 Task: Buy 2 Ice Buckets & Tongs from Bar & Wine Tools section under best seller category for shipping address: Jared Hernandez, 2097 Pike Street, San Diego, California 92126, Cell Number 8585770212. Pay from credit card ending with 9757, CVV 798
Action: Mouse moved to (30, 74)
Screenshot: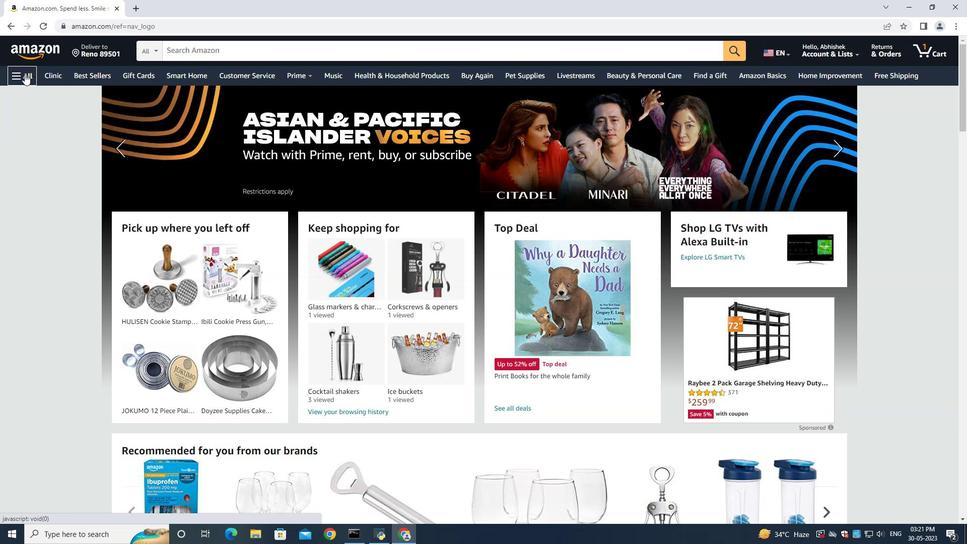 
Action: Mouse pressed left at (30, 74)
Screenshot: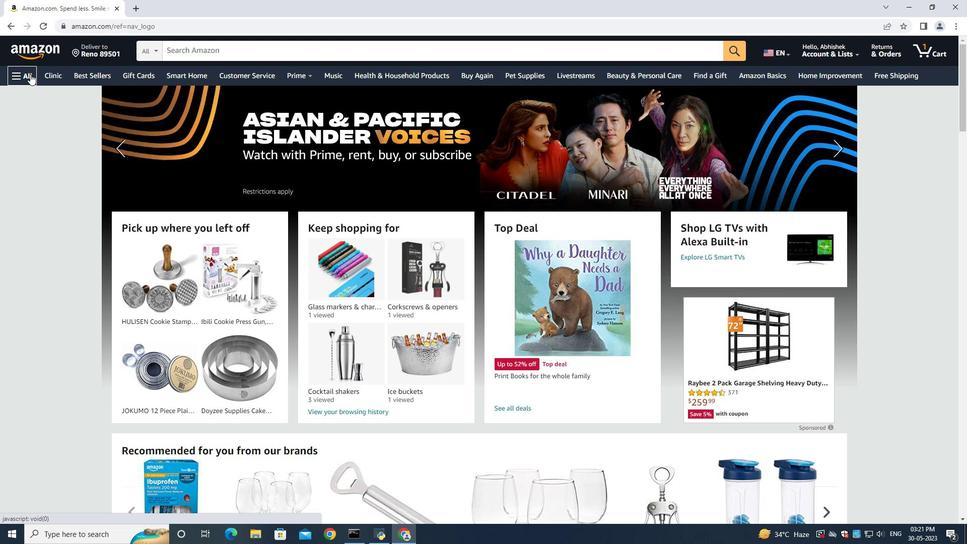
Action: Mouse moved to (48, 103)
Screenshot: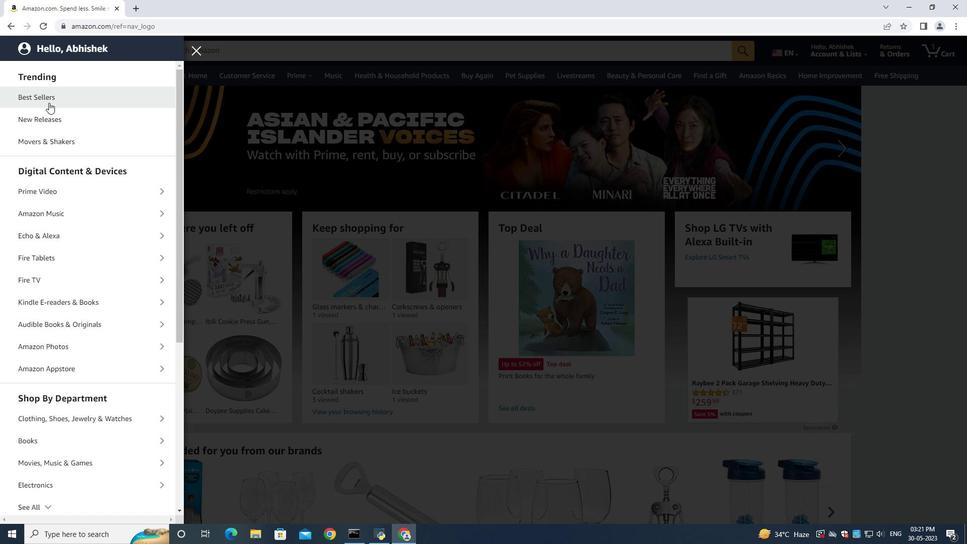 
Action: Mouse pressed left at (48, 103)
Screenshot: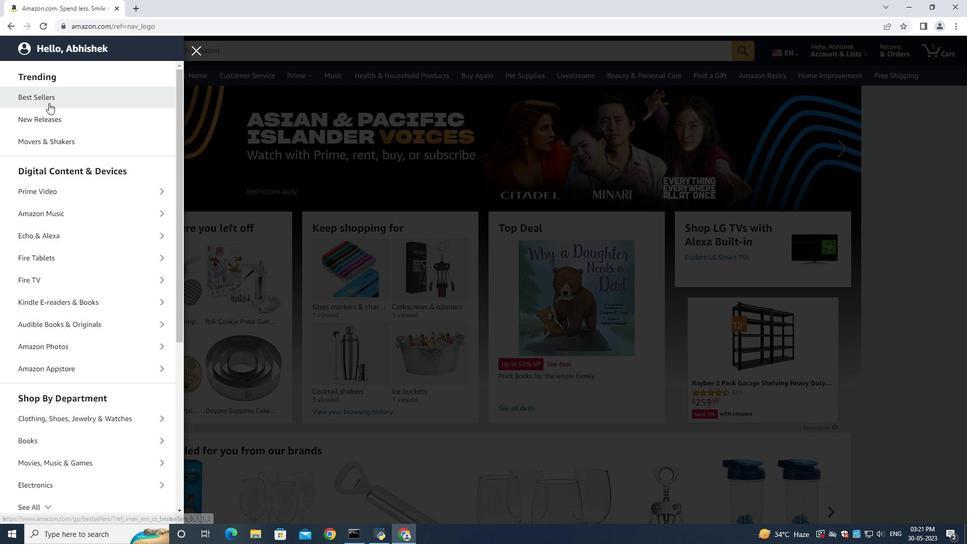 
Action: Mouse moved to (175, 49)
Screenshot: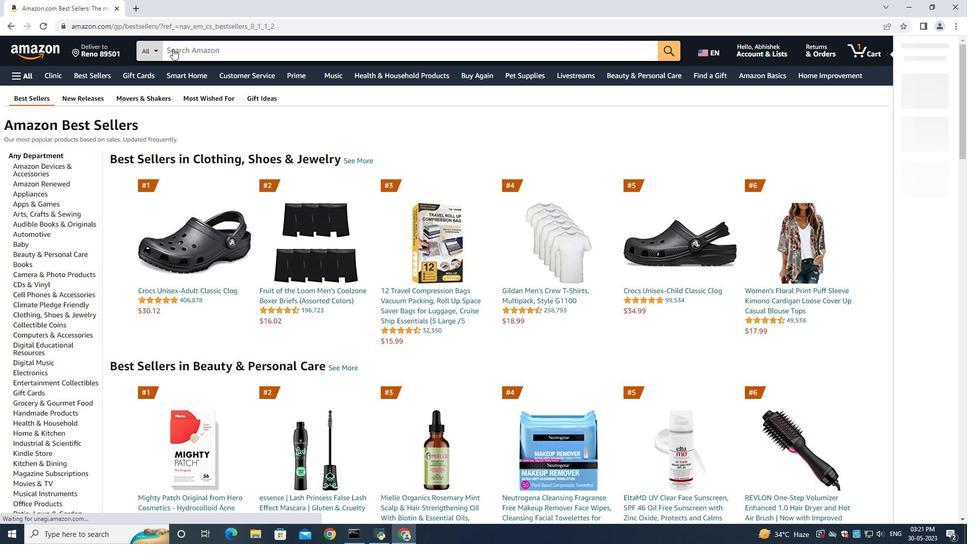 
Action: Mouse pressed left at (175, 49)
Screenshot: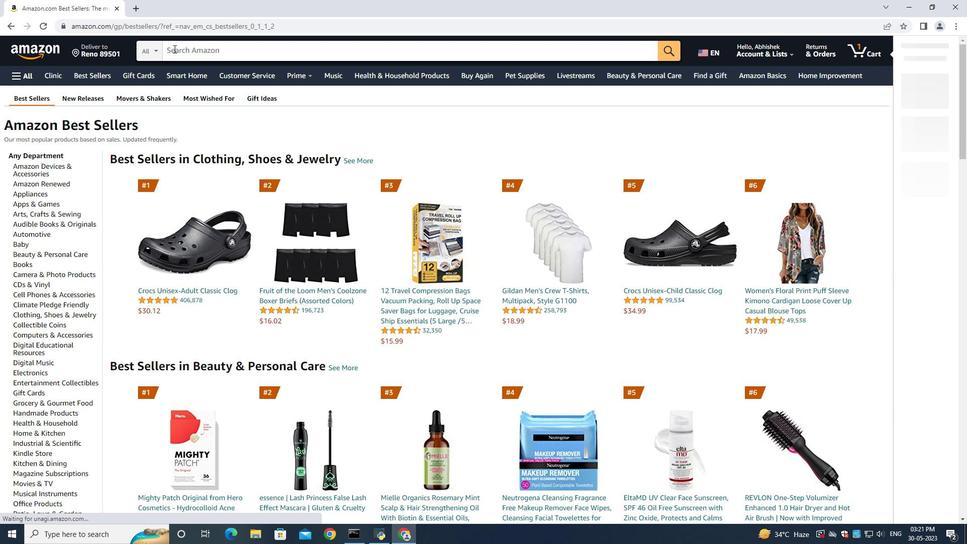 
Action: Key pressed <Key.shift>Ice<Key.space><Key.shift><Key.shift>Buckets<Key.space><Key.shift><Key.shift><Key.shift><Key.shift><Key.shift><Key.shift><Key.shift><Key.shift><Key.shift><Key.shift><Key.shift><Key.shift><Key.shift><Key.shift><Key.shift><Key.shift><Key.shift><Key.shift><Key.shift><Key.shift><Key.shift><Key.shift><Key.shift><Key.shift><Key.shift><Key.shift><Key.shift><Key.shift><Key.shift><Key.shift><Key.shift><Key.shift><Key.shift><Key.shift><Key.shift><Key.shift><Key.shift><Key.shift><Key.shift>&<Key.space><Key.shift><Key.shift><Key.shift><Key.shift><Key.shift><Key.shift><Key.shift><Key.shift><Key.shift><Key.shift><Key.shift><Key.shift><Key.shift><Key.shift><Key.shift><Key.shift><Key.shift><Key.shift><Key.shift><Key.shift><Key.shift><Key.shift><Key.shift><Key.shift><Key.shift><Key.shift><Key.shift><Key.shift><Key.shift><Key.shift><Key.shift><Key.shift><Key.shift><Key.shift><Key.shift><Key.shift><Key.shift><Key.shift><Key.shift><Key.shift><Key.shift><Key.shift><Key.shift><Key.shift><Key.shift><Key.shift><Key.shift><Key.shift><Key.shift><Key.shift><Key.shift><Key.shift><Key.shift><Key.shift><Key.shift><Key.shift><Key.shift><Key.shift><Key.shift><Key.shift><Key.shift><Key.shift><Key.shift><Key.shift><Key.shift><Key.shift><Key.shift><Key.shift><Key.shift><Key.shift><Key.shift><Key.shift><Key.shift><Key.shift><Key.shift><Key.shift><Key.shift><Key.shift><Key.shift><Key.shift><Key.shift><Key.shift><Key.shift><Key.shift><Key.shift><Key.shift><Key.shift><Key.shift><Key.shift><Key.shift><Key.shift><Key.shift><Key.shift><Key.shift><Key.shift><Key.shift><Key.shift><Key.shift>Tongs<Key.space><Key.enter>
Screenshot: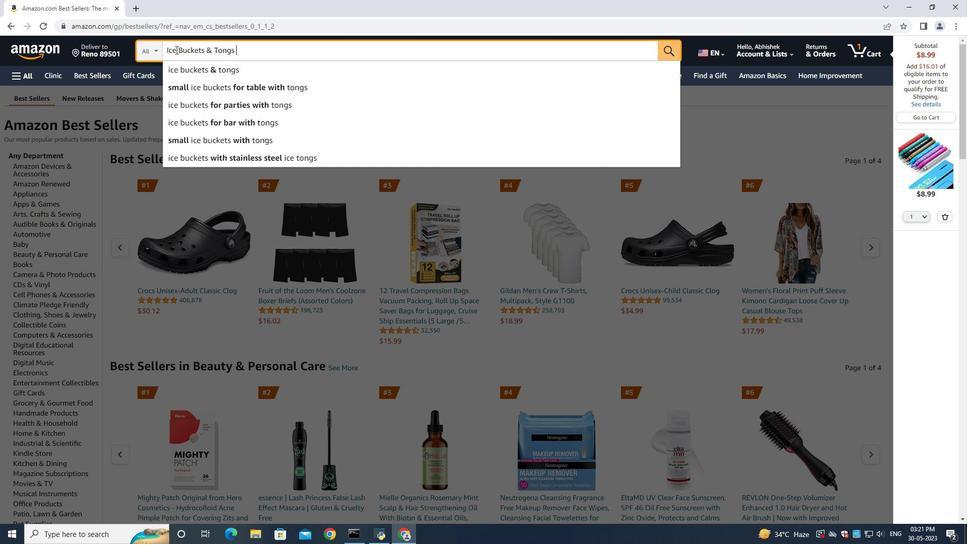
Action: Mouse moved to (515, 293)
Screenshot: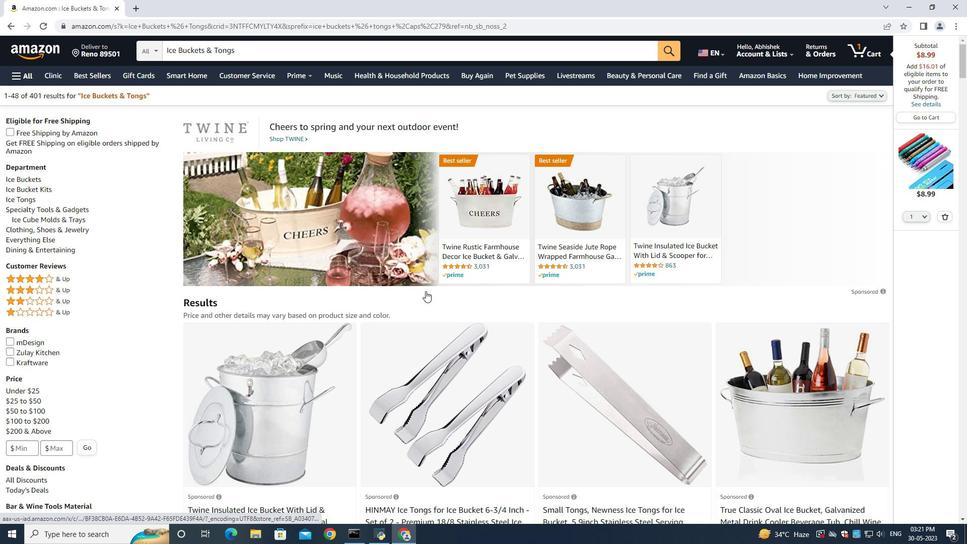 
Action: Mouse scrolled (515, 293) with delta (0, 0)
Screenshot: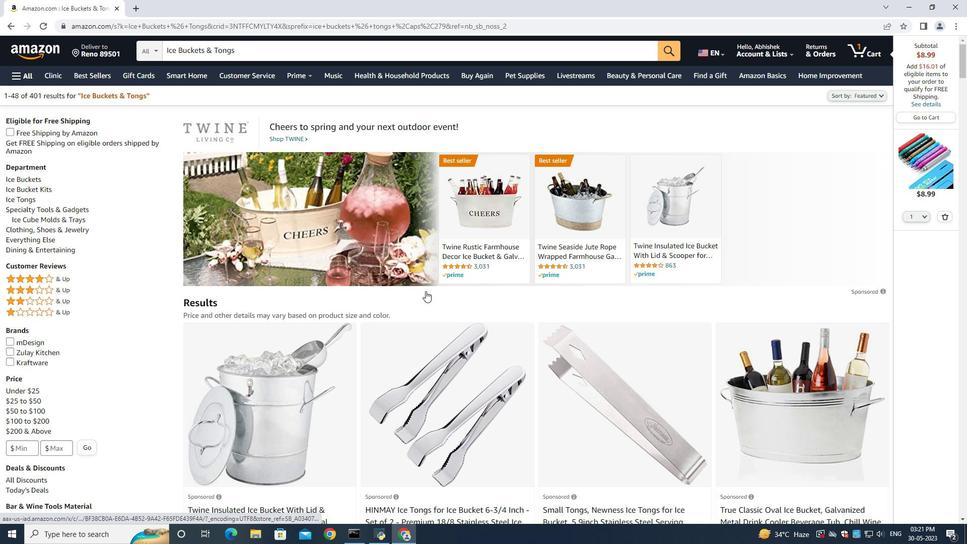 
Action: Mouse moved to (516, 294)
Screenshot: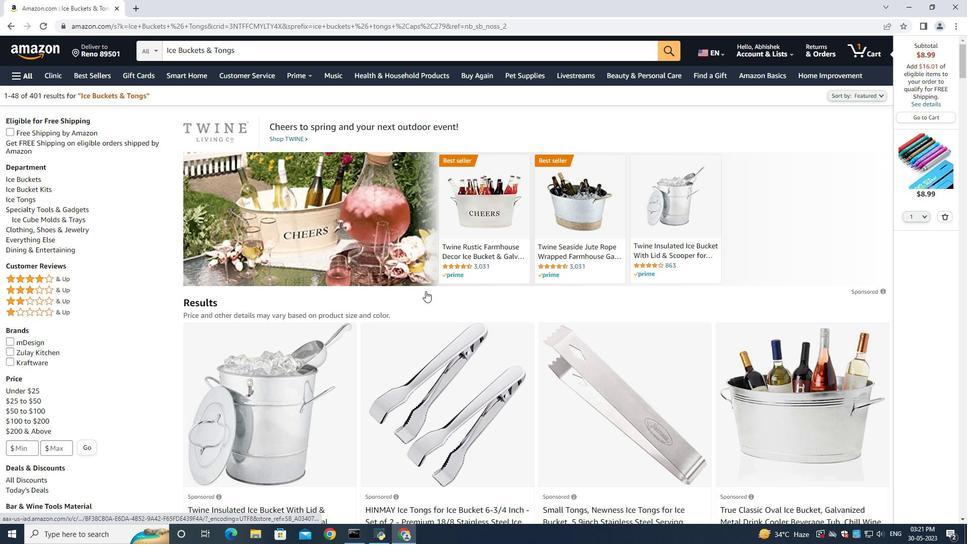 
Action: Mouse scrolled (516, 293) with delta (0, 0)
Screenshot: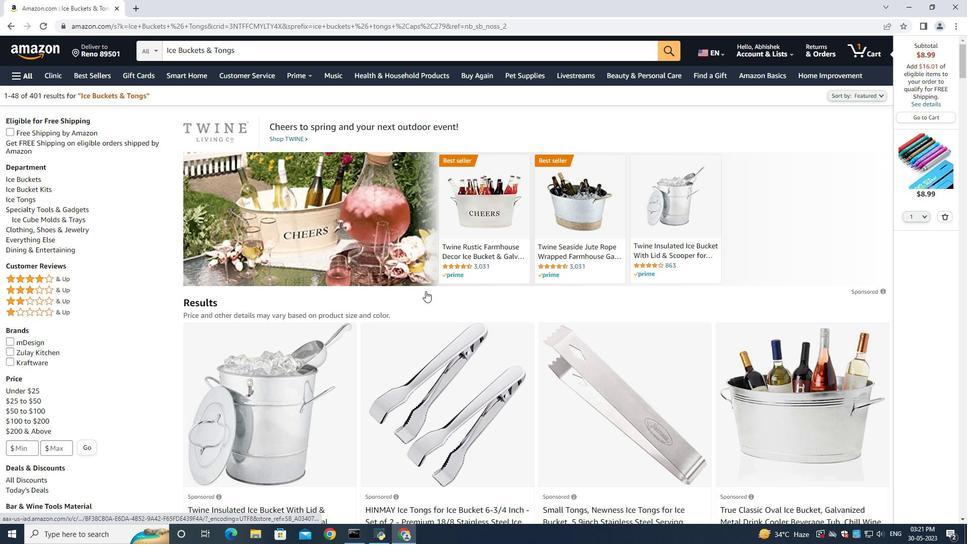 
Action: Mouse scrolled (516, 293) with delta (0, 0)
Screenshot: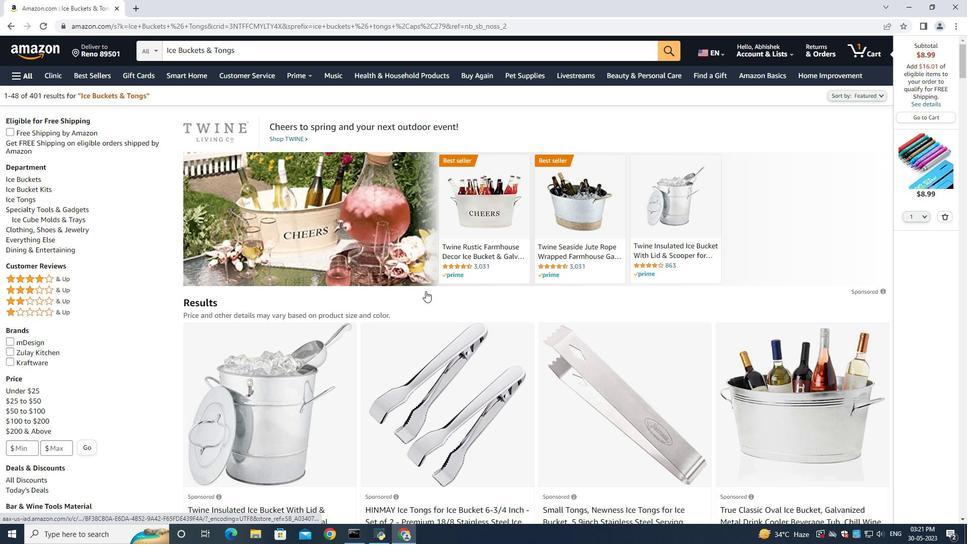 
Action: Mouse scrolled (516, 293) with delta (0, 0)
Screenshot: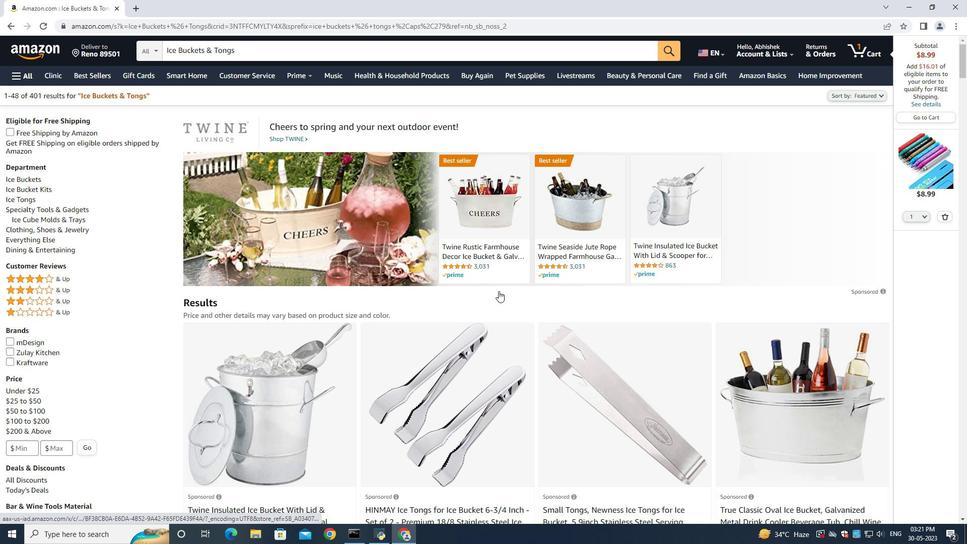 
Action: Mouse moved to (516, 294)
Screenshot: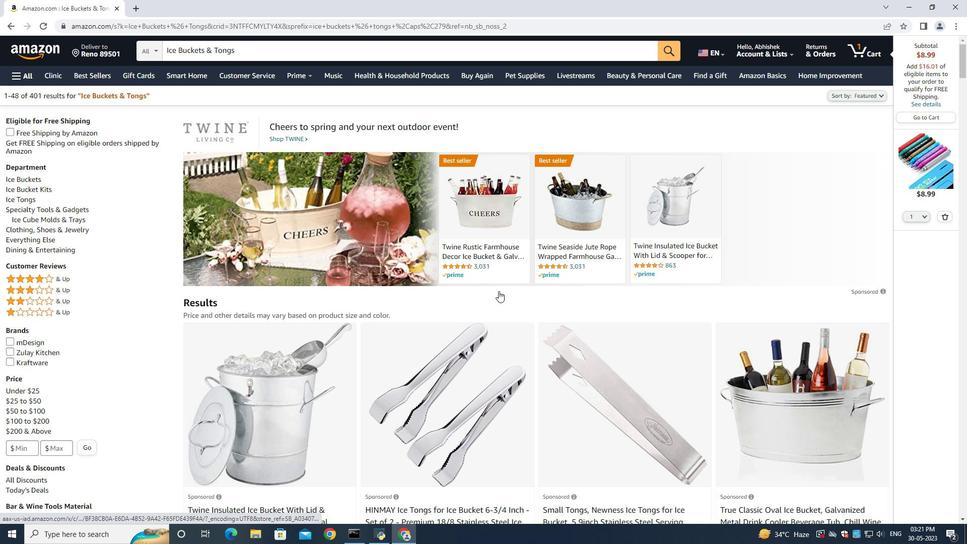 
Action: Mouse scrolled (516, 293) with delta (0, 0)
Screenshot: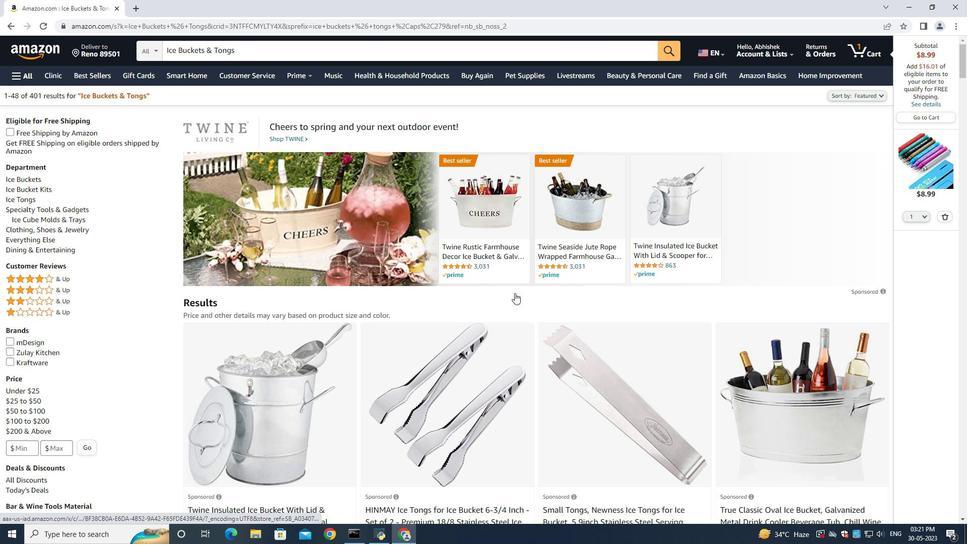 
Action: Mouse moved to (275, 266)
Screenshot: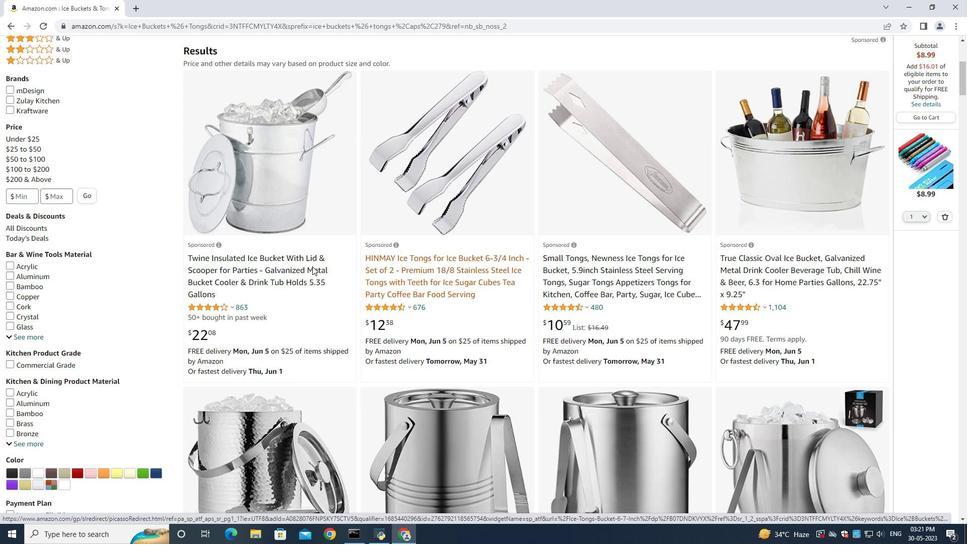 
Action: Mouse pressed left at (275, 266)
Screenshot: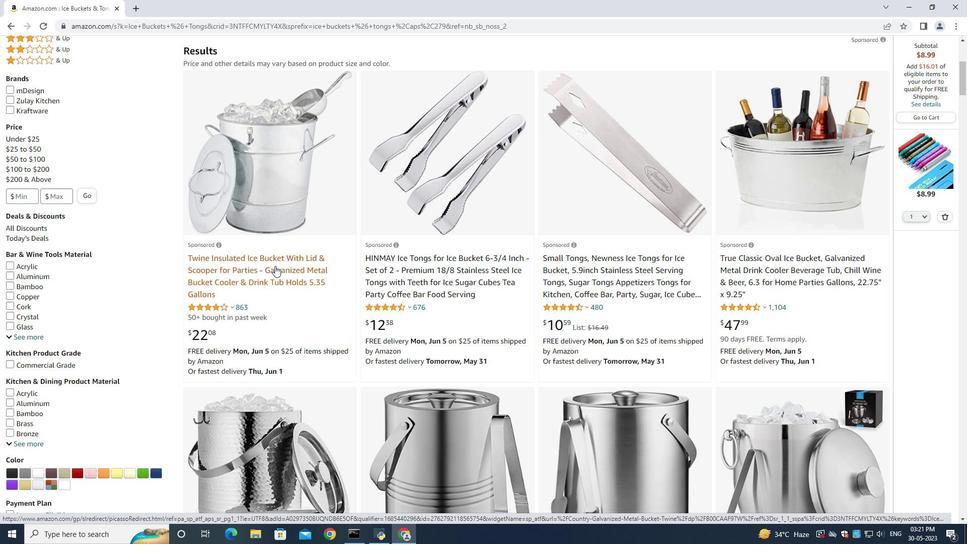 
Action: Mouse moved to (719, 379)
Screenshot: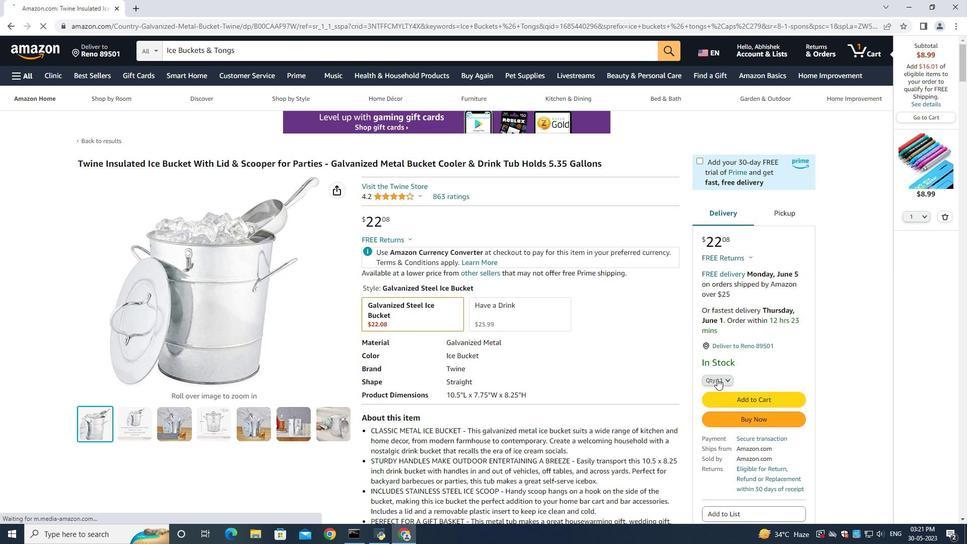 
Action: Mouse pressed left at (719, 379)
Screenshot: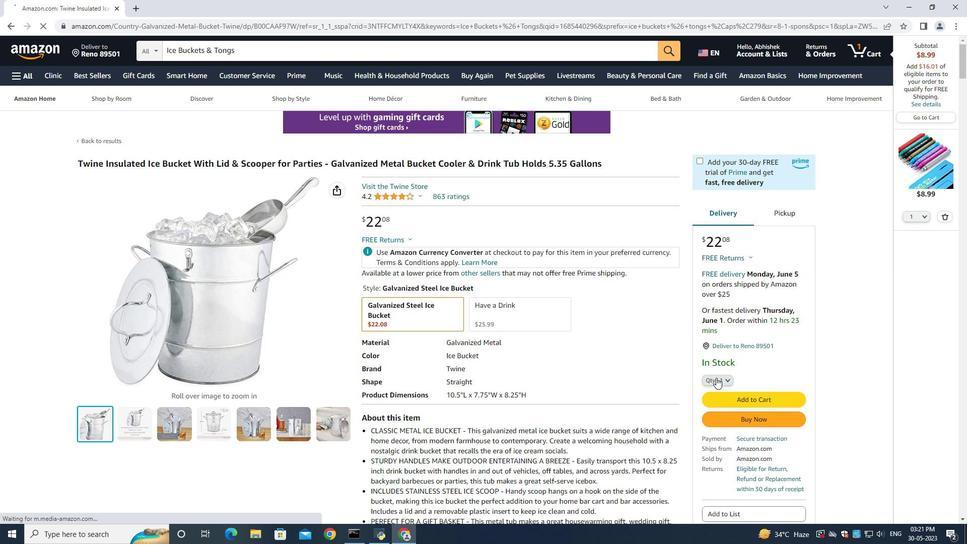 
Action: Mouse moved to (709, 73)
Screenshot: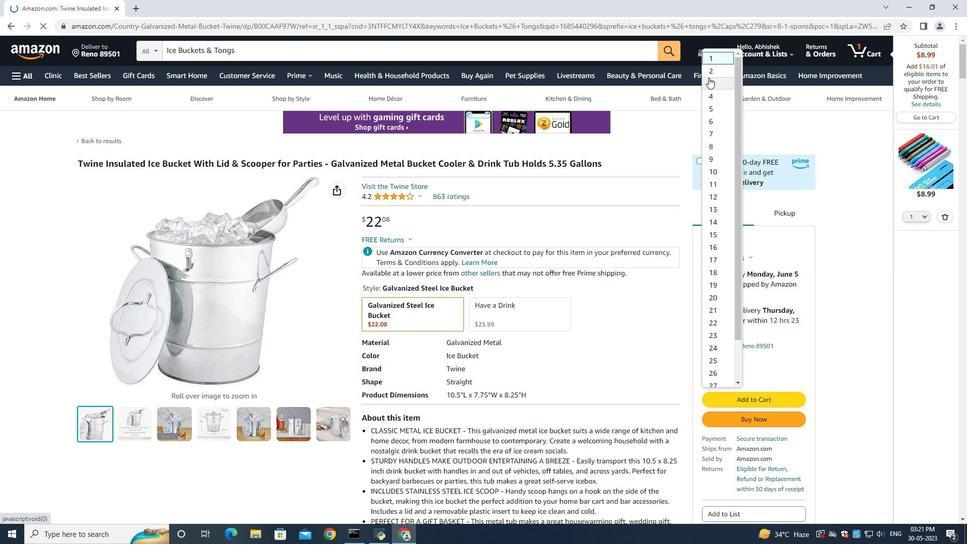 
Action: Mouse pressed left at (709, 73)
Screenshot: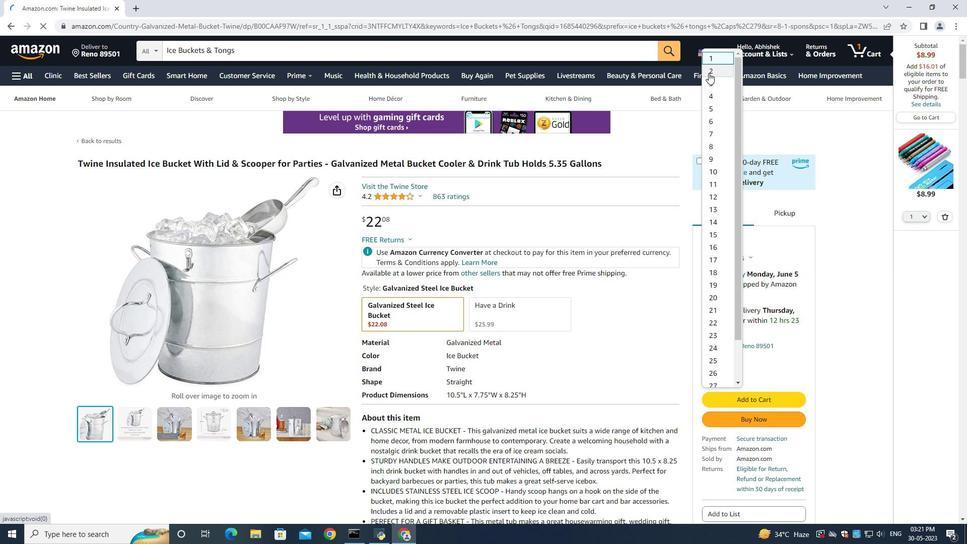 
Action: Mouse moved to (943, 215)
Screenshot: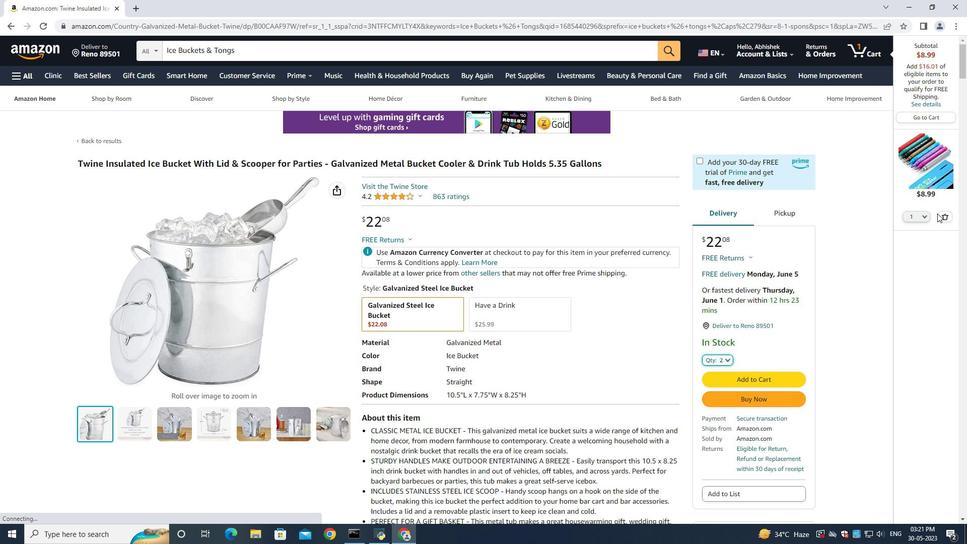 
Action: Mouse pressed left at (943, 215)
Screenshot: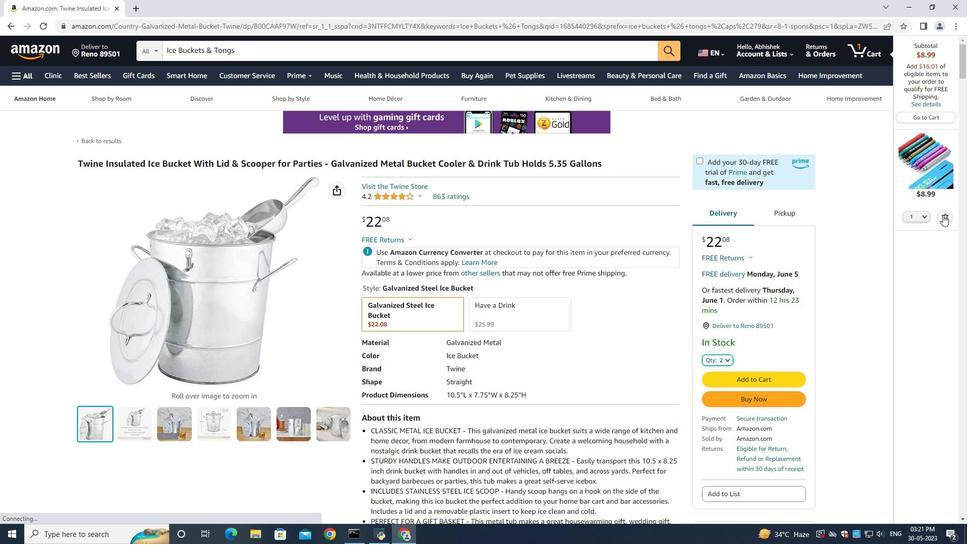 
Action: Mouse moved to (762, 398)
Screenshot: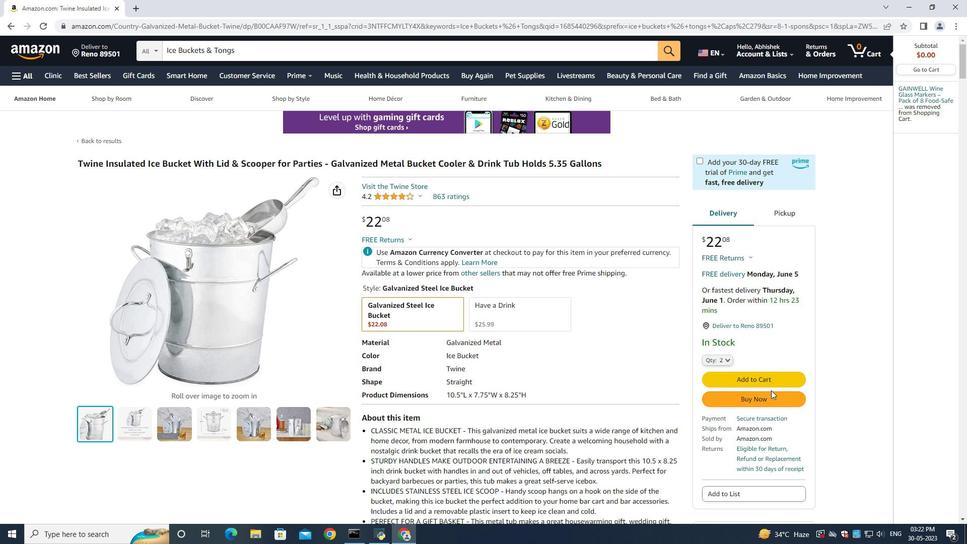 
Action: Mouse pressed left at (762, 398)
Screenshot: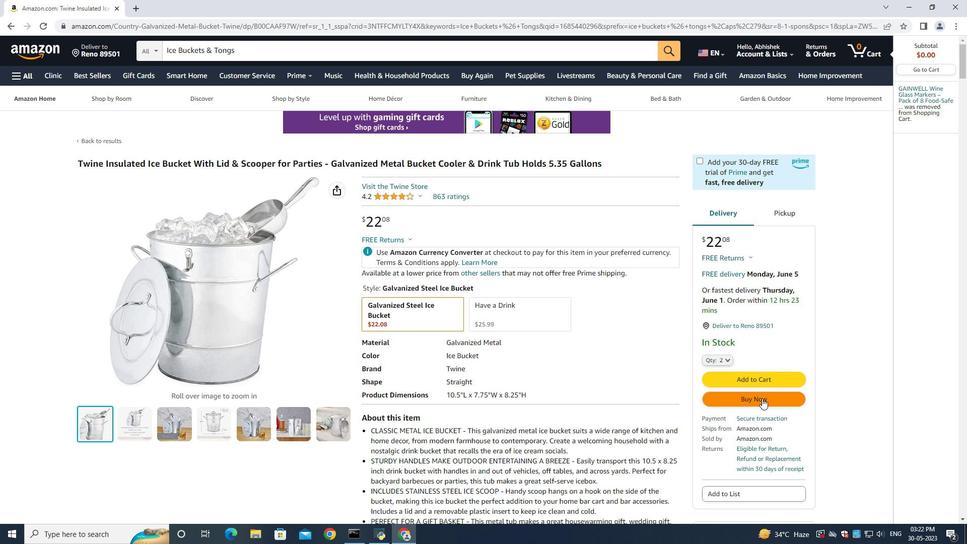
Action: Mouse moved to (406, 294)
Screenshot: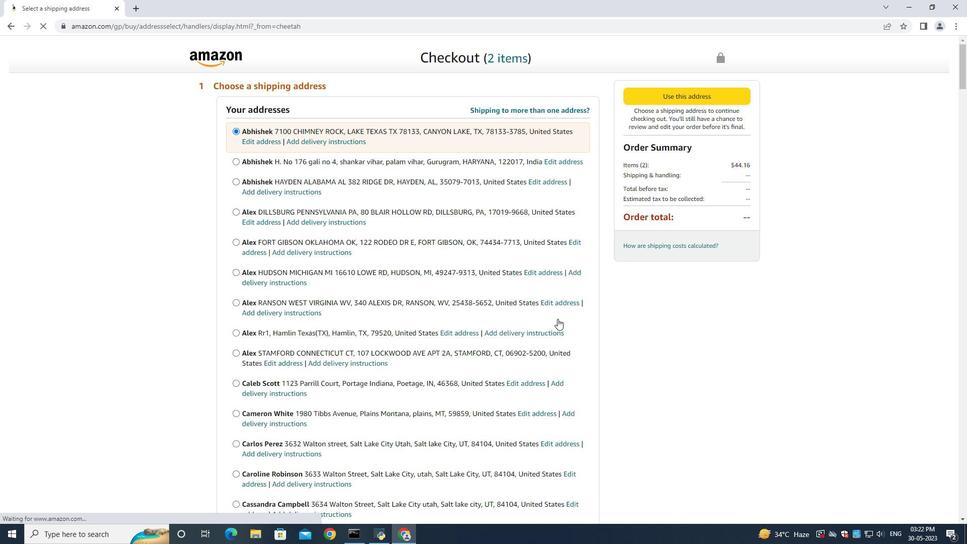 
Action: Mouse scrolled (406, 294) with delta (0, 0)
Screenshot: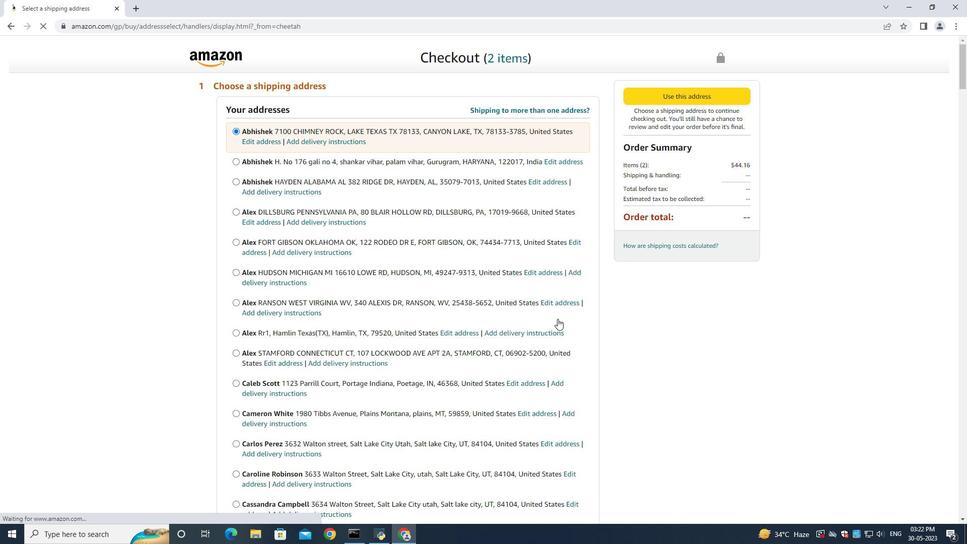 
Action: Mouse moved to (406, 295)
Screenshot: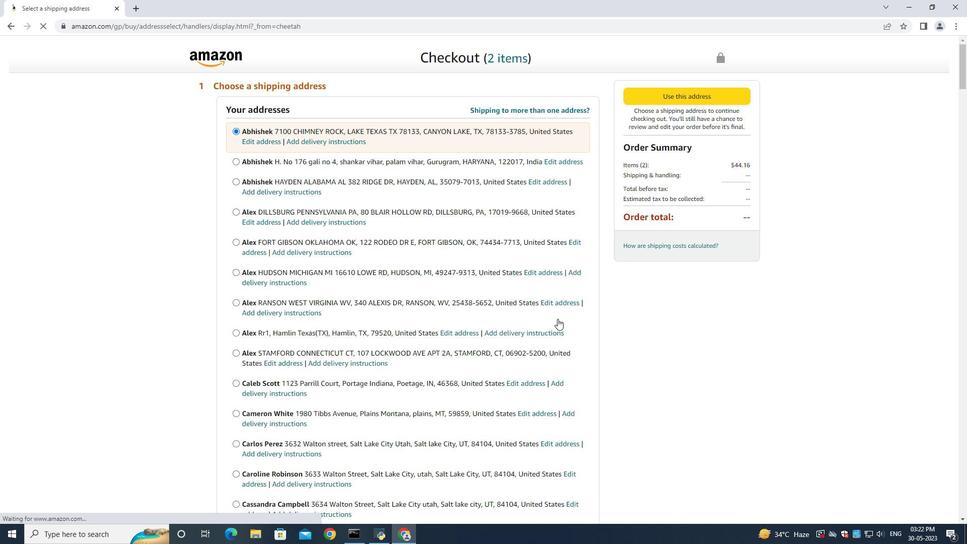 
Action: Mouse scrolled (406, 295) with delta (0, 0)
Screenshot: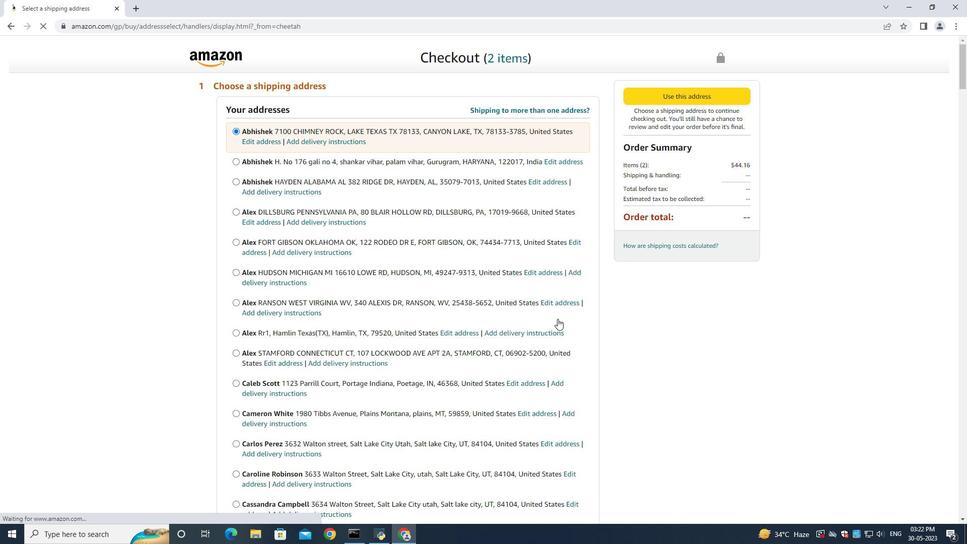 
Action: Mouse moved to (406, 295)
Screenshot: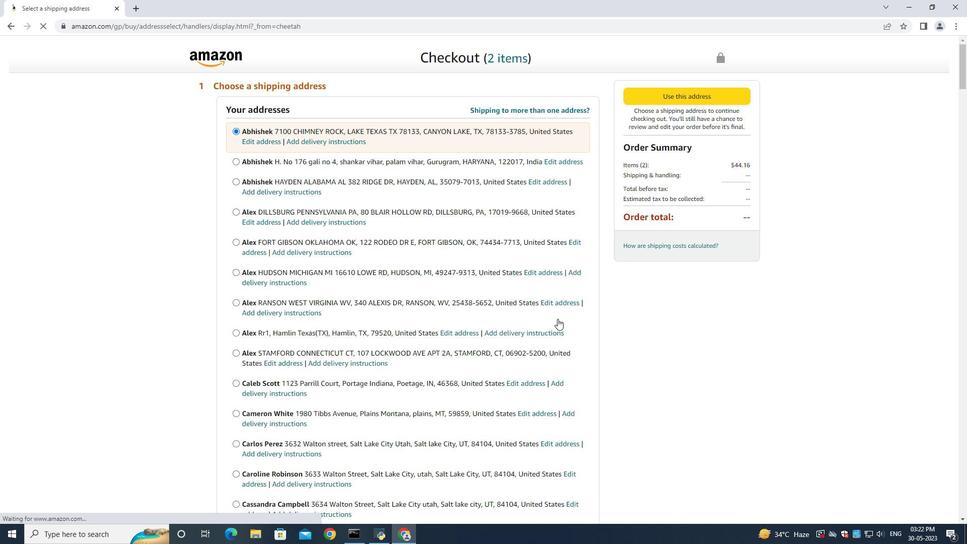
Action: Mouse scrolled (406, 295) with delta (0, 0)
Screenshot: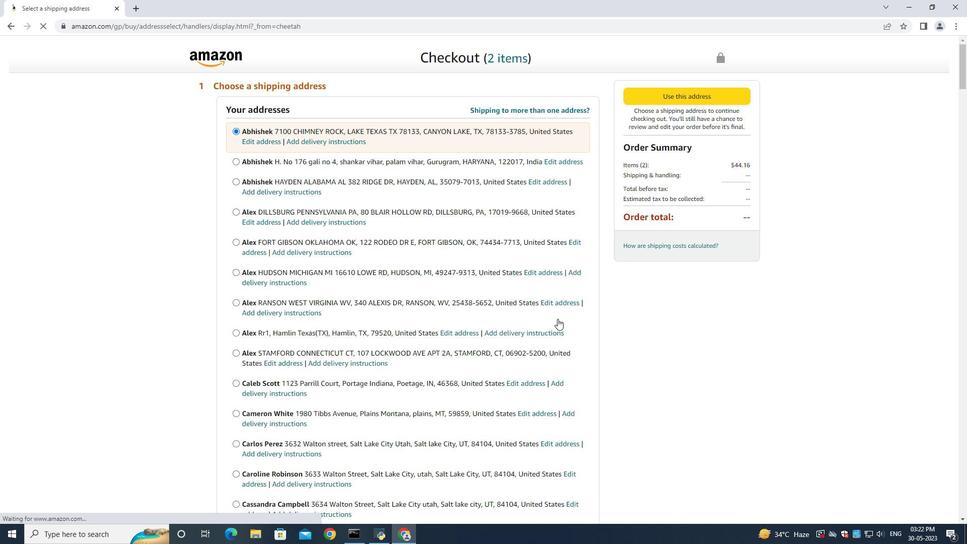 
Action: Mouse moved to (406, 296)
Screenshot: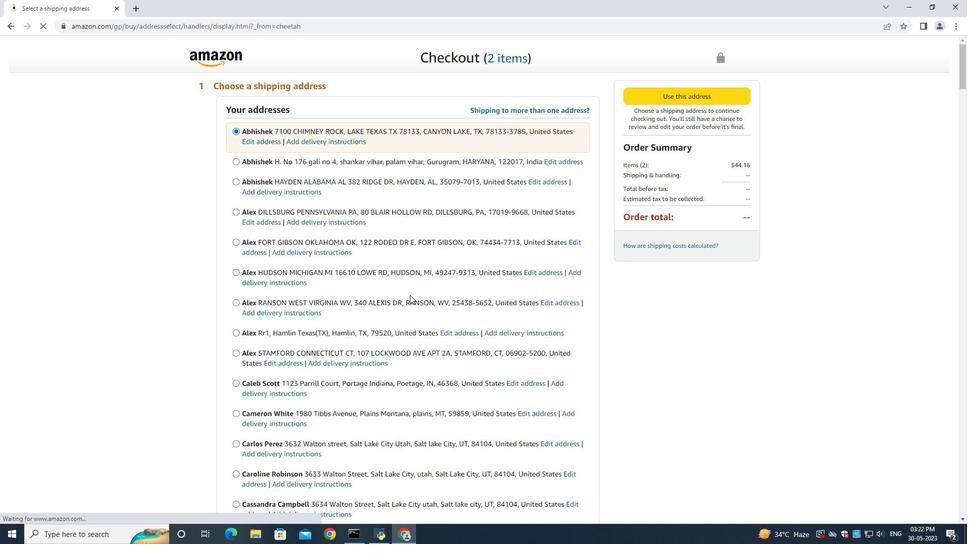 
Action: Mouse scrolled (406, 295) with delta (0, 0)
Screenshot: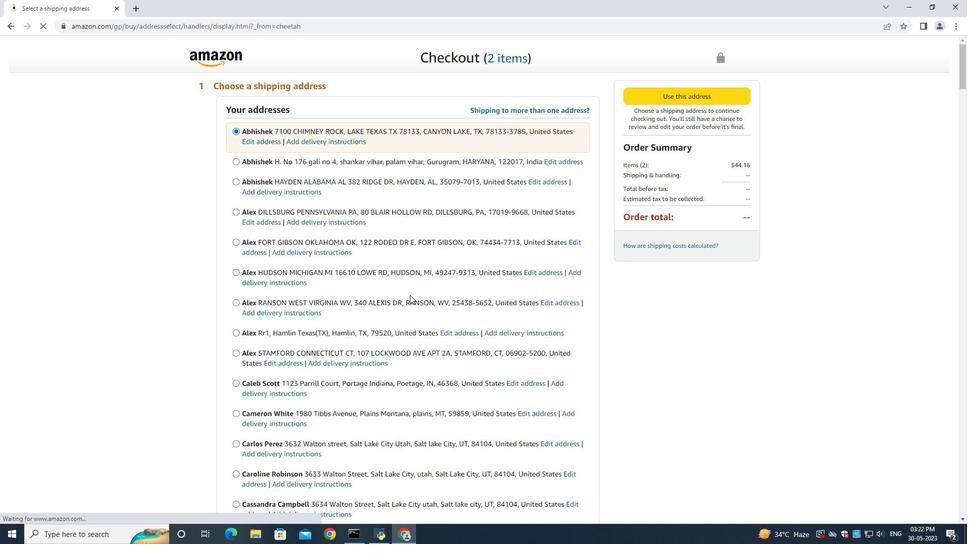 
Action: Mouse scrolled (406, 295) with delta (0, 0)
Screenshot: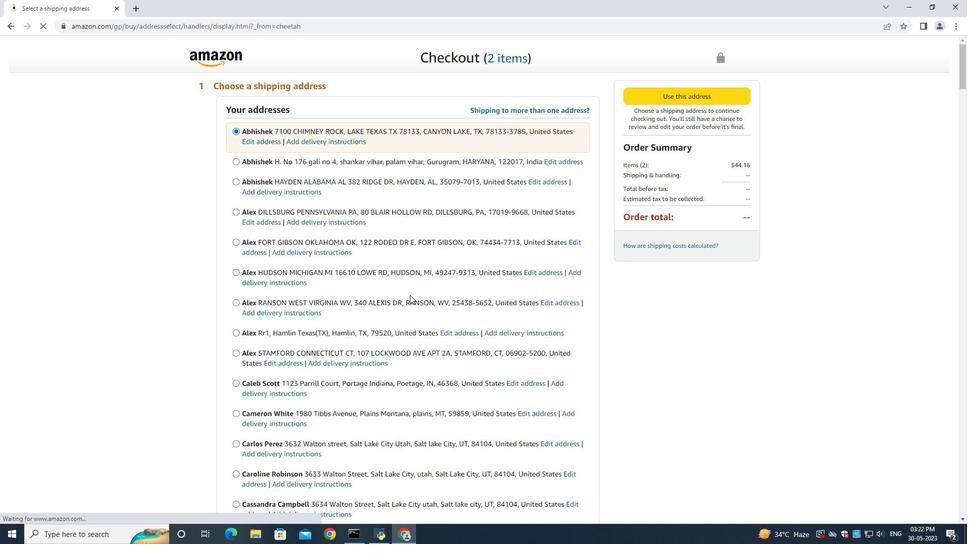 
Action: Mouse scrolled (406, 295) with delta (0, 0)
Screenshot: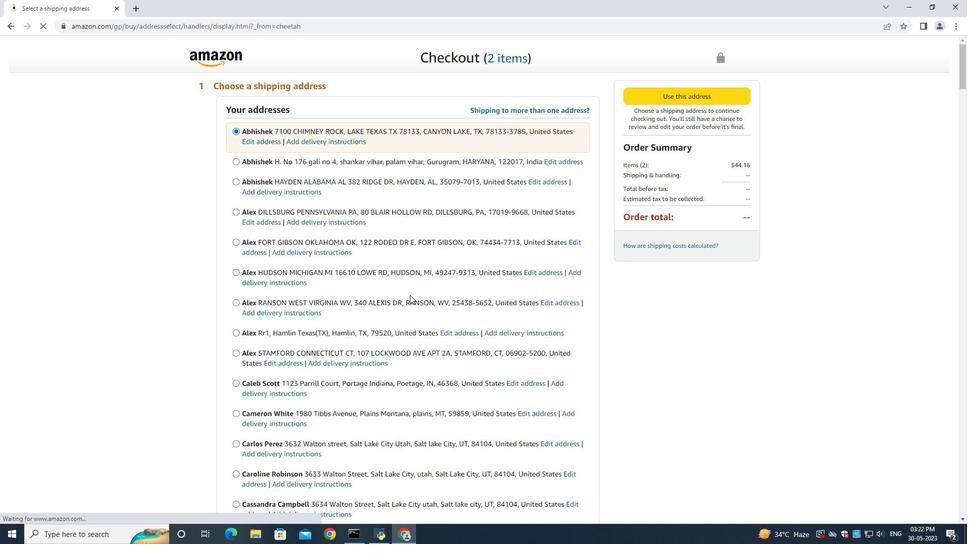 
Action: Mouse moved to (407, 296)
Screenshot: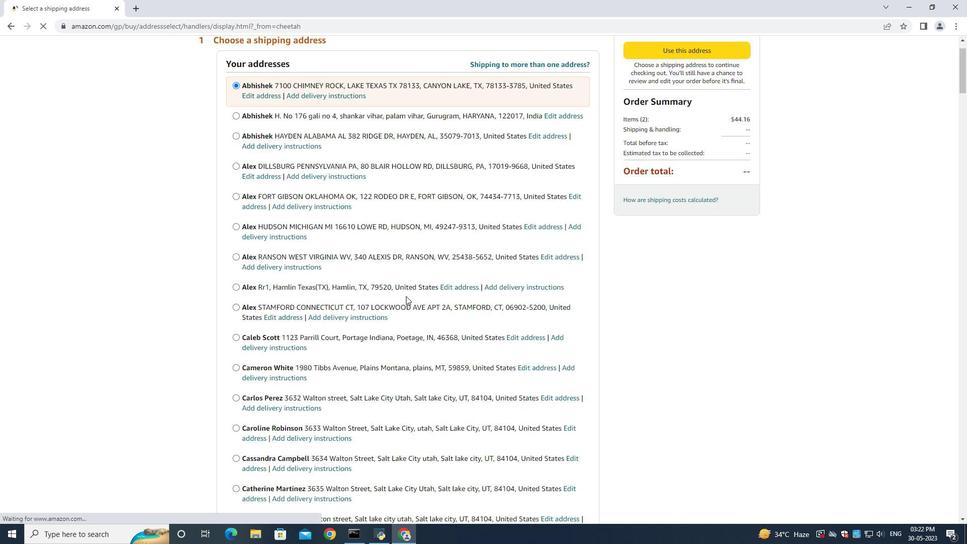 
Action: Mouse scrolled (407, 295) with delta (0, 0)
Screenshot: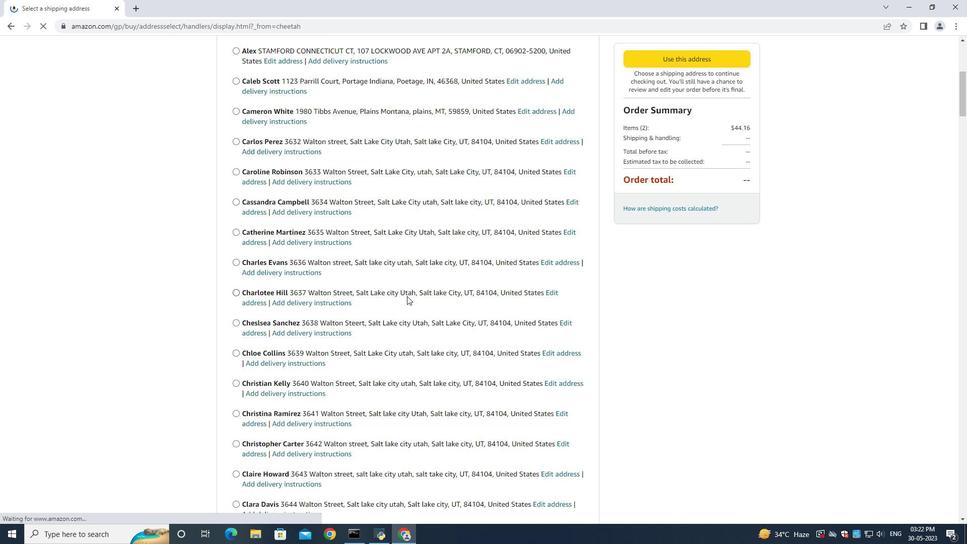 
Action: Mouse scrolled (407, 295) with delta (0, 0)
Screenshot: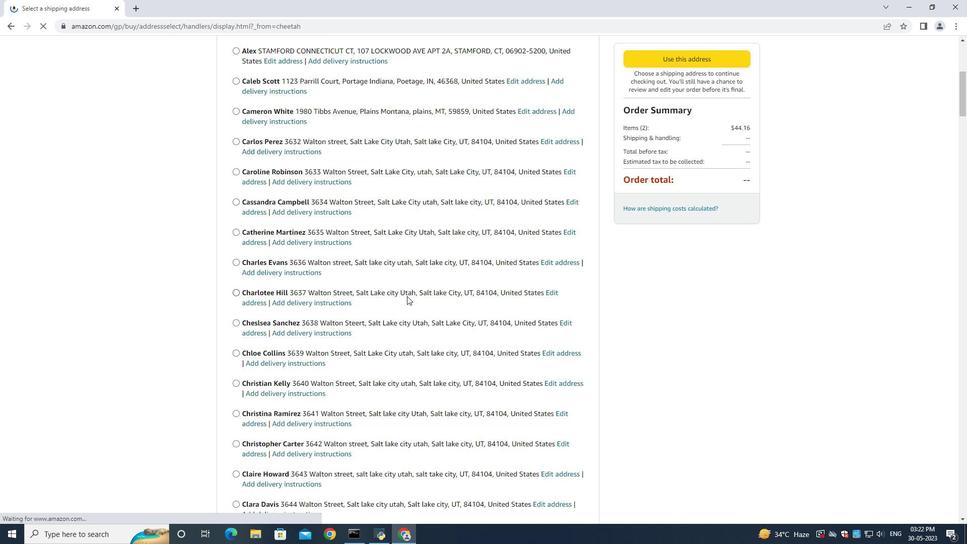 
Action: Mouse scrolled (407, 295) with delta (0, 0)
Screenshot: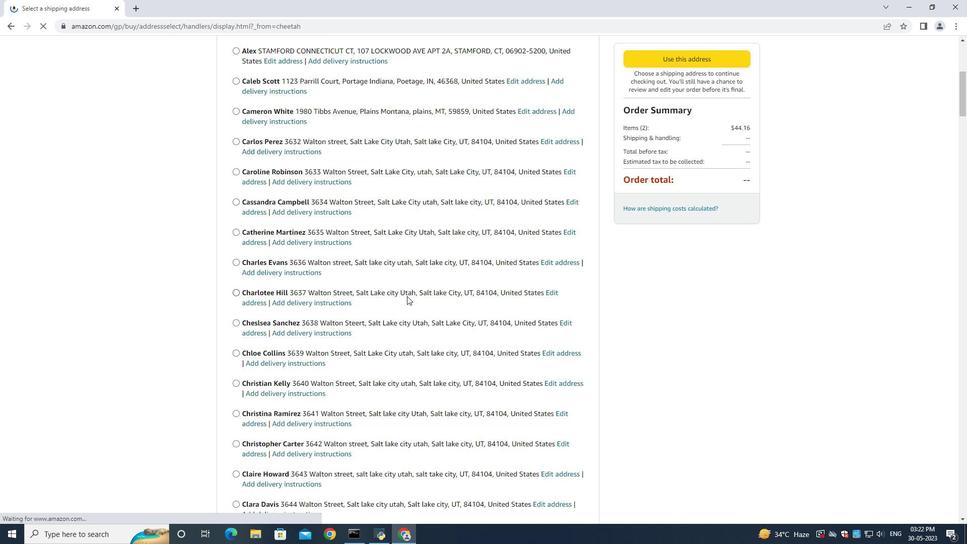 
Action: Mouse scrolled (407, 295) with delta (0, 0)
Screenshot: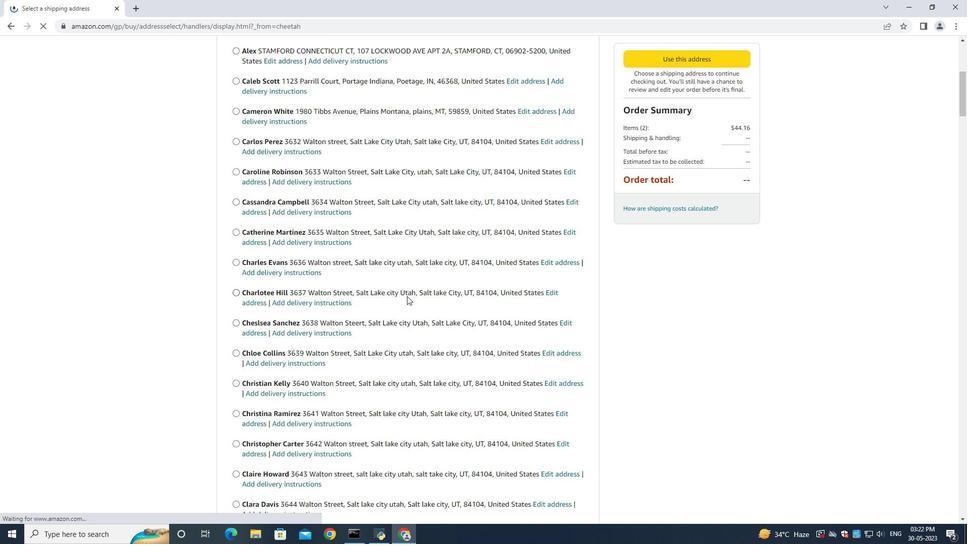
Action: Mouse scrolled (407, 295) with delta (0, 0)
Screenshot: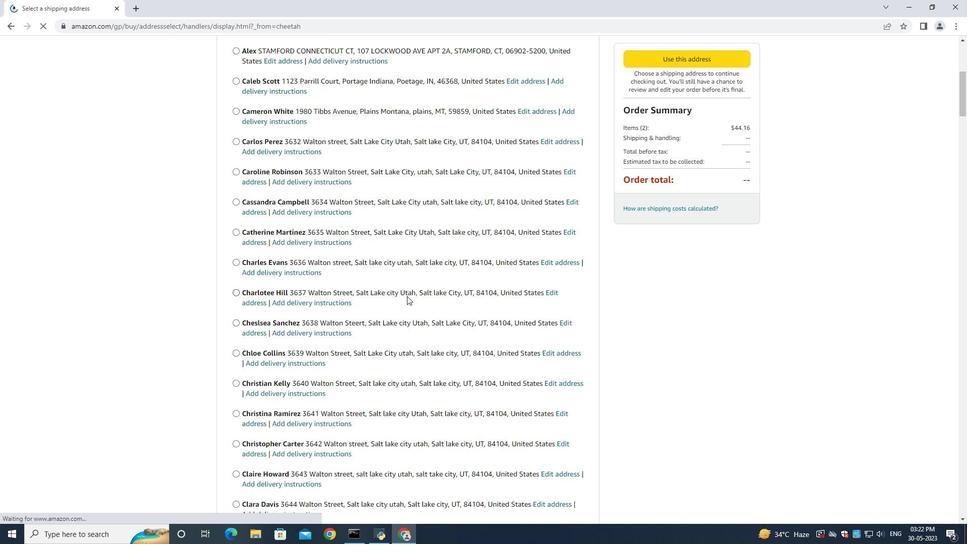 
Action: Mouse moved to (408, 298)
Screenshot: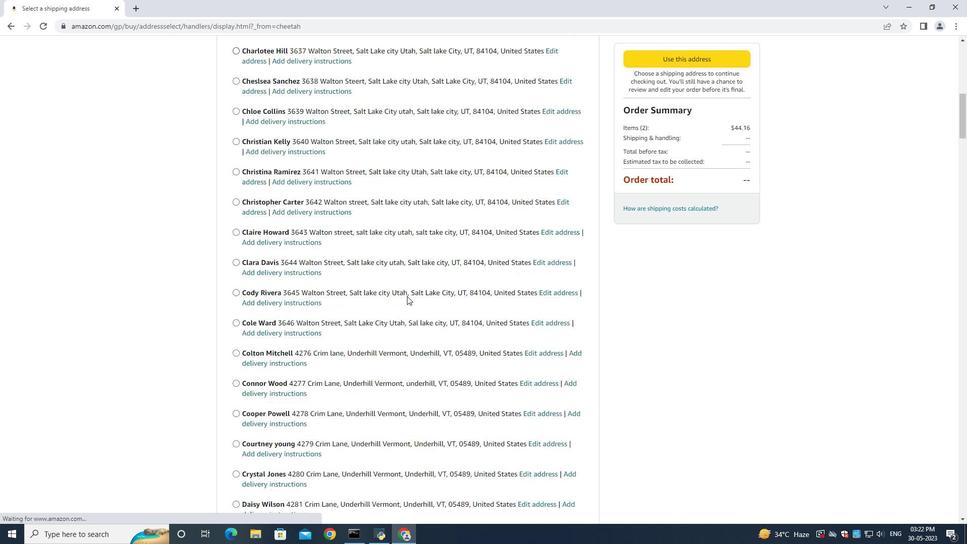 
Action: Mouse scrolled (408, 297) with delta (0, 0)
Screenshot: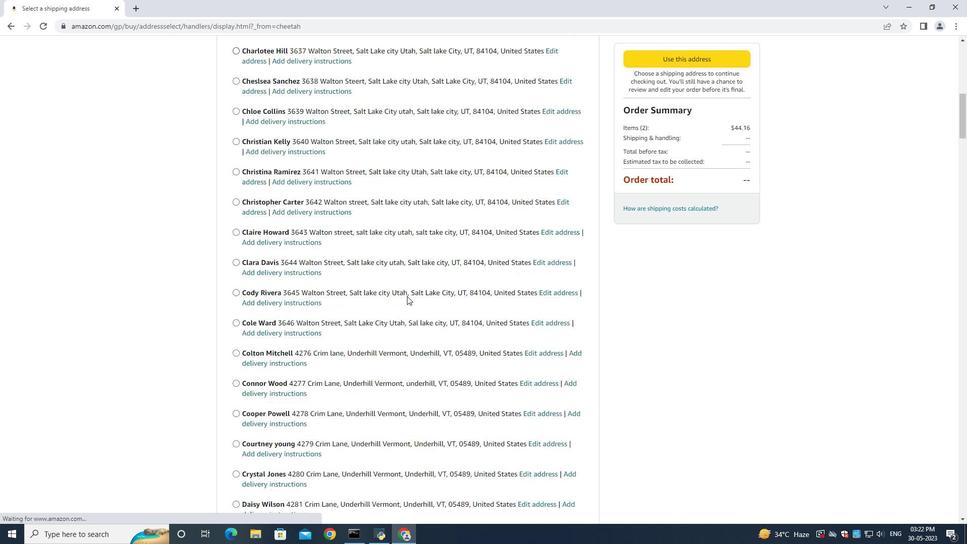 
Action: Mouse moved to (408, 299)
Screenshot: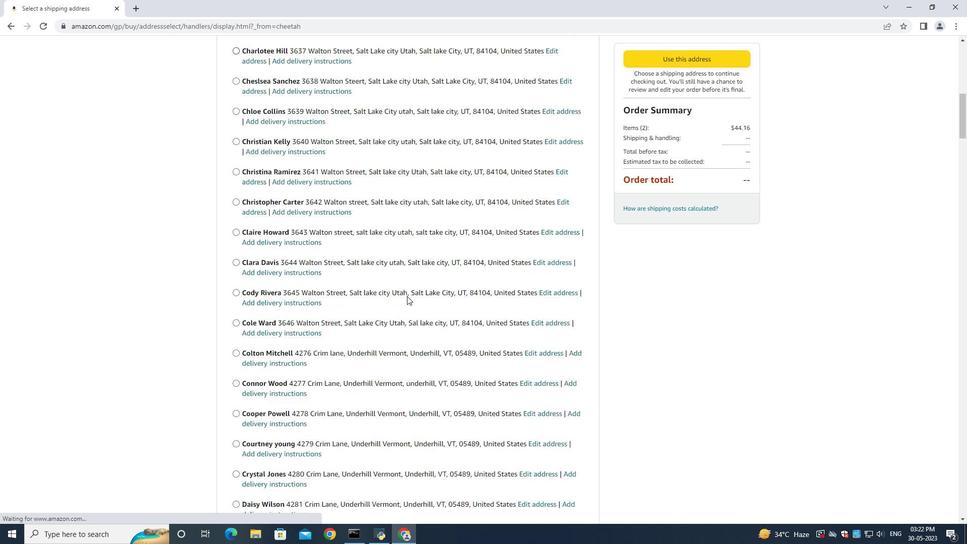 
Action: Mouse scrolled (408, 298) with delta (0, 0)
Screenshot: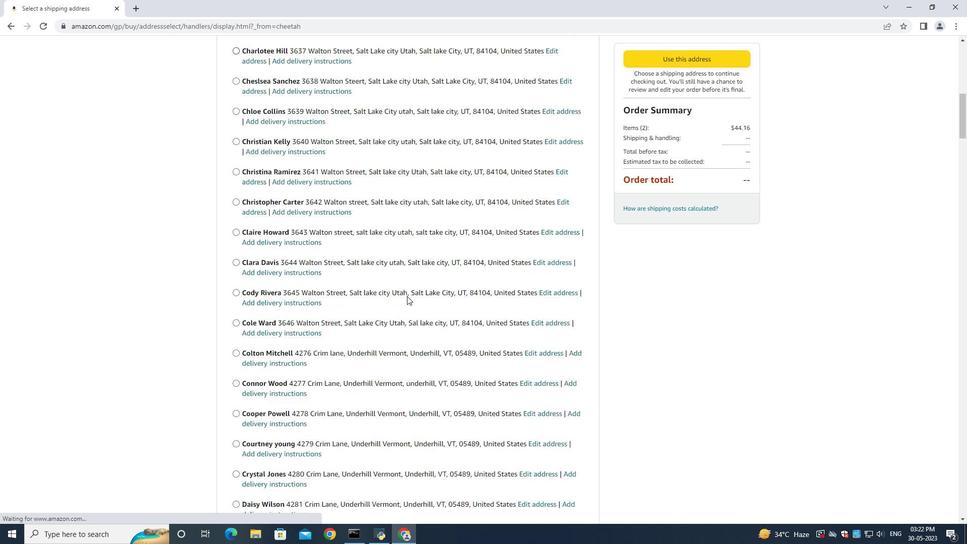 
Action: Mouse moved to (408, 299)
Screenshot: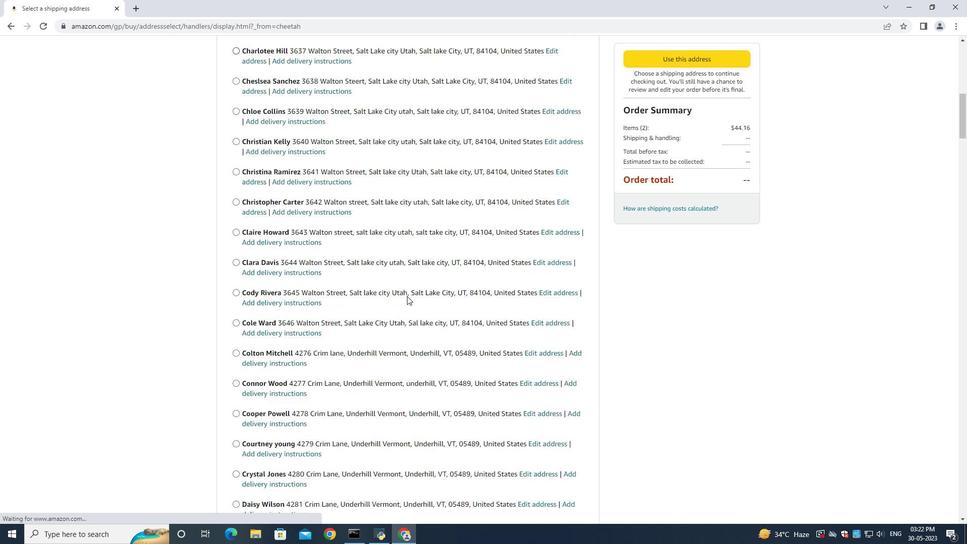 
Action: Mouse scrolled (408, 299) with delta (0, 0)
Screenshot: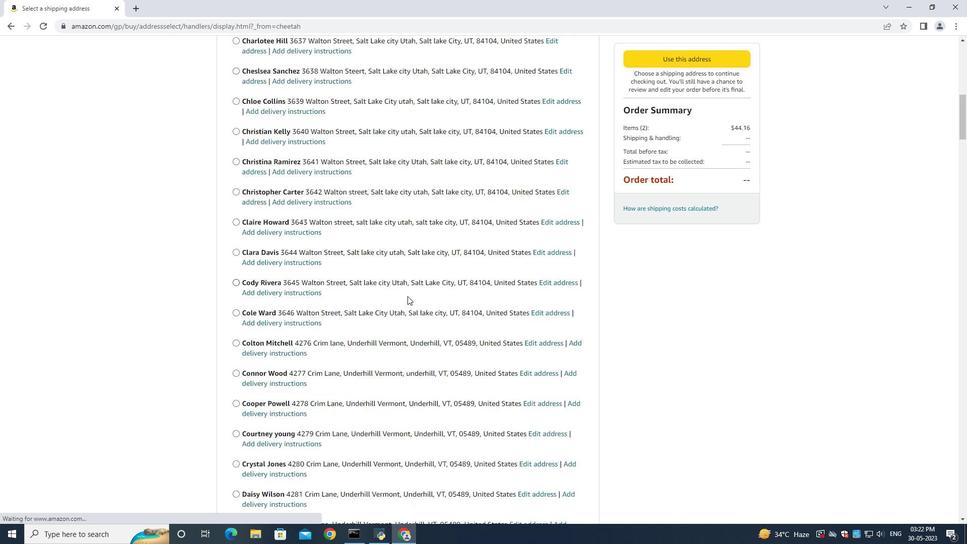 
Action: Mouse scrolled (408, 299) with delta (0, 0)
Screenshot: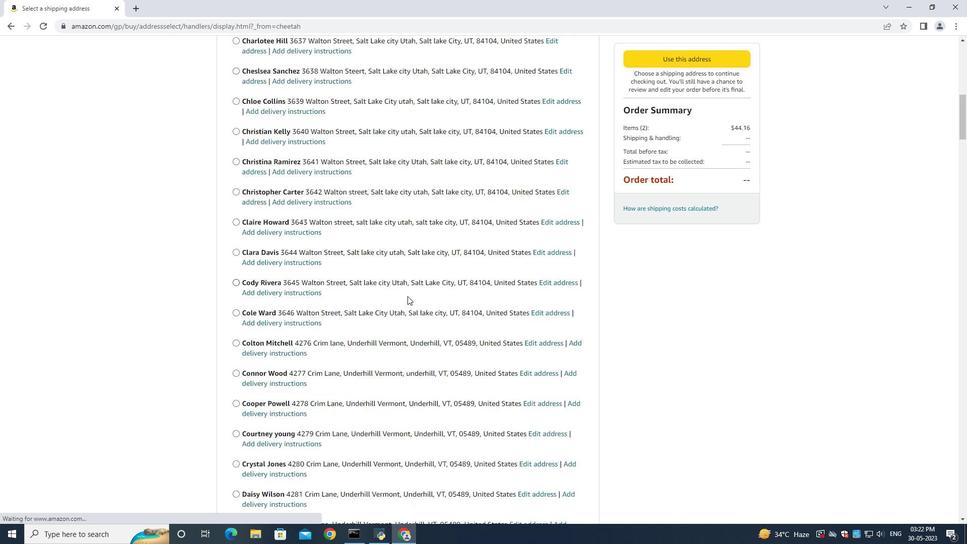 
Action: Mouse scrolled (408, 299) with delta (0, 0)
Screenshot: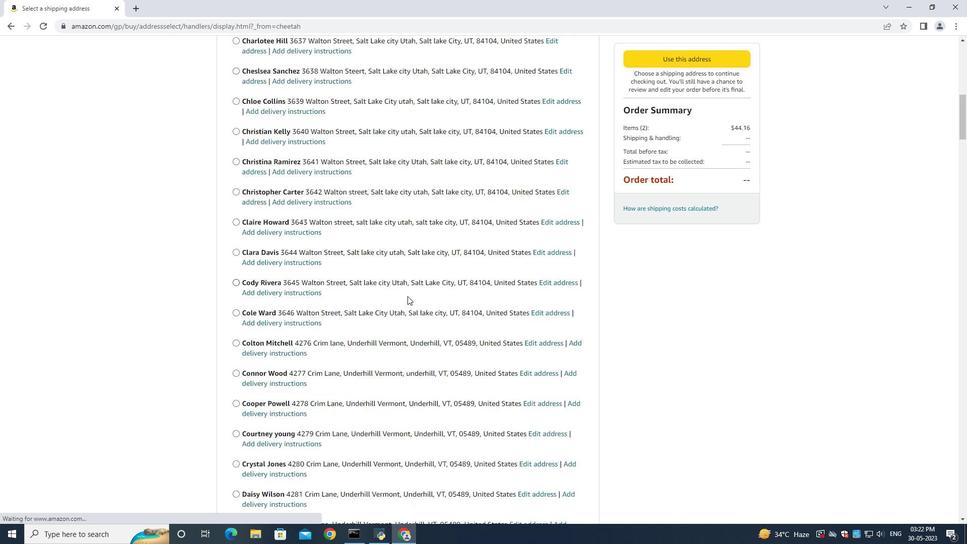 
Action: Mouse scrolled (408, 299) with delta (0, 0)
Screenshot: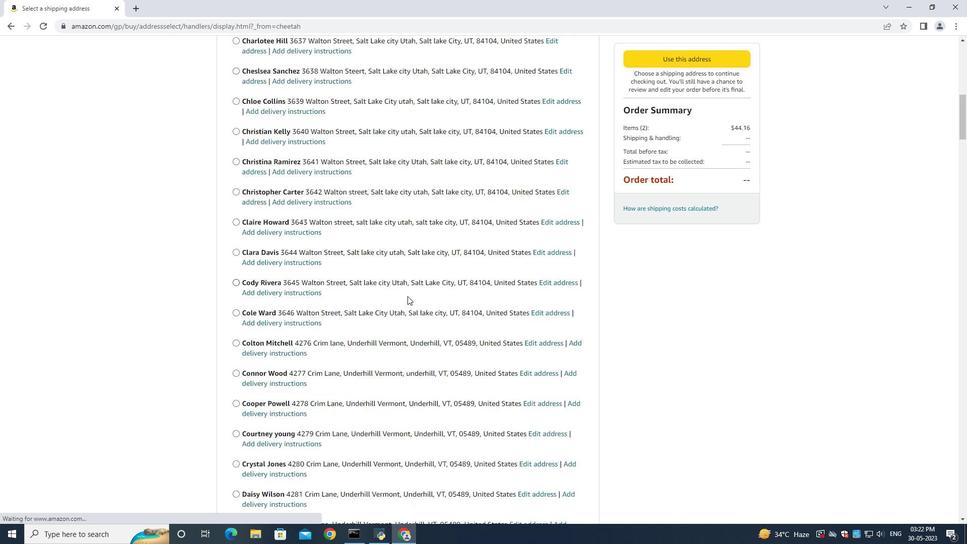 
Action: Mouse scrolled (408, 299) with delta (0, 0)
Screenshot: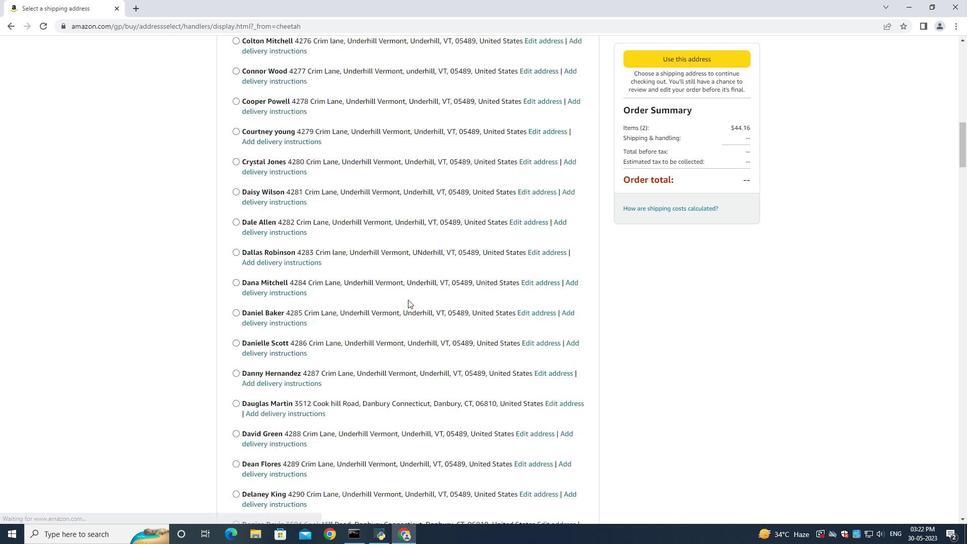 
Action: Mouse scrolled (408, 299) with delta (0, 0)
Screenshot: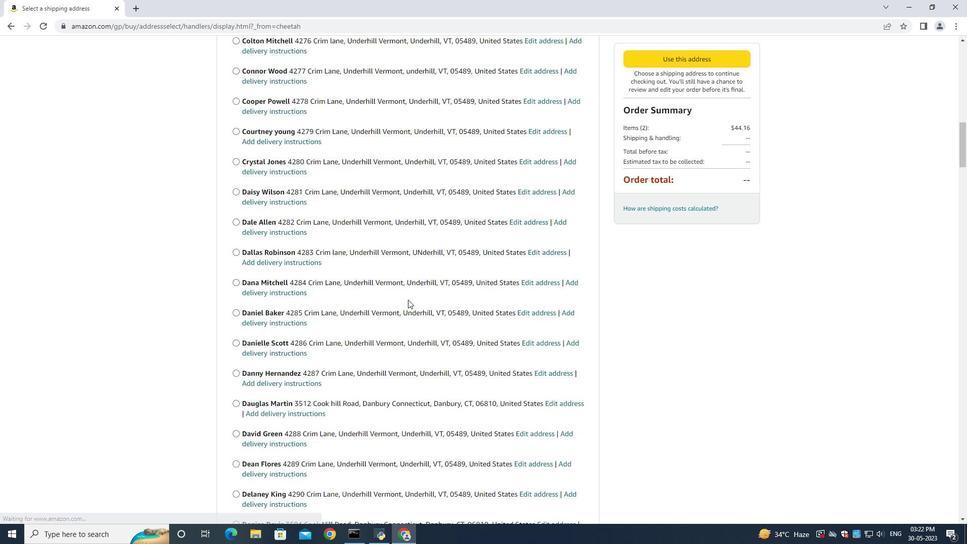 
Action: Mouse moved to (408, 300)
Screenshot: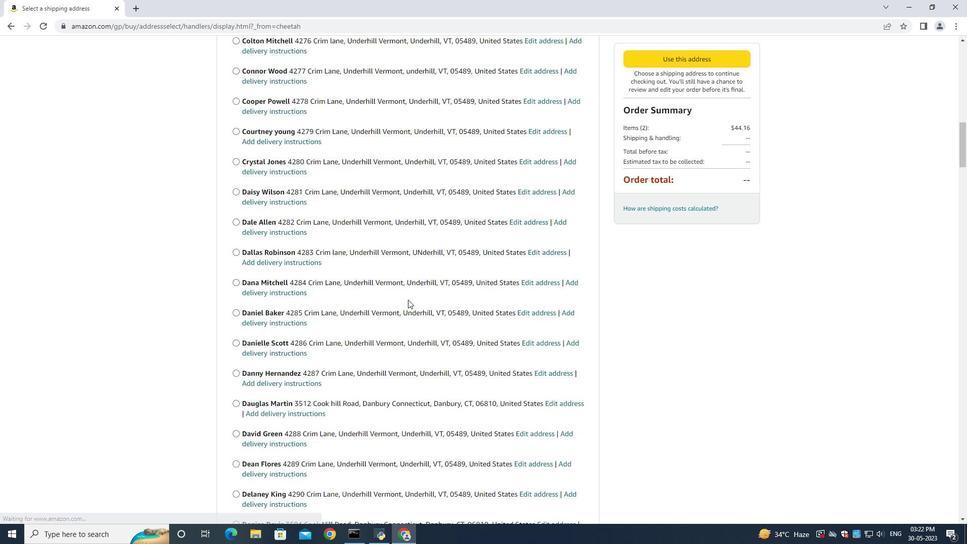 
Action: Mouse scrolled (408, 299) with delta (0, 0)
Screenshot: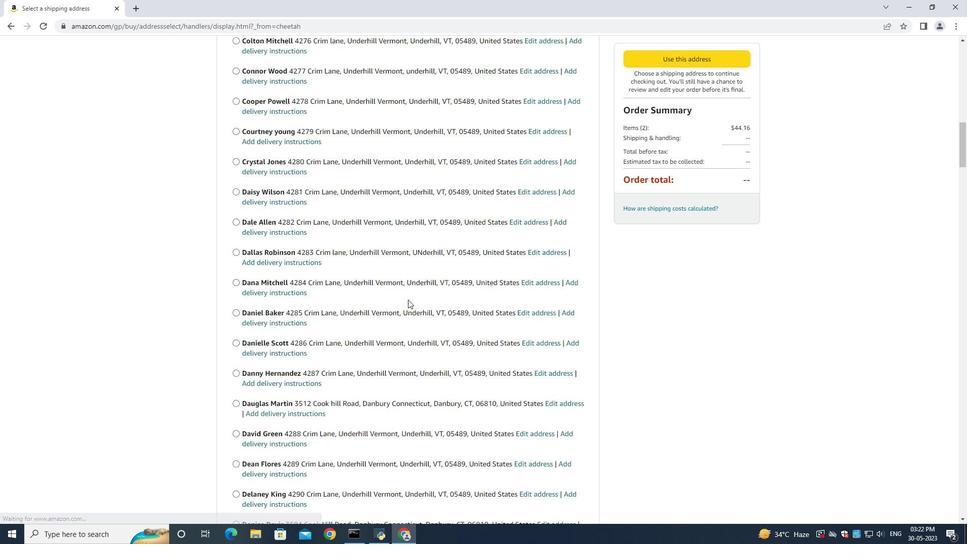 
Action: Mouse scrolled (408, 300) with delta (0, 0)
Screenshot: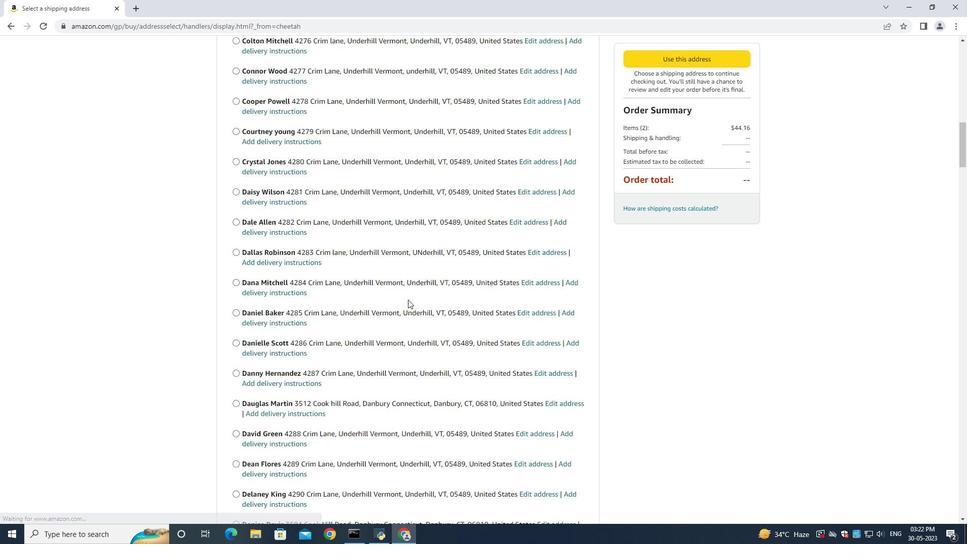 
Action: Mouse scrolled (408, 300) with delta (0, 0)
Screenshot: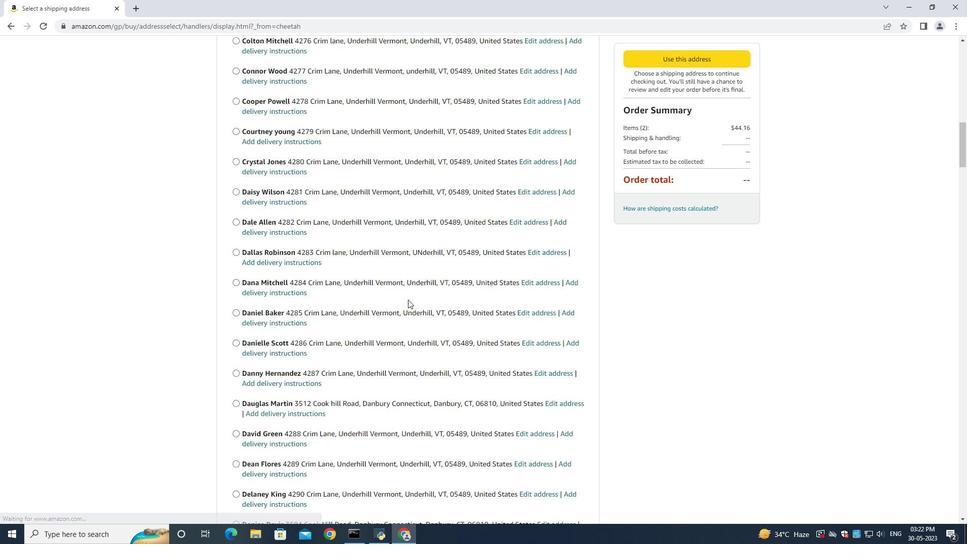 
Action: Mouse scrolled (408, 300) with delta (0, 0)
Screenshot: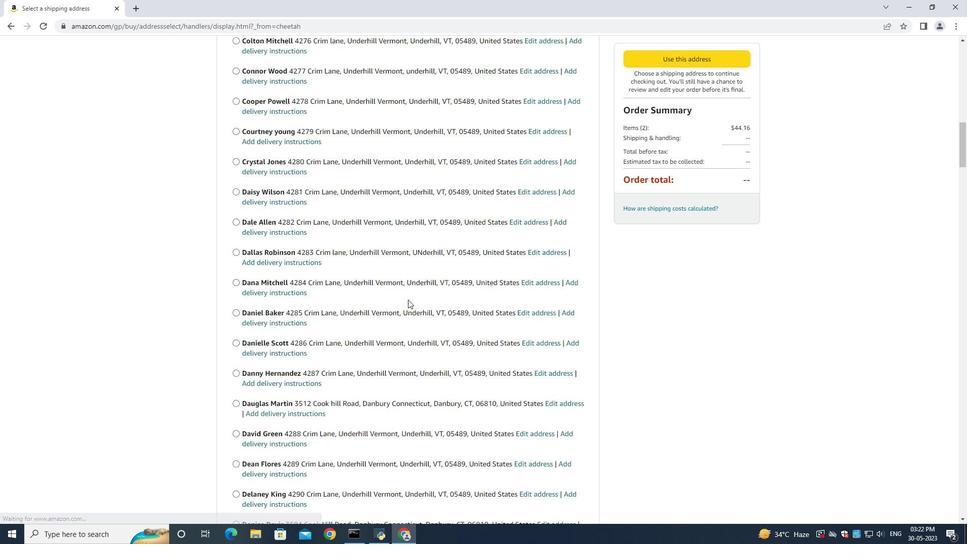 
Action: Mouse scrolled (408, 300) with delta (0, 0)
Screenshot: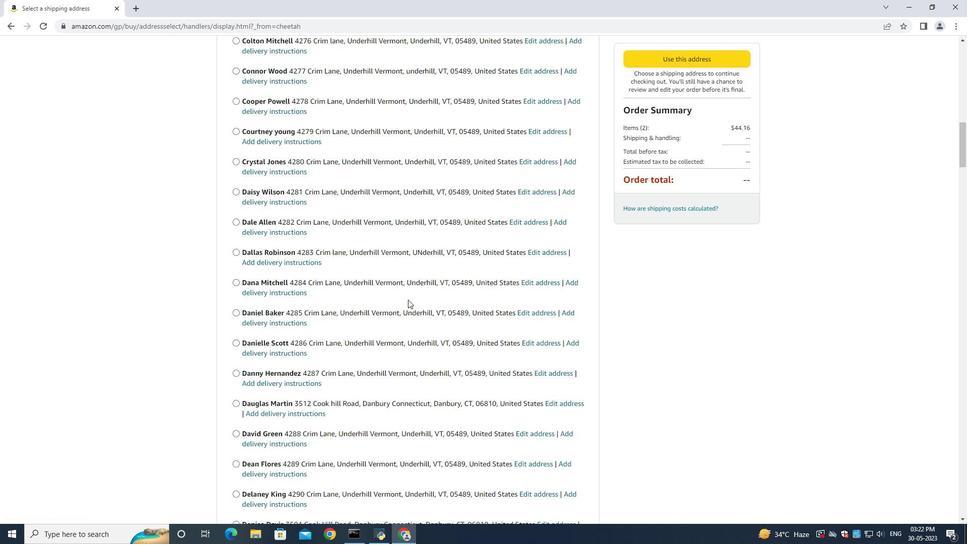 
Action: Mouse moved to (408, 301)
Screenshot: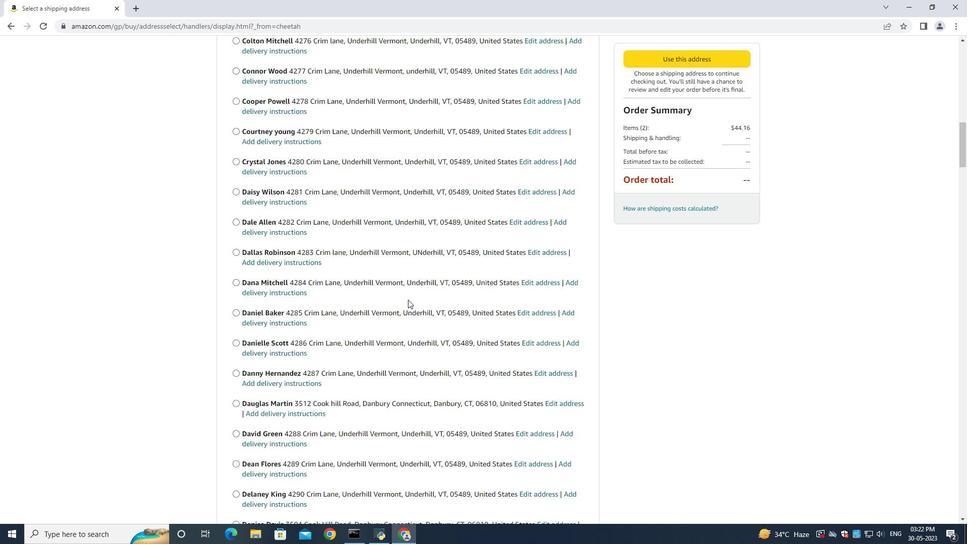 
Action: Mouse scrolled (408, 300) with delta (0, 0)
Screenshot: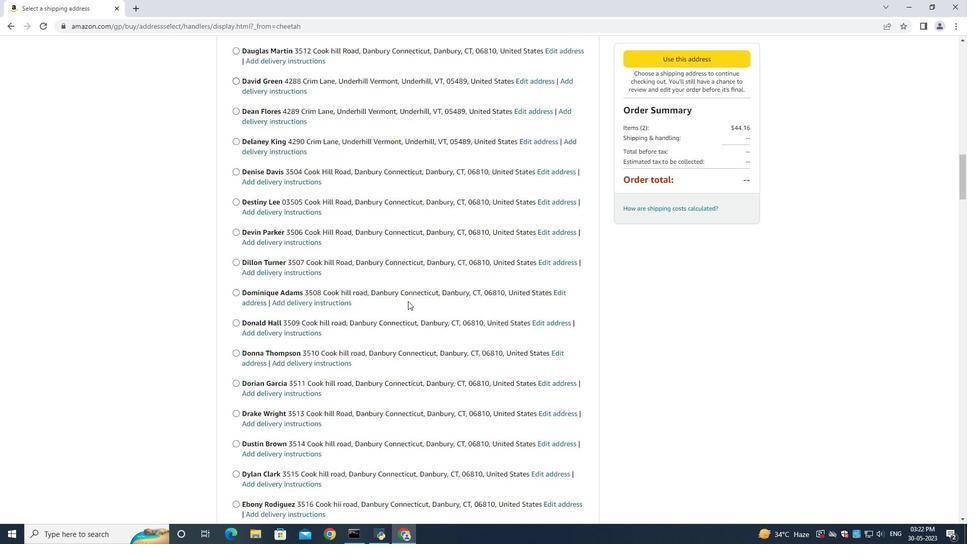 
Action: Mouse moved to (408, 301)
Screenshot: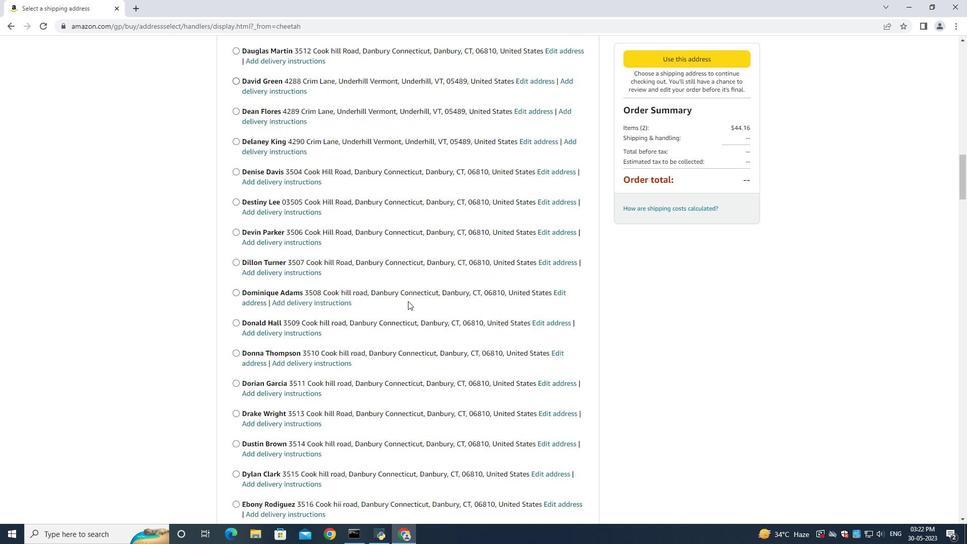 
Action: Mouse scrolled (408, 301) with delta (0, 0)
Screenshot: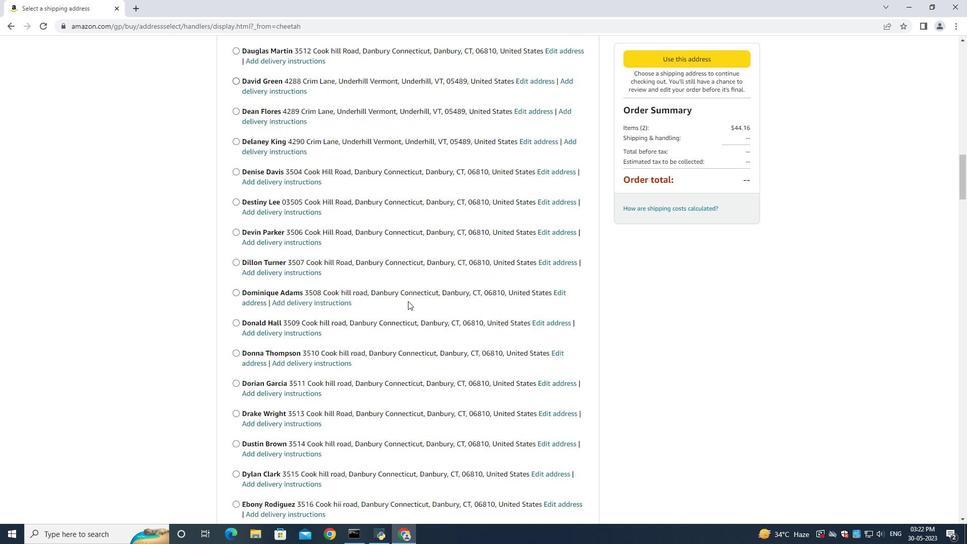 
Action: Mouse moved to (408, 302)
Screenshot: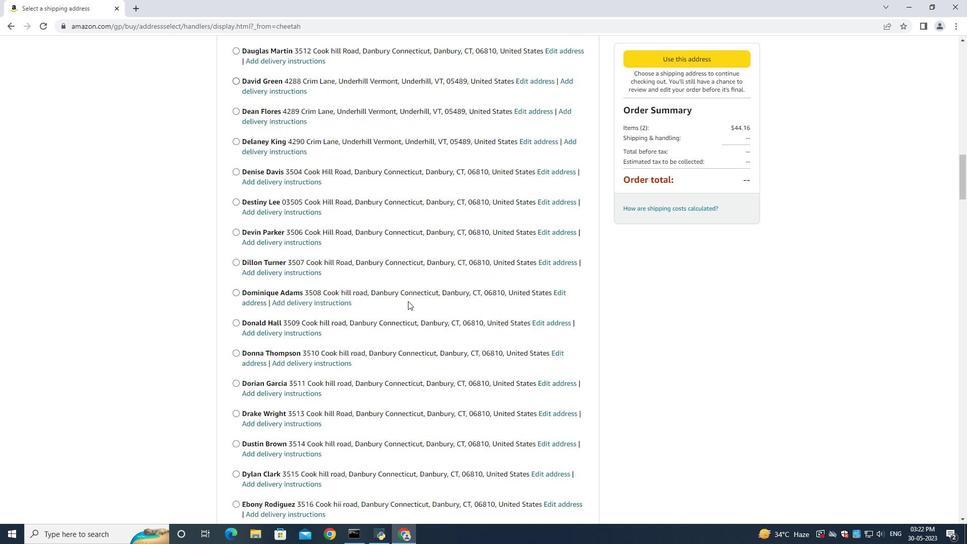 
Action: Mouse scrolled (408, 301) with delta (0, 0)
Screenshot: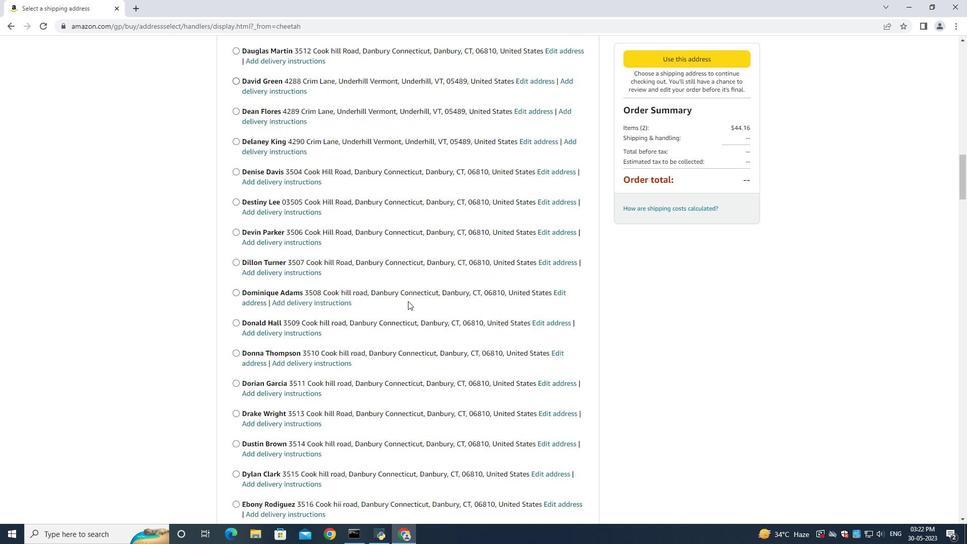 
Action: Mouse scrolled (408, 301) with delta (0, 0)
Screenshot: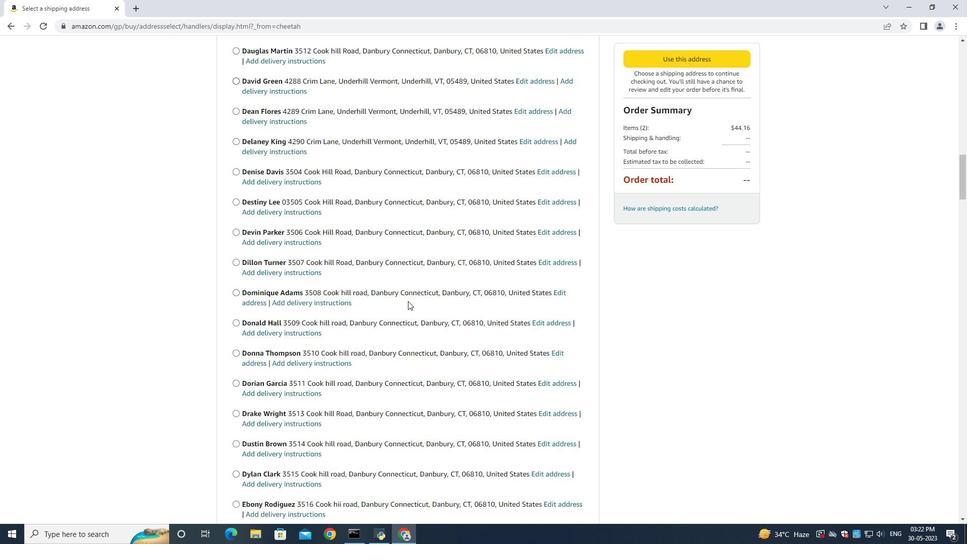 
Action: Mouse scrolled (408, 301) with delta (0, 0)
Screenshot: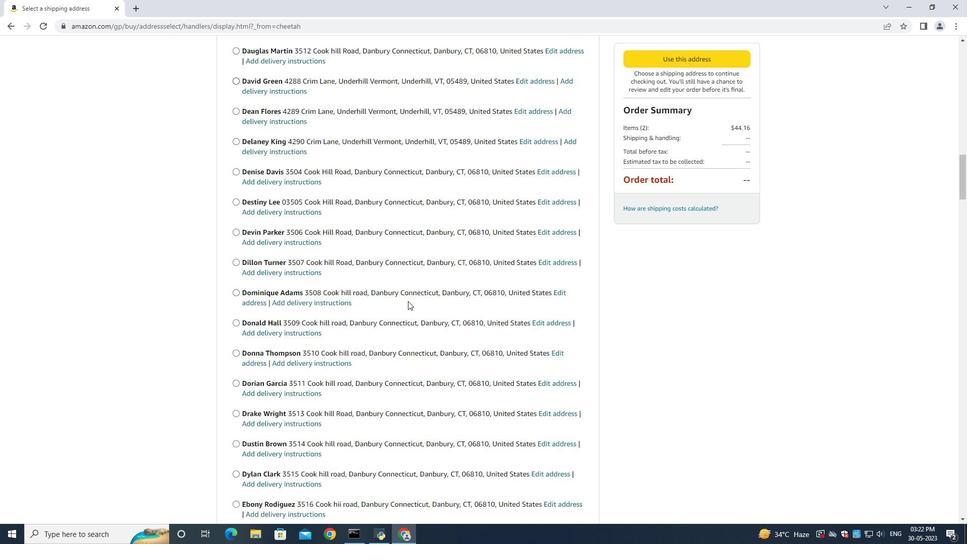 
Action: Mouse scrolled (408, 301) with delta (0, 0)
Screenshot: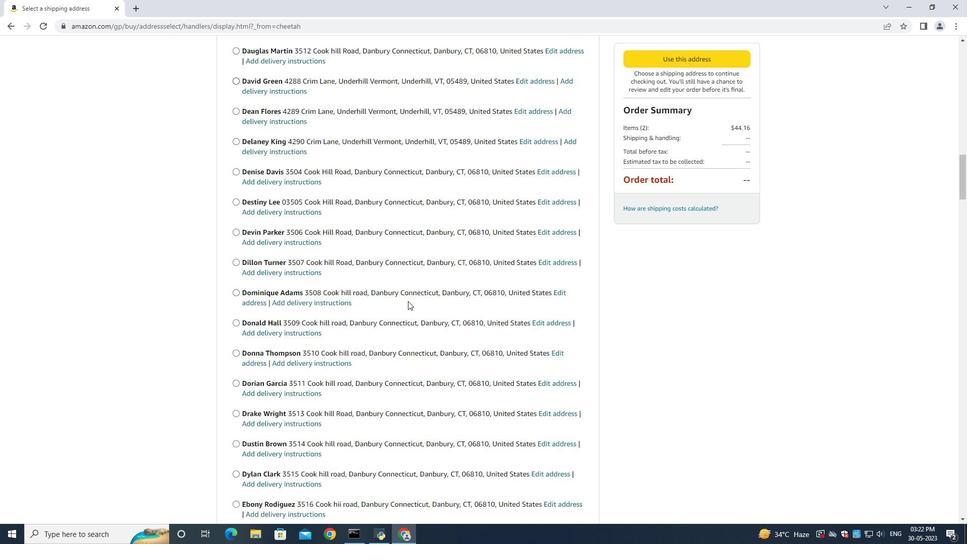 
Action: Mouse scrolled (408, 301) with delta (0, 0)
Screenshot: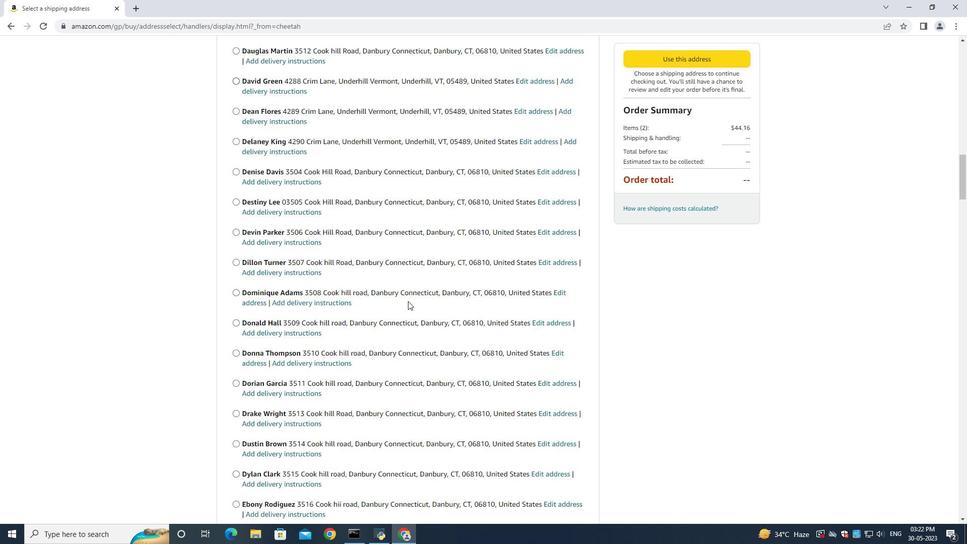 
Action: Mouse moved to (407, 308)
Screenshot: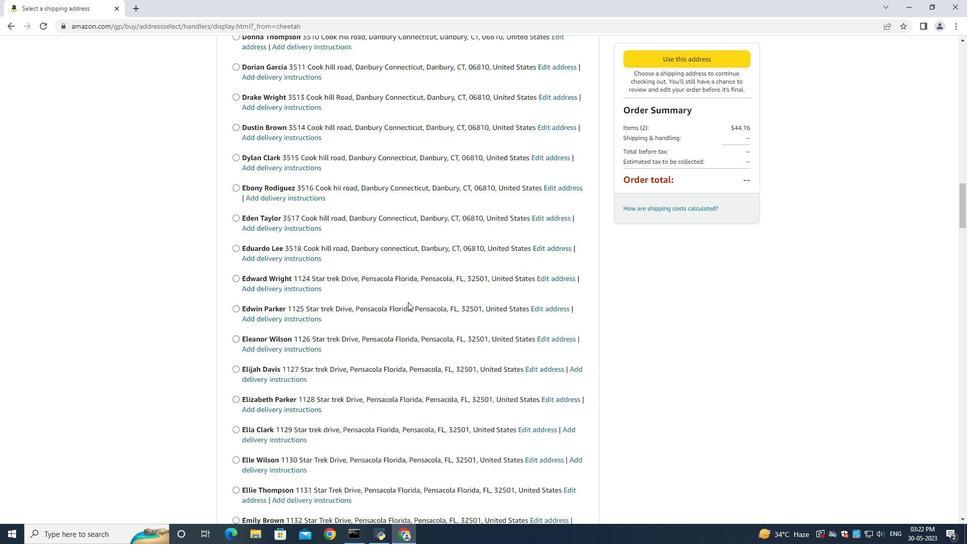 
Action: Mouse scrolled (407, 307) with delta (0, 0)
Screenshot: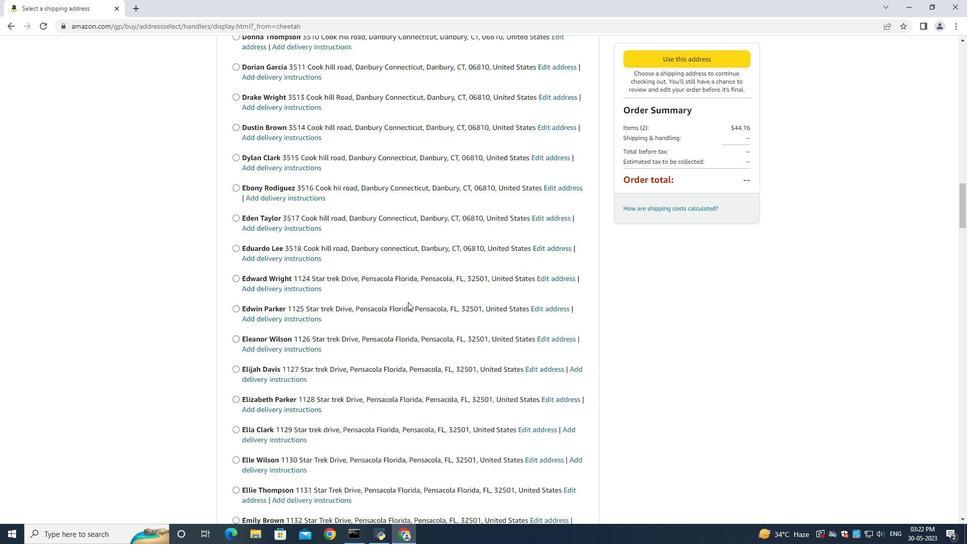 
Action: Mouse moved to (407, 309)
Screenshot: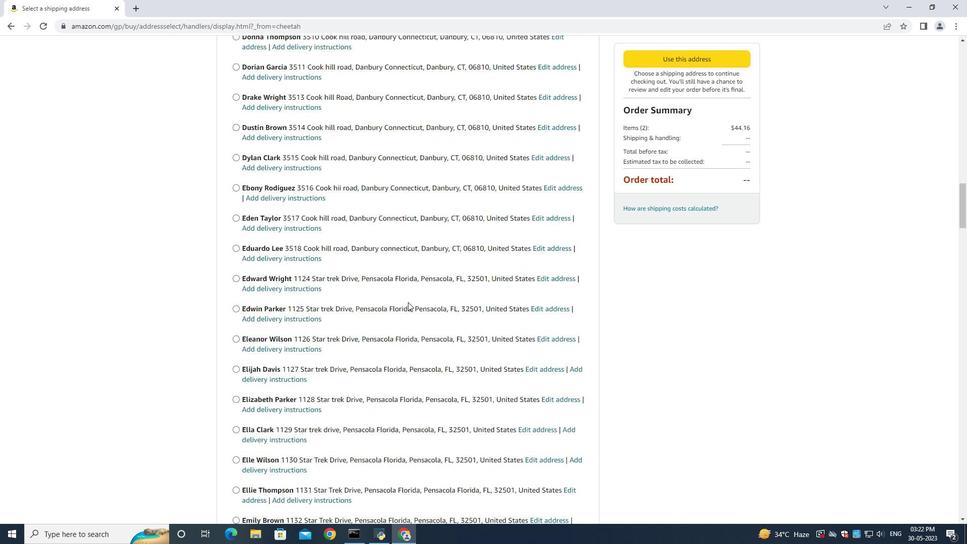 
Action: Mouse scrolled (407, 309) with delta (0, 0)
Screenshot: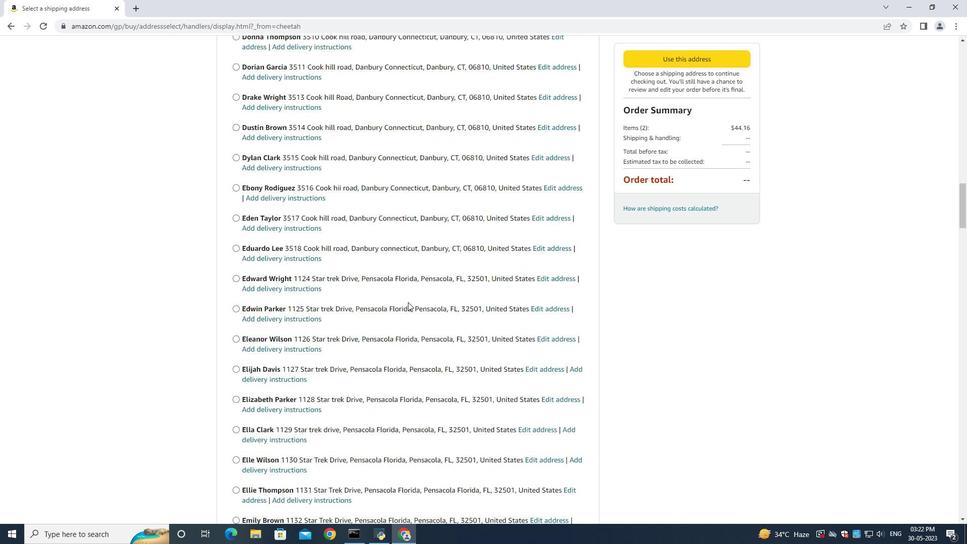 
Action: Mouse moved to (407, 310)
Screenshot: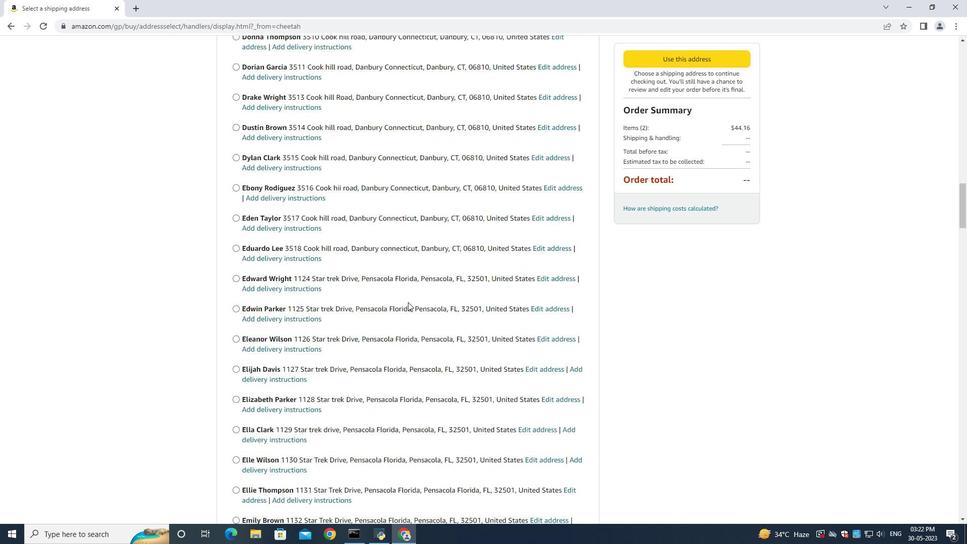 
Action: Mouse scrolled (407, 309) with delta (0, 0)
Screenshot: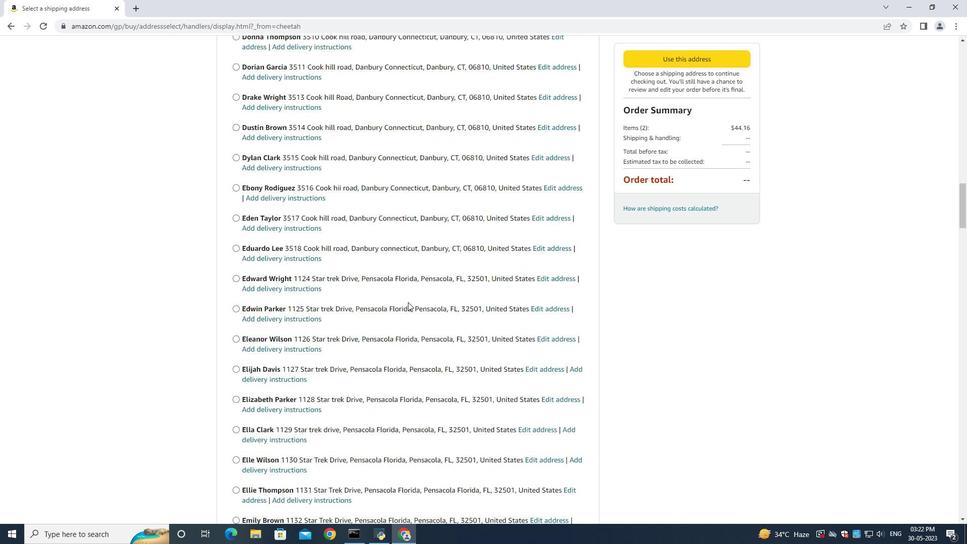 
Action: Mouse moved to (407, 310)
Screenshot: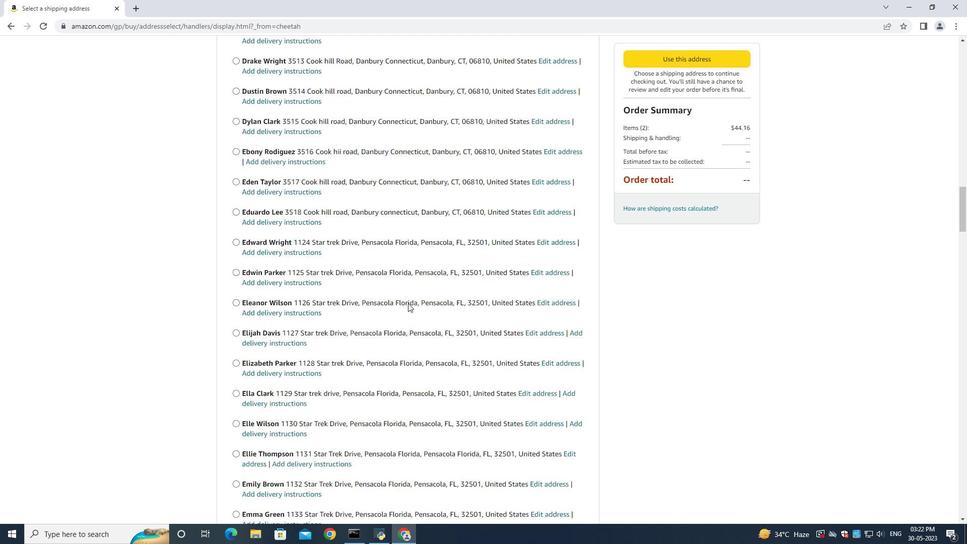 
Action: Mouse scrolled (407, 309) with delta (0, 0)
Screenshot: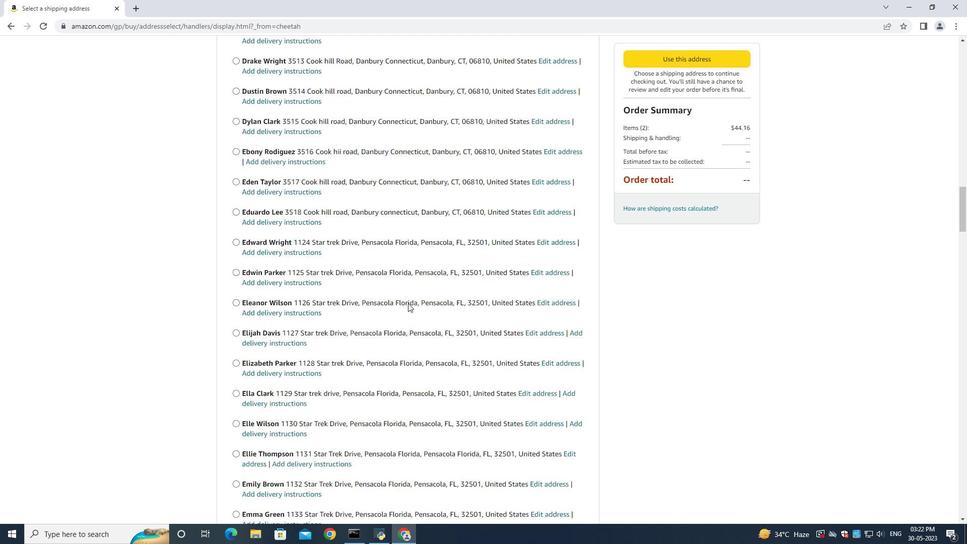 
Action: Mouse scrolled (407, 309) with delta (0, 0)
Screenshot: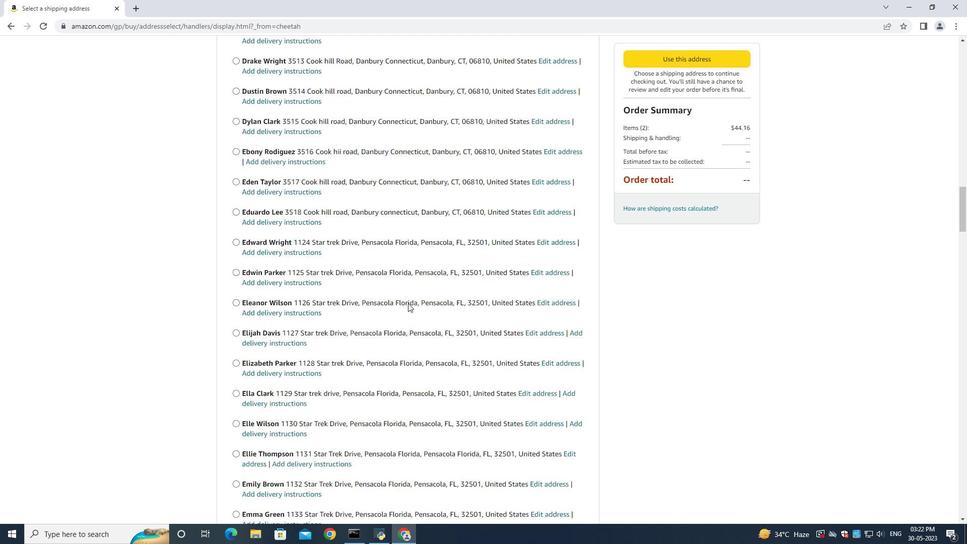 
Action: Mouse scrolled (407, 309) with delta (0, 0)
Screenshot: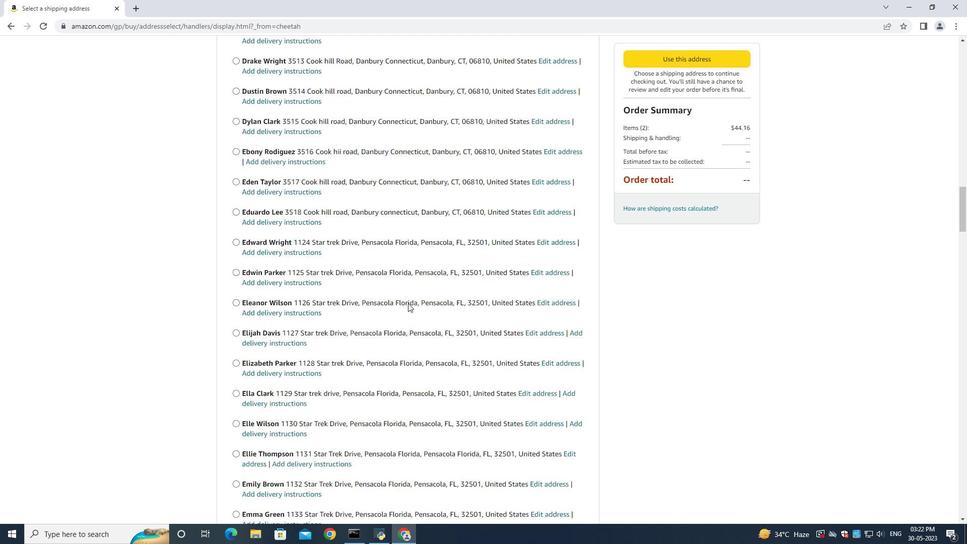 
Action: Mouse moved to (406, 310)
Screenshot: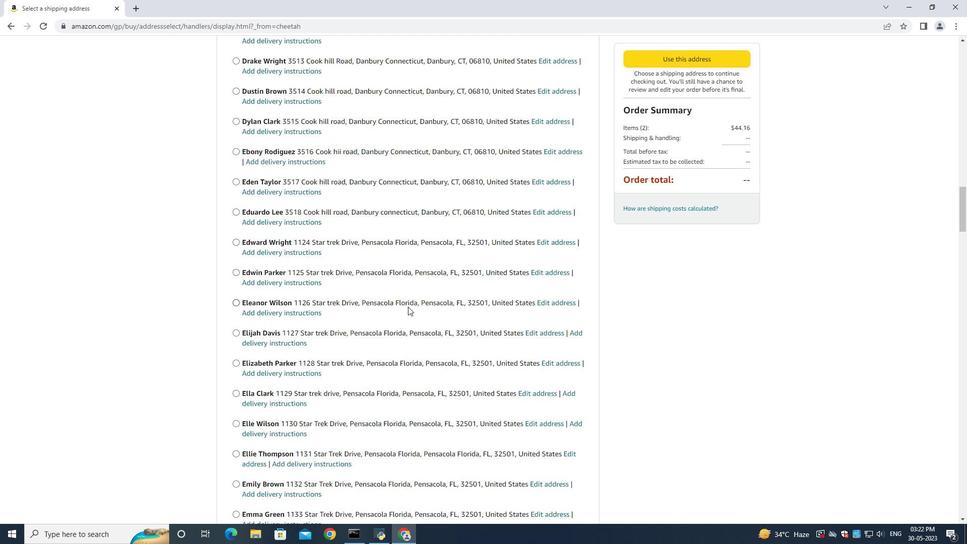 
Action: Mouse scrolled (406, 310) with delta (0, 0)
Screenshot: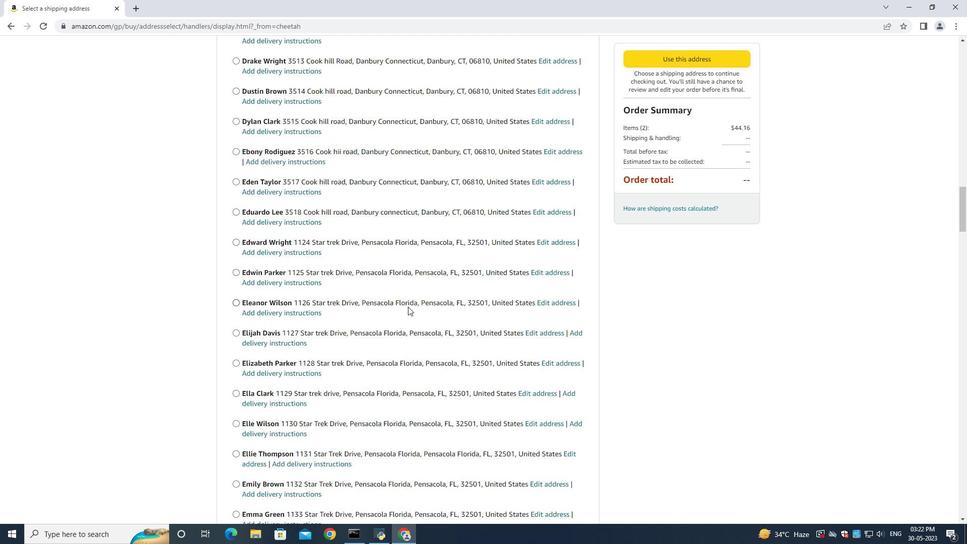 
Action: Mouse moved to (405, 310)
Screenshot: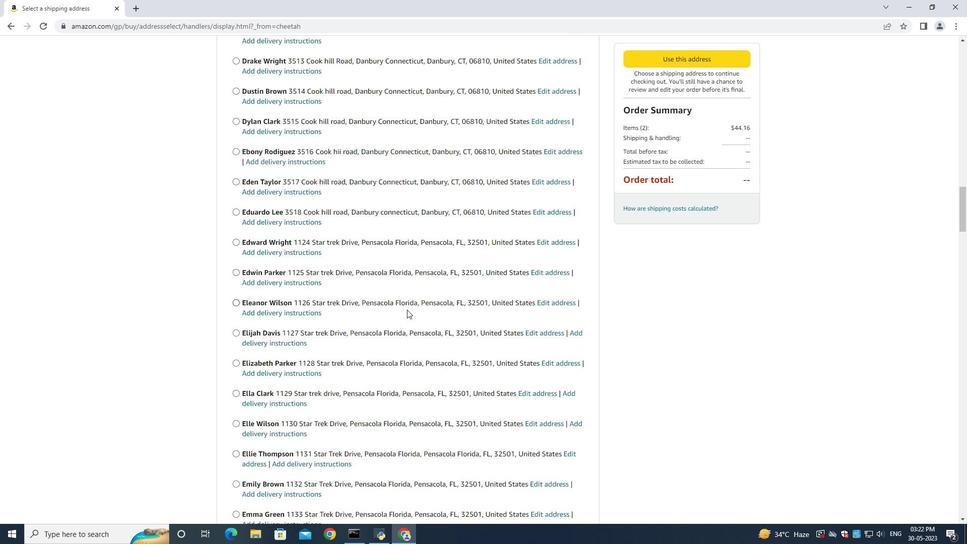 
Action: Mouse scrolled (405, 310) with delta (0, 0)
Screenshot: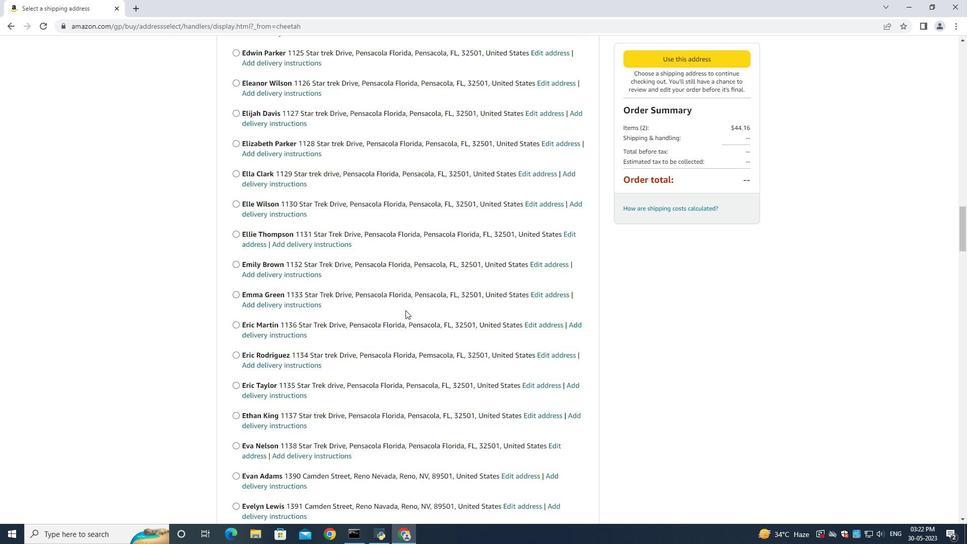 
Action: Mouse scrolled (405, 310) with delta (0, 0)
Screenshot: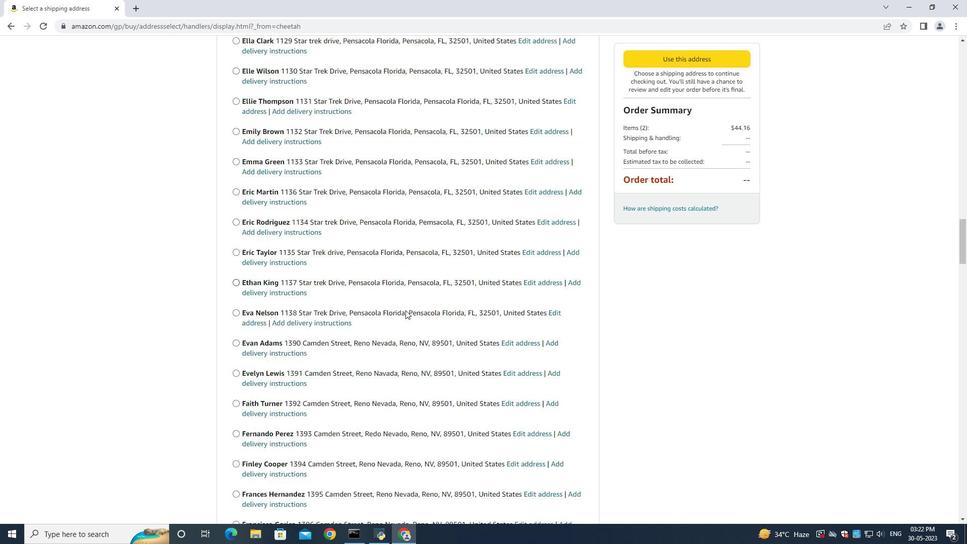 
Action: Mouse moved to (405, 310)
Screenshot: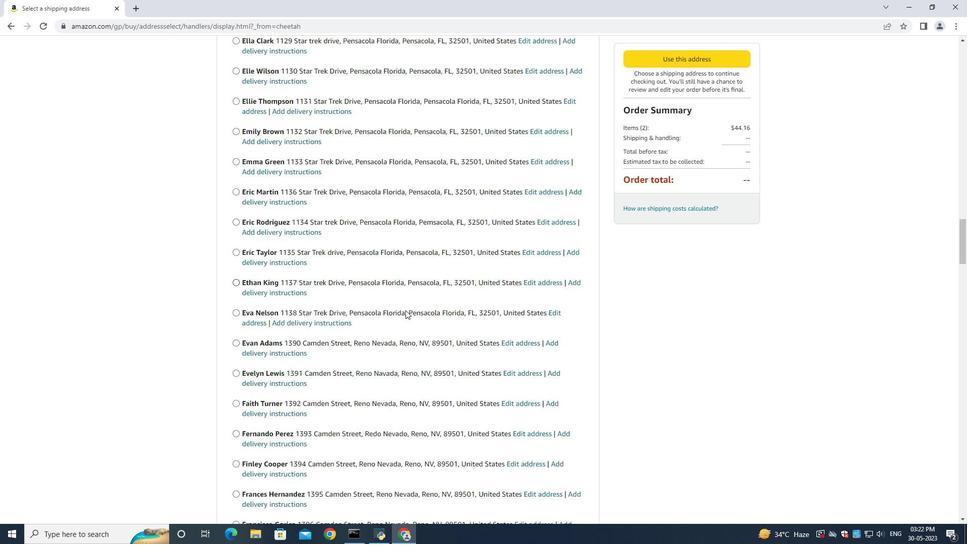 
Action: Mouse scrolled (405, 310) with delta (0, 0)
Screenshot: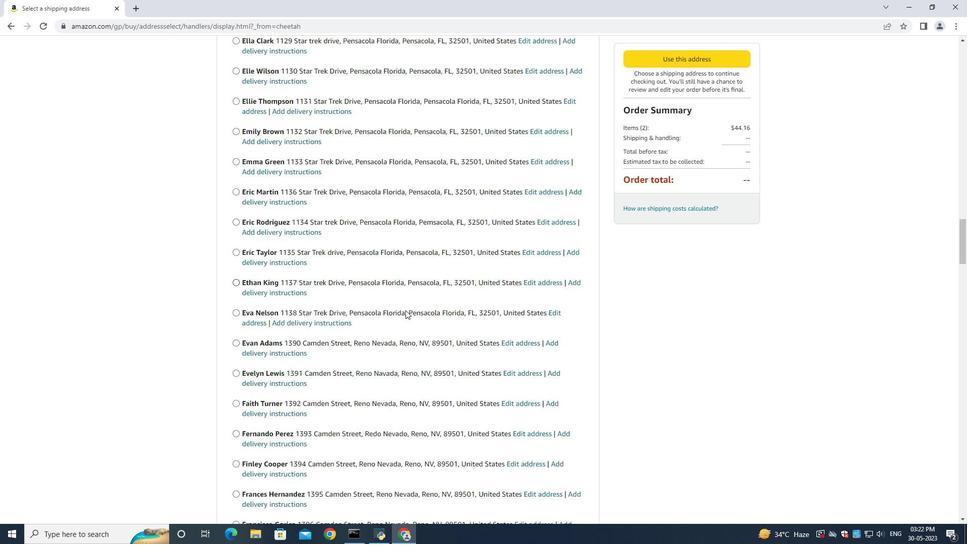 
Action: Mouse moved to (405, 310)
Screenshot: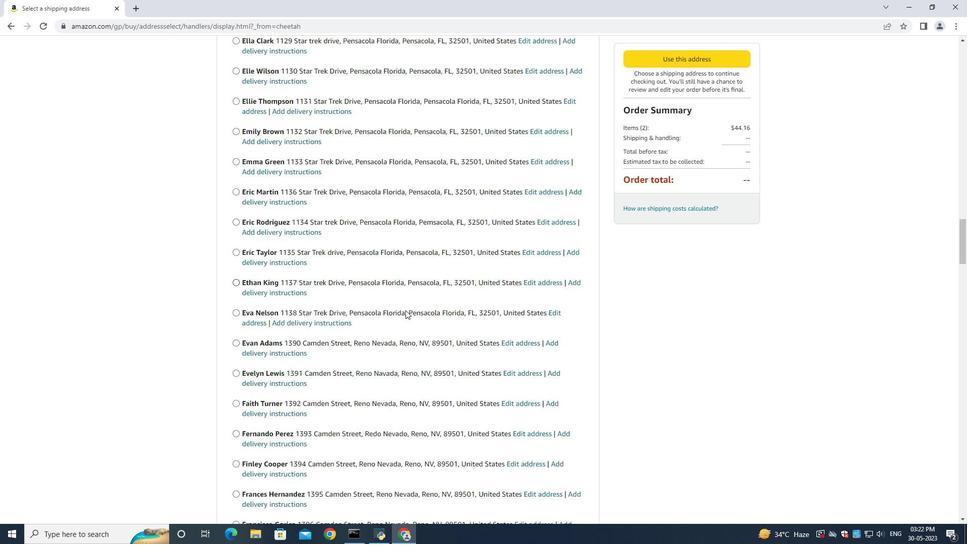
Action: Mouse scrolled (405, 310) with delta (0, 0)
Screenshot: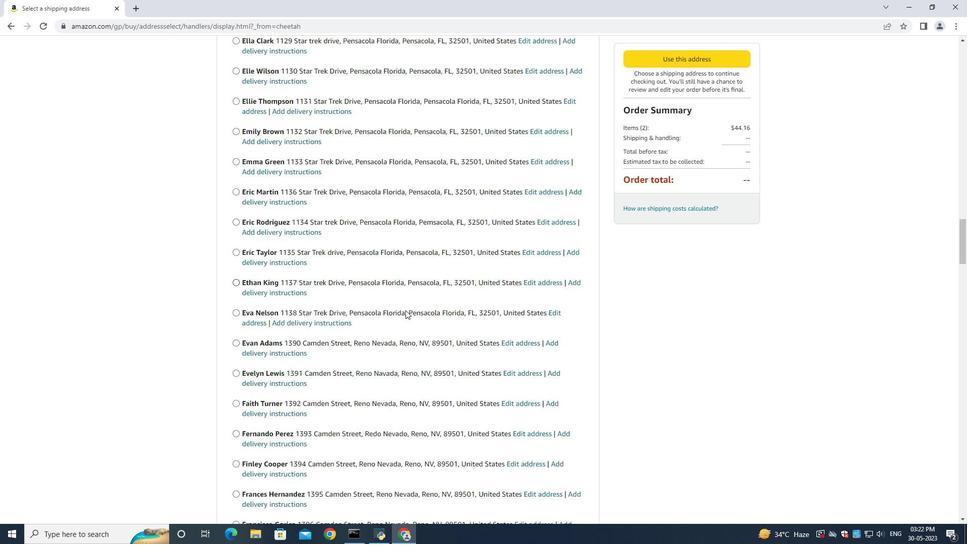 
Action: Mouse scrolled (405, 310) with delta (0, 0)
Screenshot: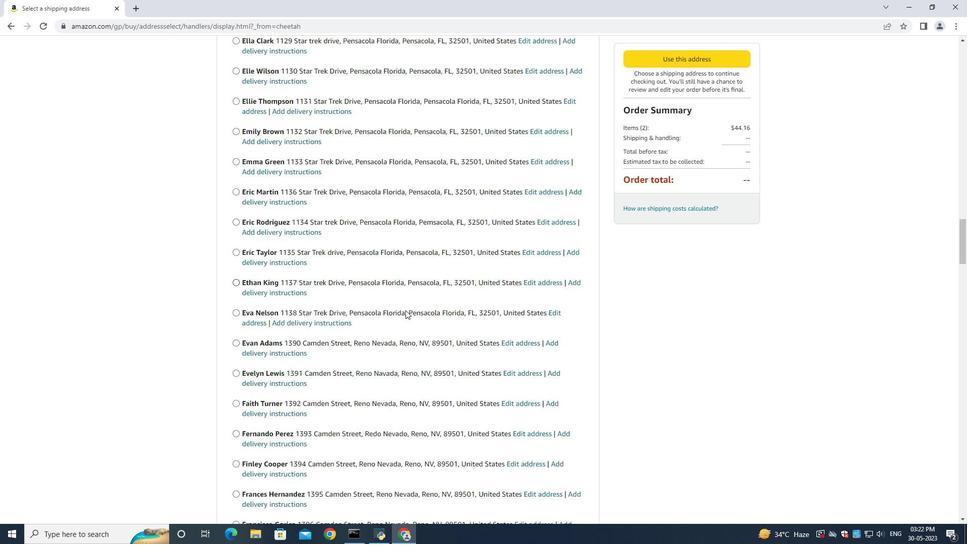 
Action: Mouse scrolled (405, 310) with delta (0, 0)
Screenshot: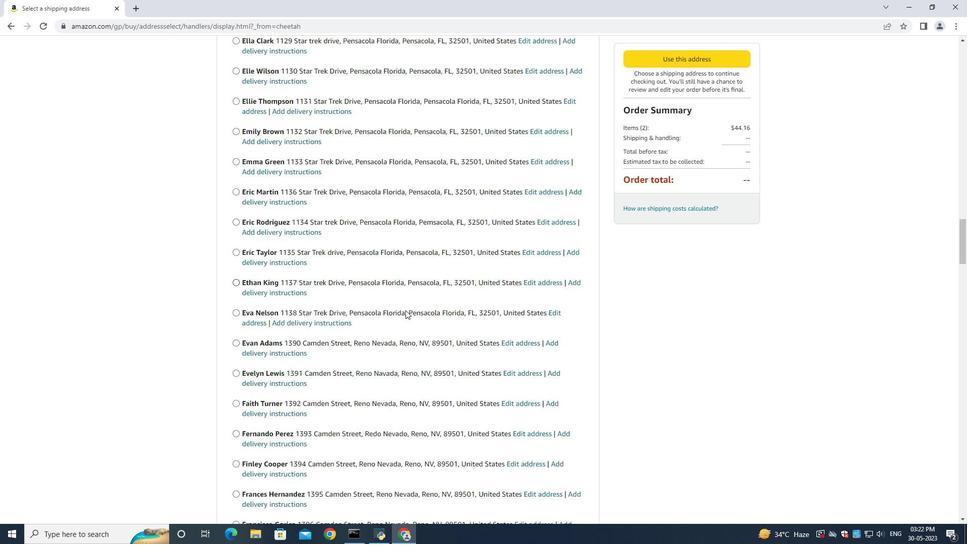 
Action: Mouse moved to (405, 310)
Screenshot: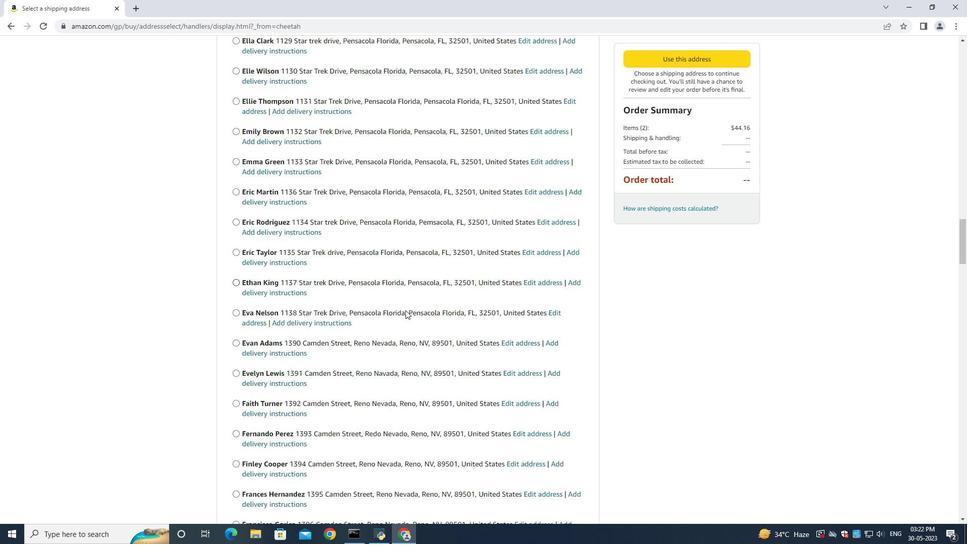 
Action: Mouse scrolled (405, 309) with delta (0, 0)
Screenshot: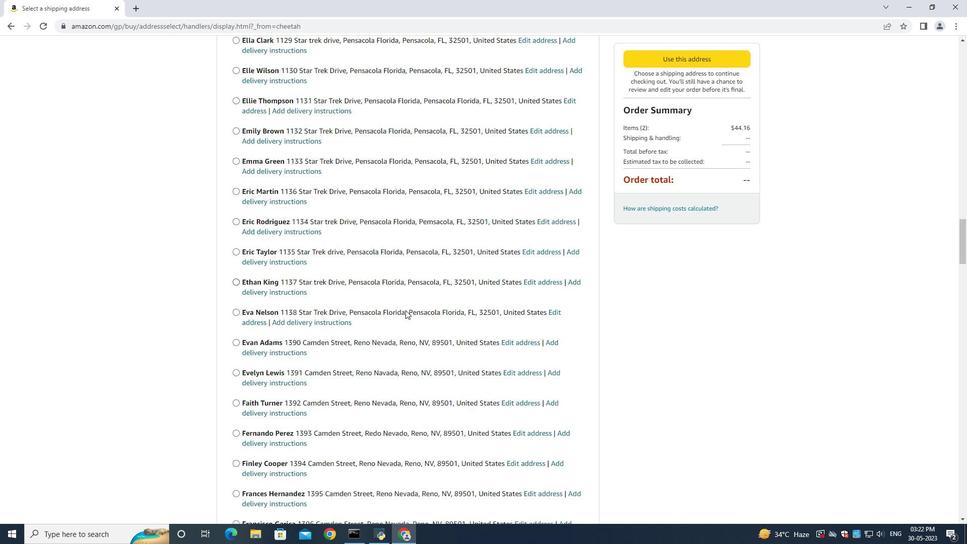 
Action: Mouse scrolled (405, 309) with delta (0, 0)
Screenshot: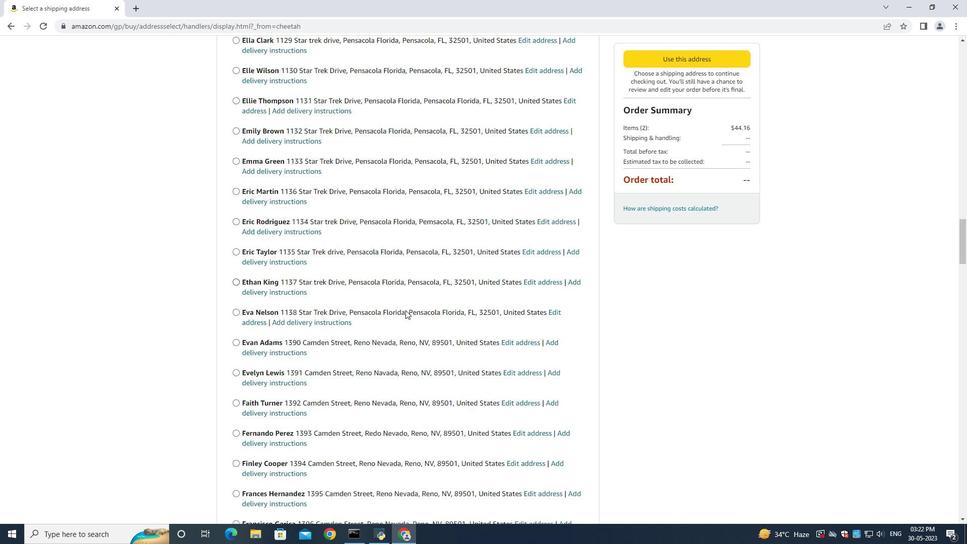 
Action: Mouse scrolled (405, 309) with delta (0, 0)
Screenshot: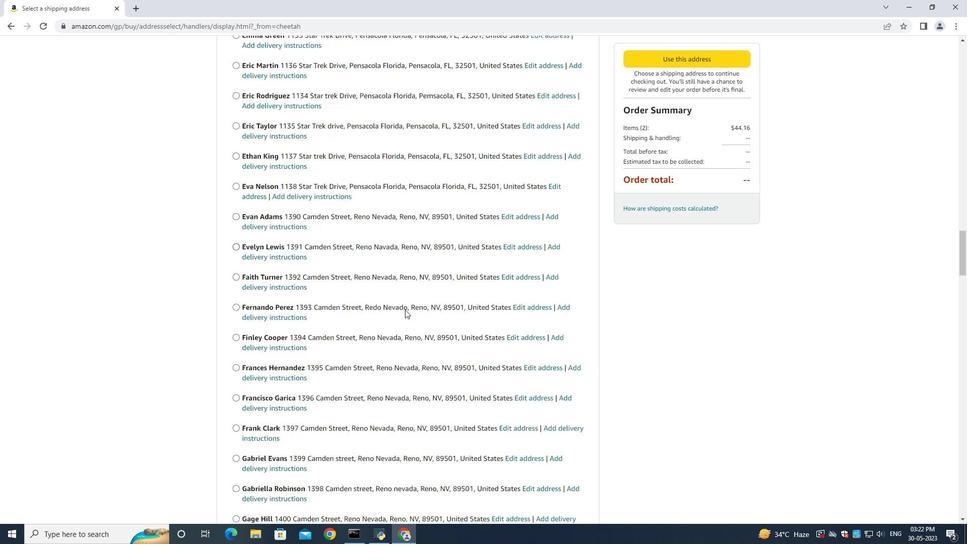 
Action: Mouse scrolled (405, 309) with delta (0, 0)
Screenshot: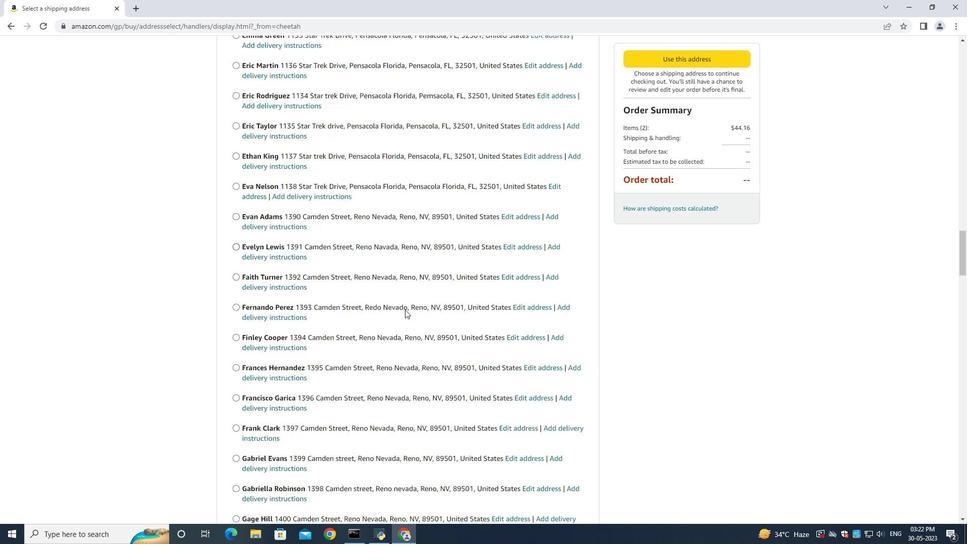
Action: Mouse scrolled (405, 309) with delta (0, 0)
Screenshot: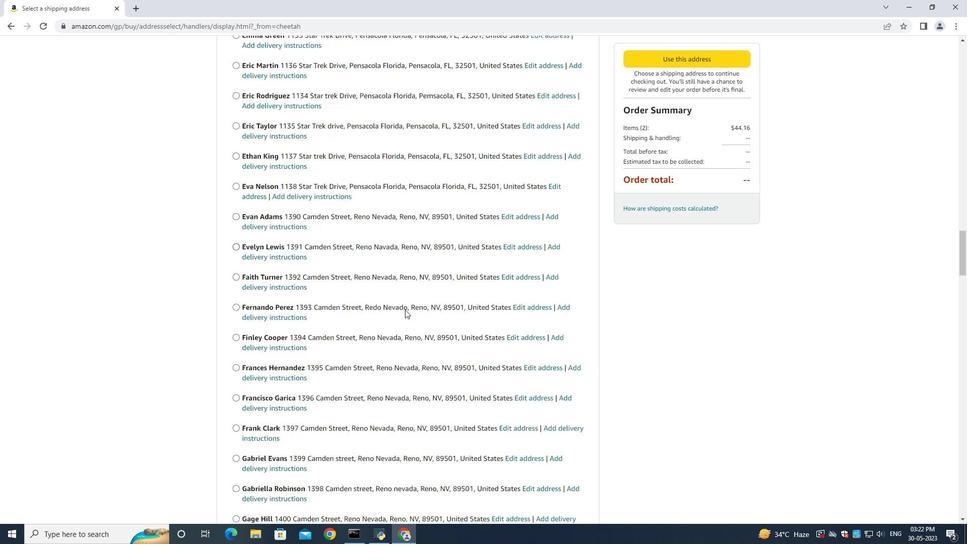 
Action: Mouse scrolled (405, 309) with delta (0, 0)
Screenshot: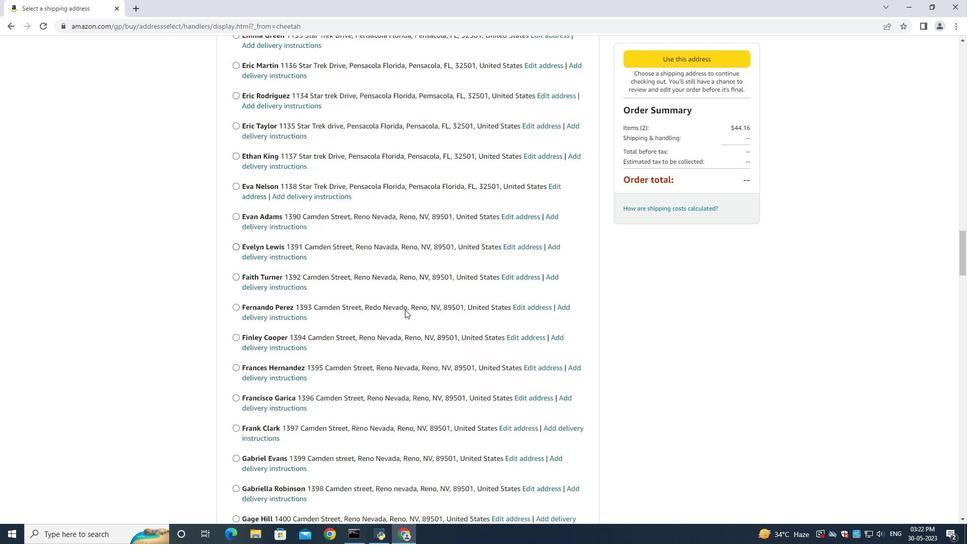 
Action: Mouse scrolled (405, 309) with delta (0, 0)
Screenshot: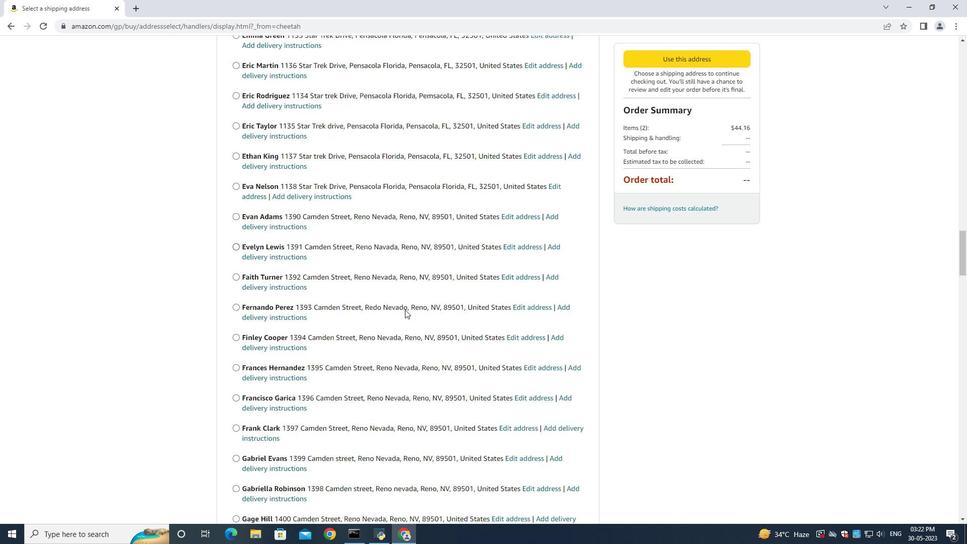 
Action: Mouse moved to (405, 309)
Screenshot: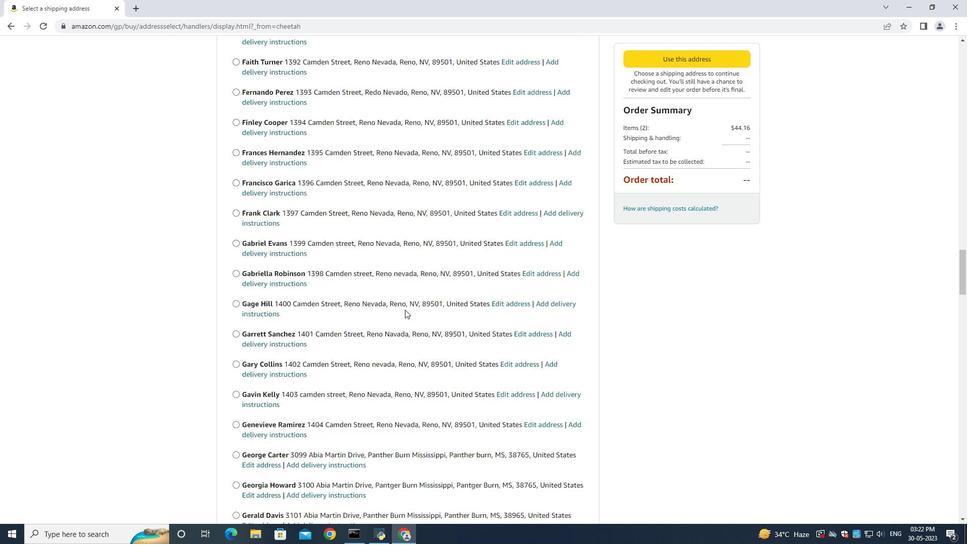 
Action: Mouse scrolled (405, 309) with delta (0, 0)
Screenshot: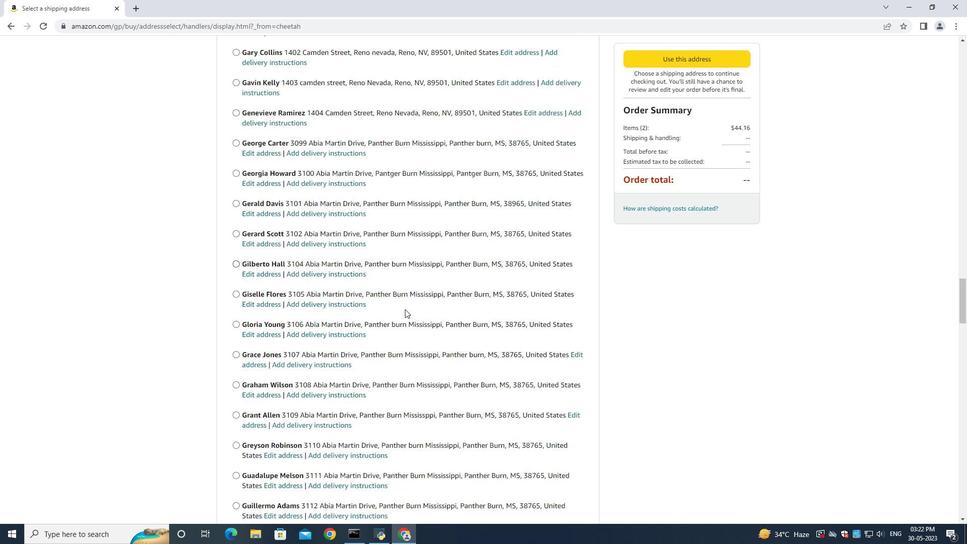 
Action: Mouse scrolled (405, 309) with delta (0, 0)
Screenshot: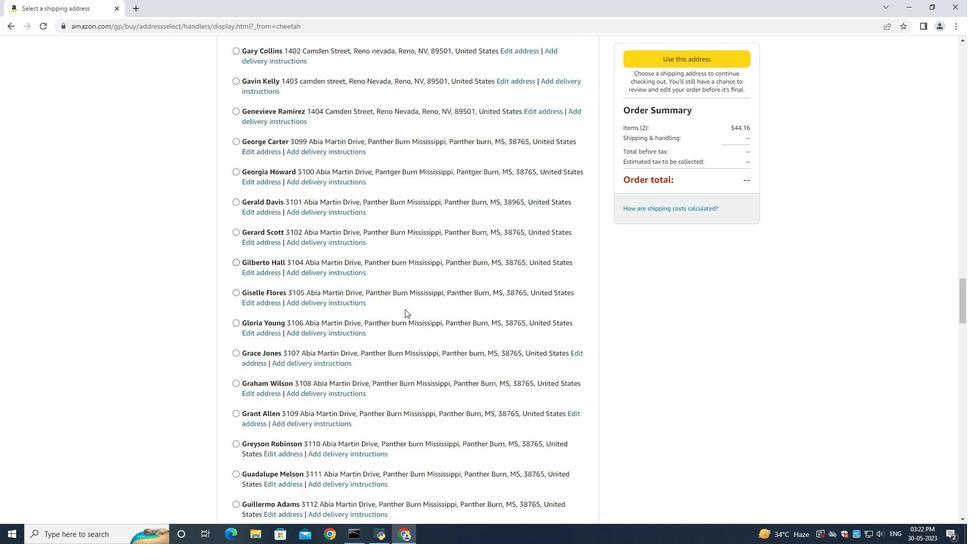 
Action: Mouse scrolled (405, 309) with delta (0, 0)
Screenshot: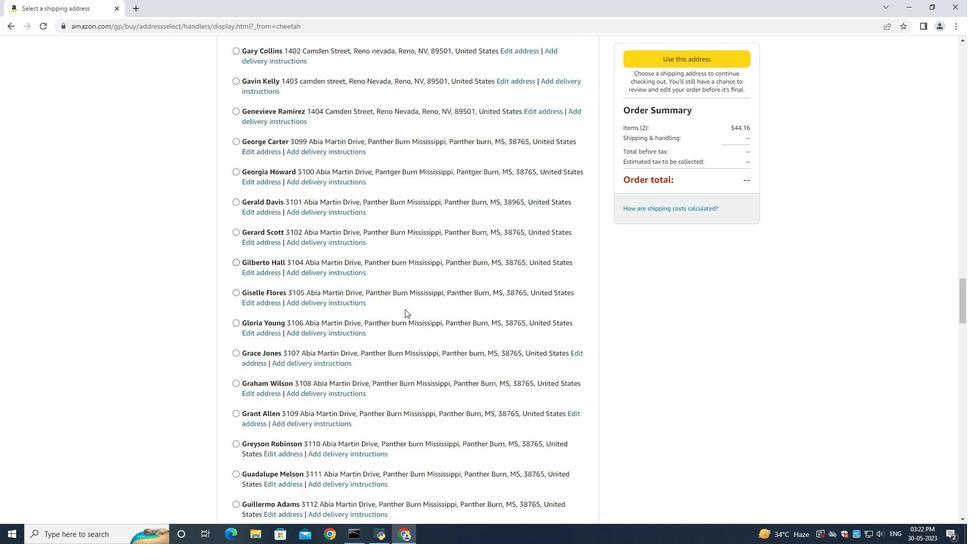 
Action: Mouse scrolled (405, 309) with delta (0, 0)
Screenshot: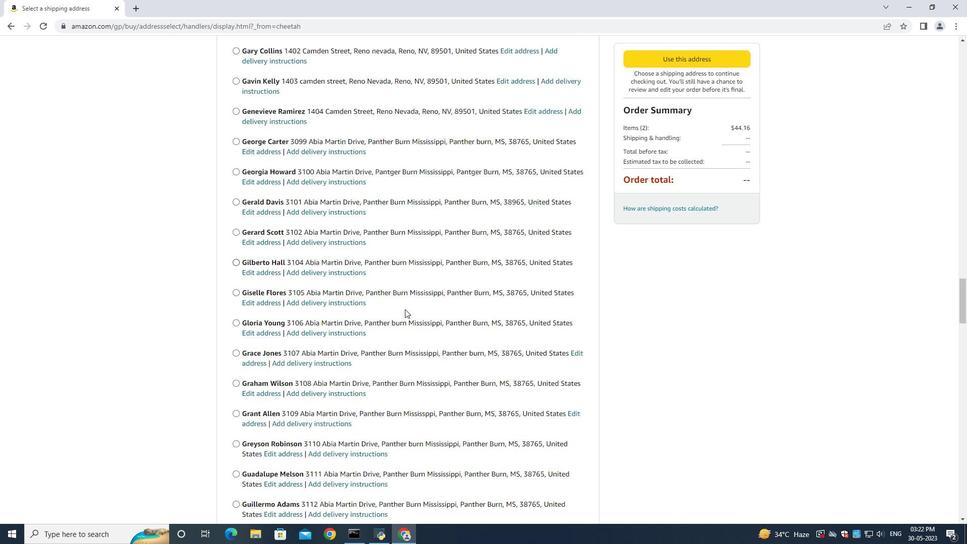 
Action: Mouse scrolled (405, 309) with delta (0, 0)
Screenshot: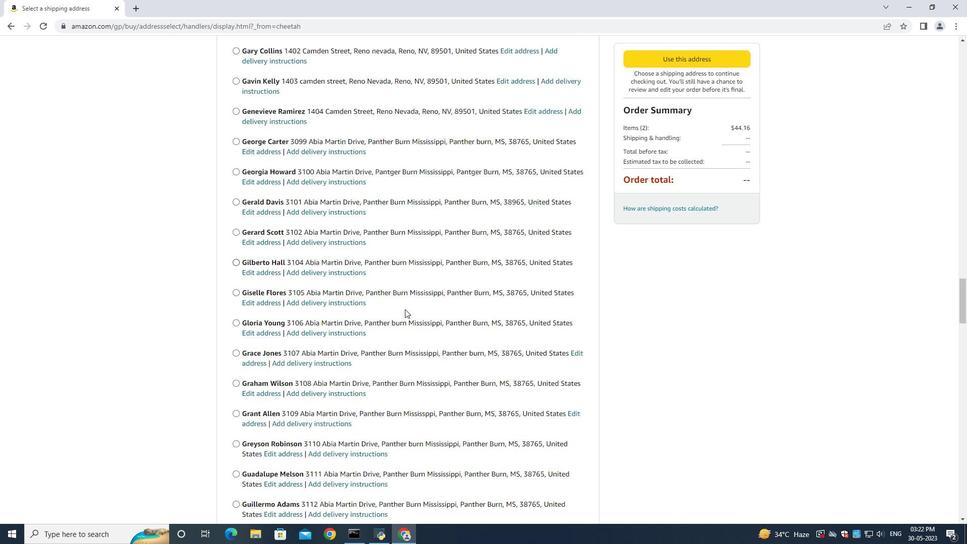 
Action: Mouse scrolled (405, 309) with delta (0, 0)
Screenshot: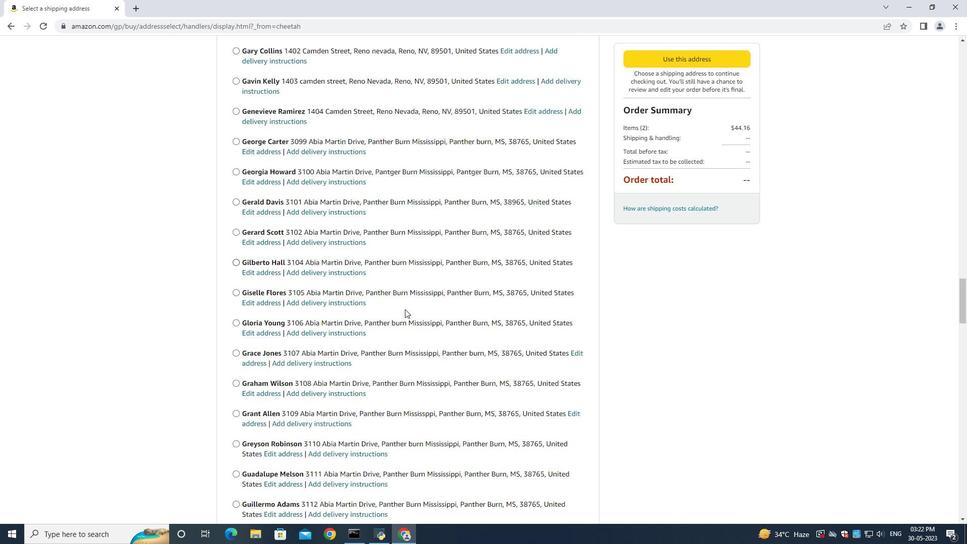
Action: Mouse moved to (405, 309)
Screenshot: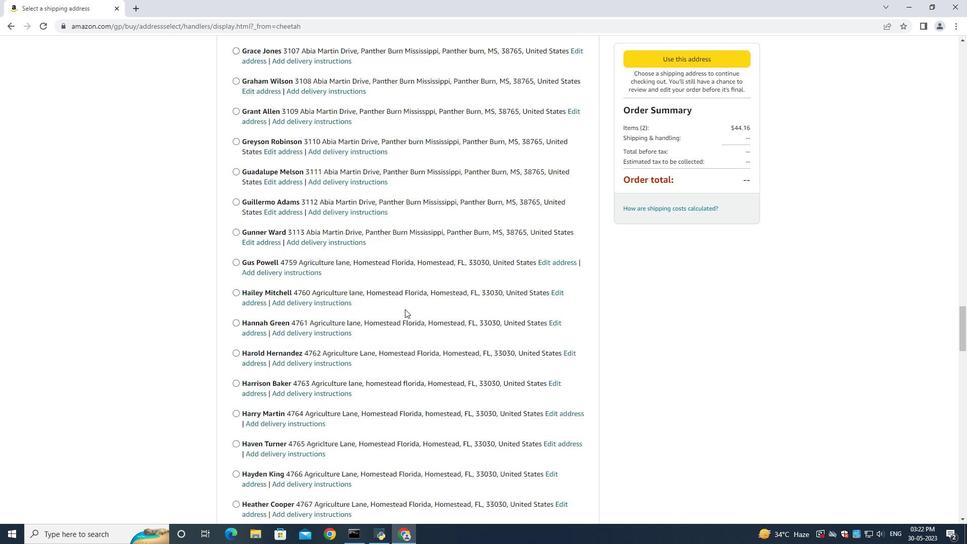 
Action: Mouse scrolled (405, 309) with delta (0, 0)
Screenshot: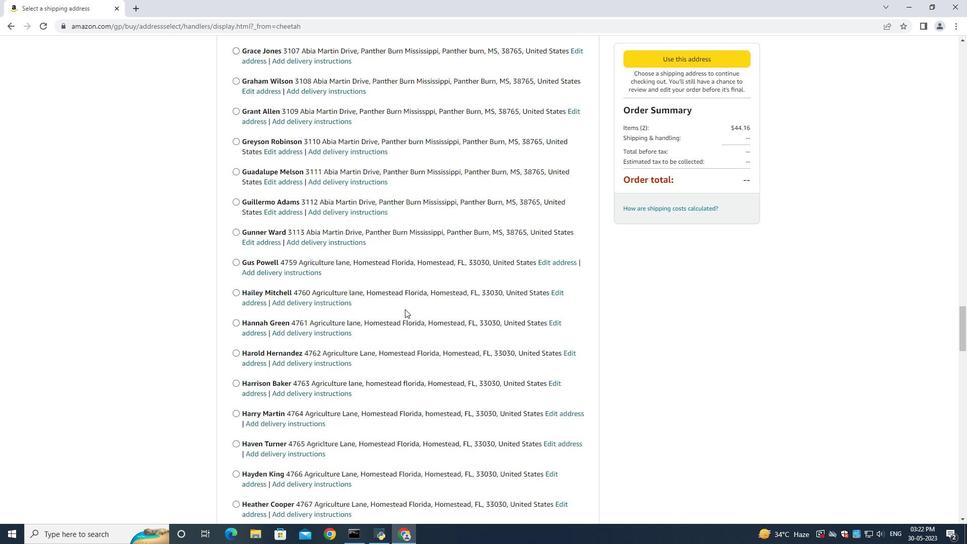 
Action: Mouse moved to (405, 309)
Screenshot: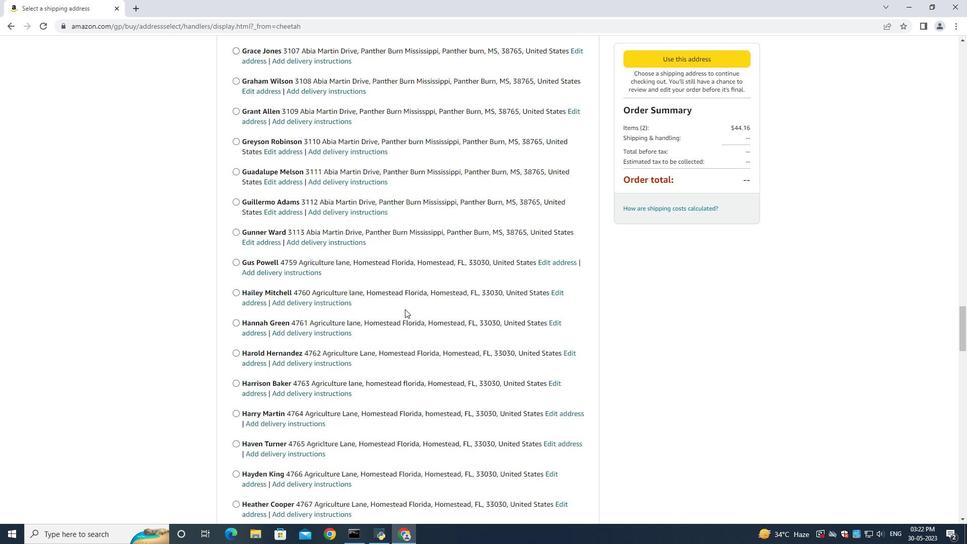 
Action: Mouse scrolled (405, 309) with delta (0, 0)
Screenshot: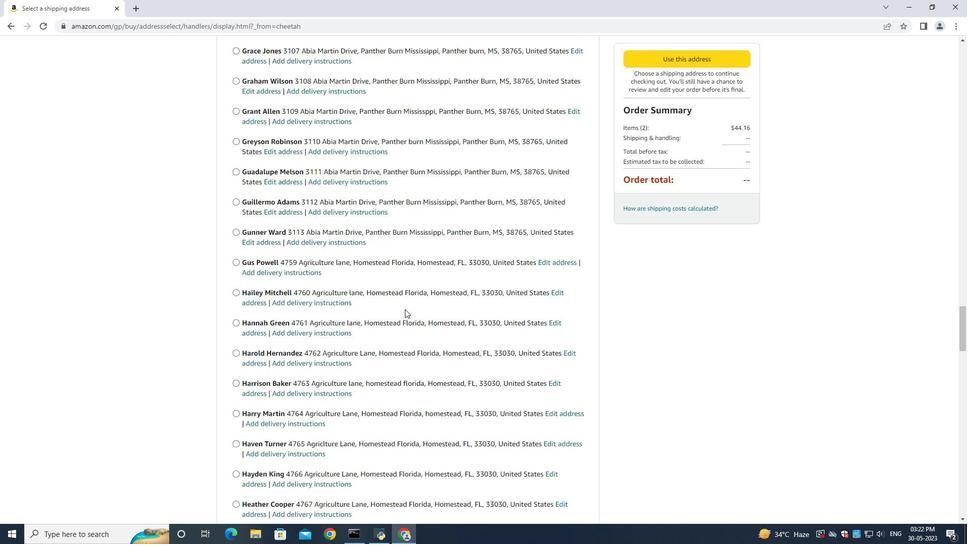 
Action: Mouse moved to (404, 310)
Screenshot: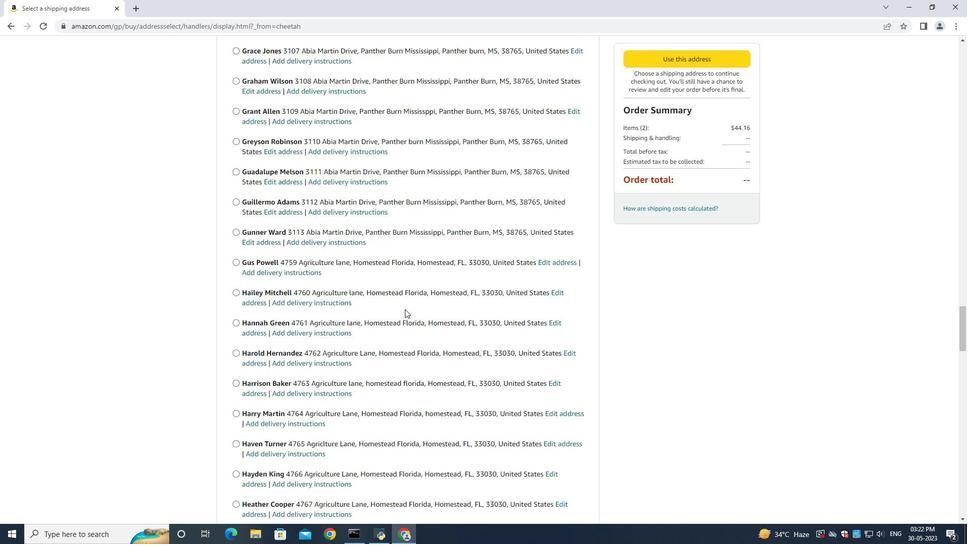 
Action: Mouse scrolled (404, 309) with delta (0, 0)
Screenshot: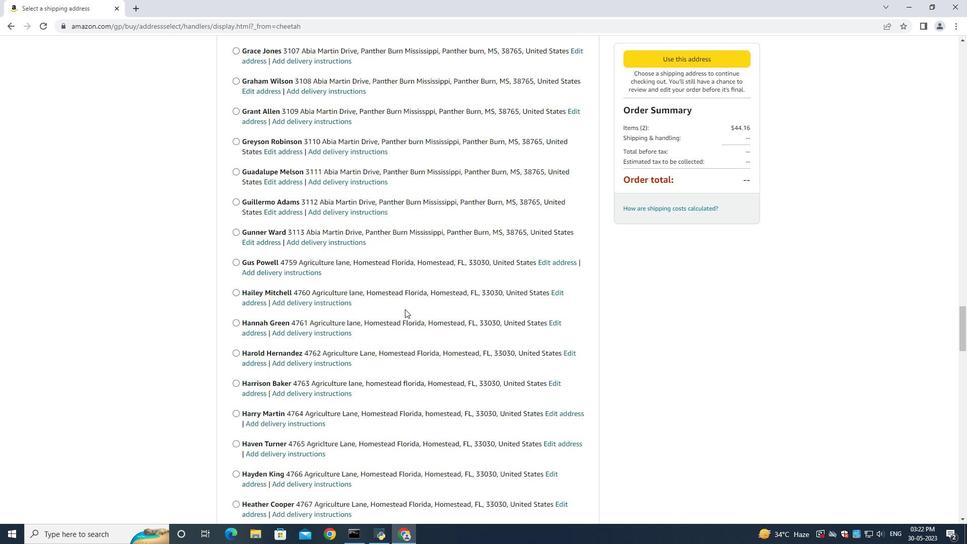 
Action: Mouse scrolled (404, 309) with delta (0, 0)
Screenshot: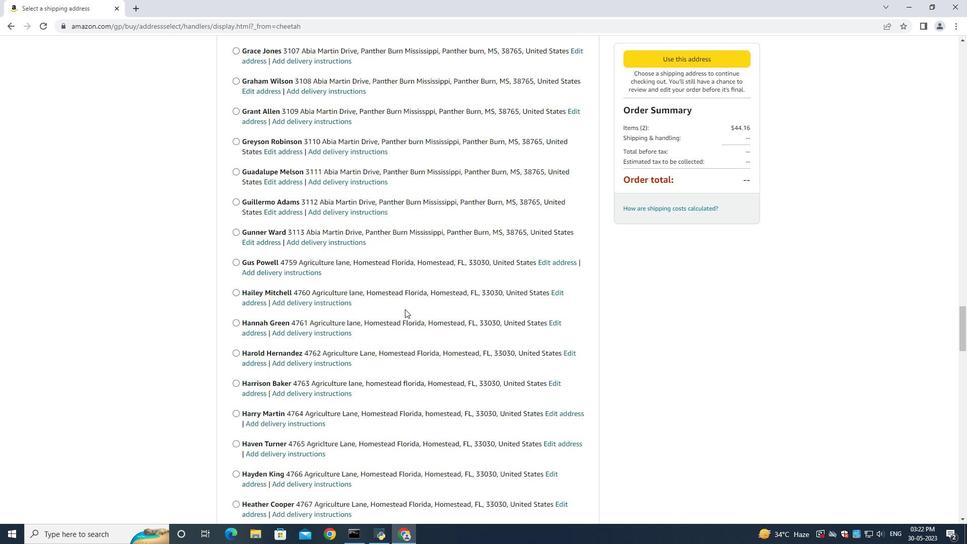 
Action: Mouse scrolled (404, 309) with delta (0, 0)
Screenshot: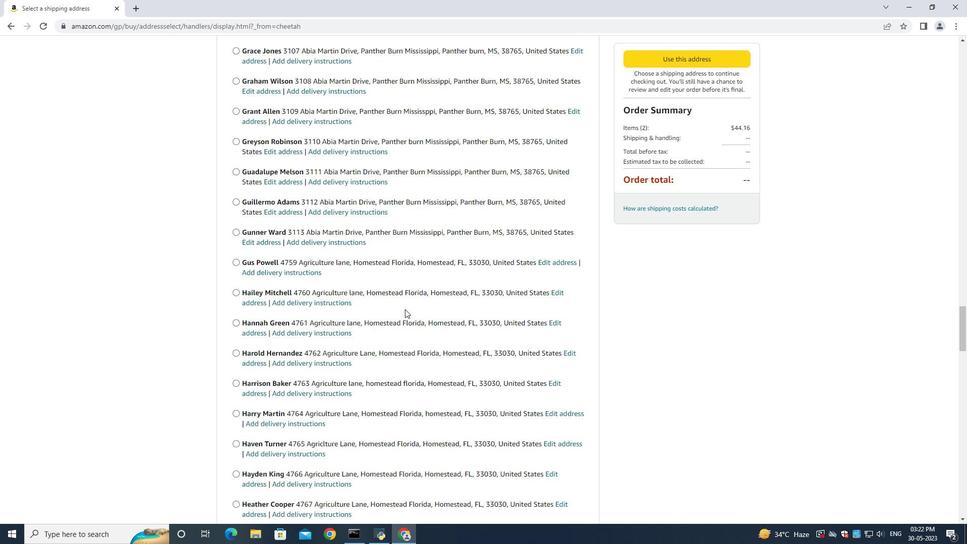 
Action: Mouse scrolled (404, 309) with delta (0, 0)
Screenshot: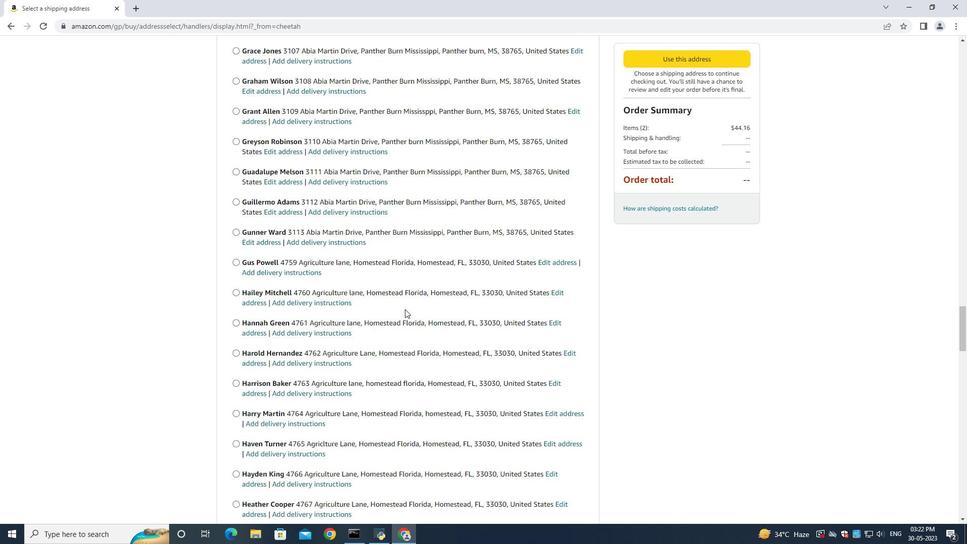 
Action: Mouse moved to (401, 308)
Screenshot: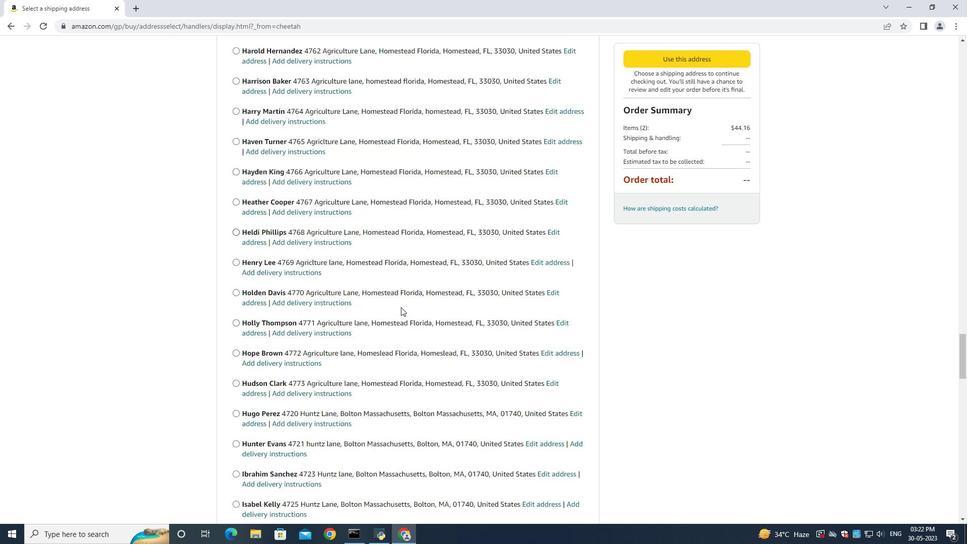 
Action: Mouse scrolled (401, 307) with delta (0, 0)
Screenshot: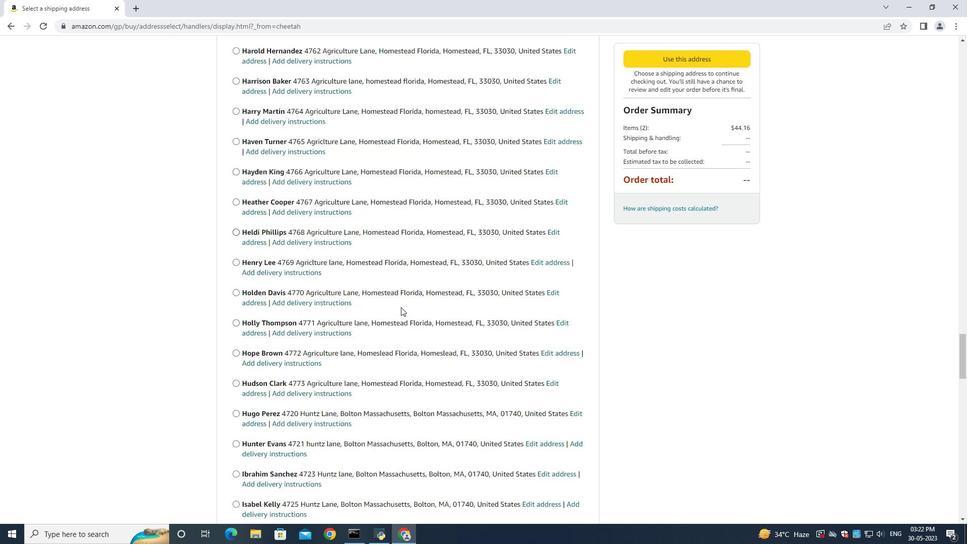 
Action: Mouse moved to (401, 308)
Screenshot: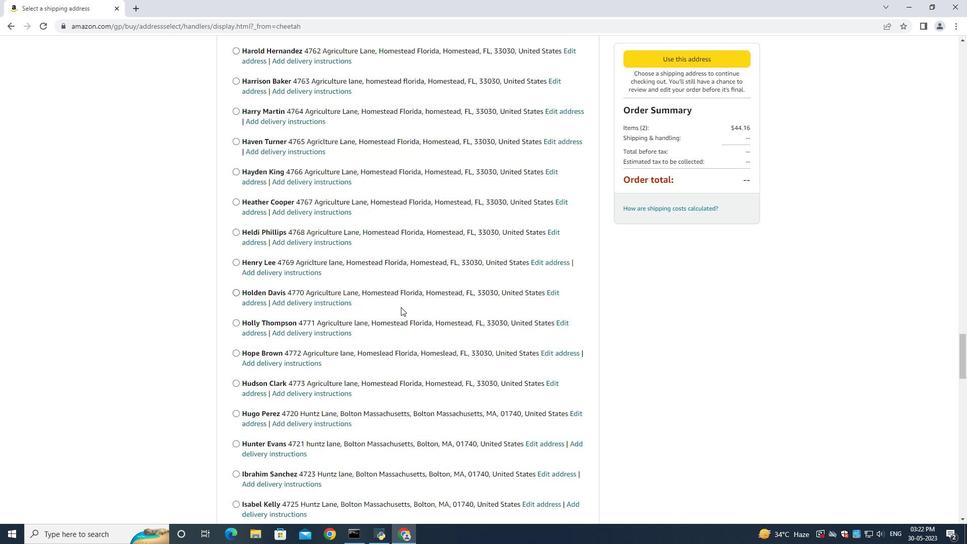 
Action: Mouse scrolled (401, 307) with delta (0, 0)
Screenshot: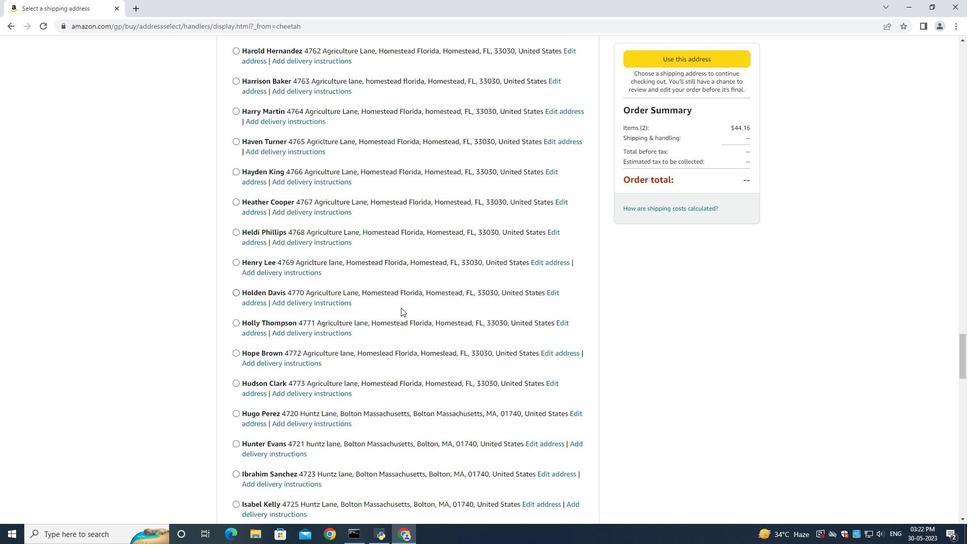 
Action: Mouse moved to (400, 308)
Screenshot: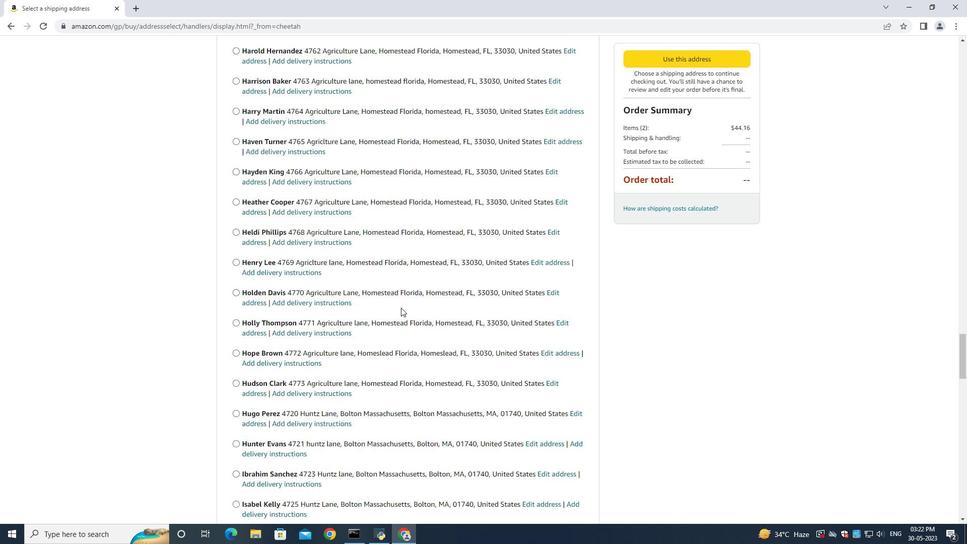 
Action: Mouse scrolled (401, 307) with delta (0, 0)
Screenshot: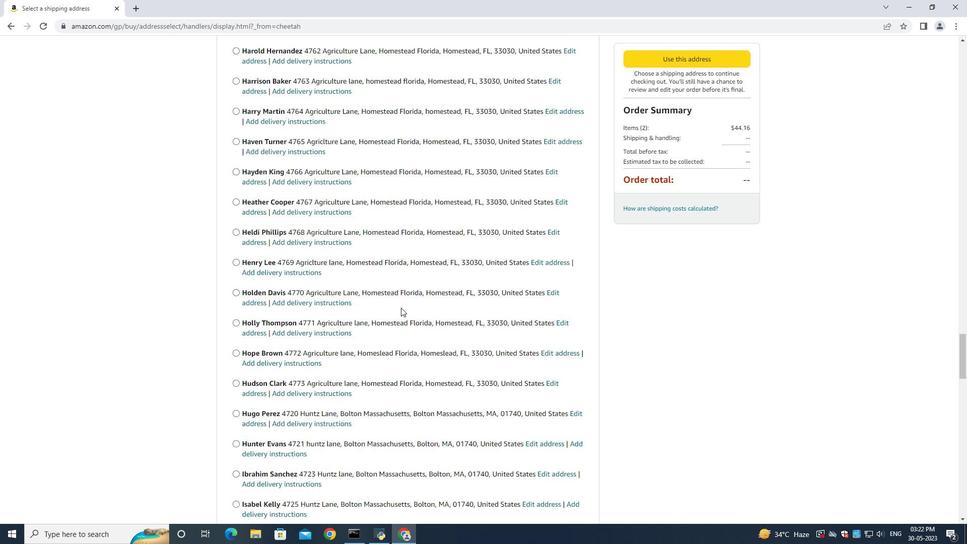 
Action: Mouse moved to (400, 307)
Screenshot: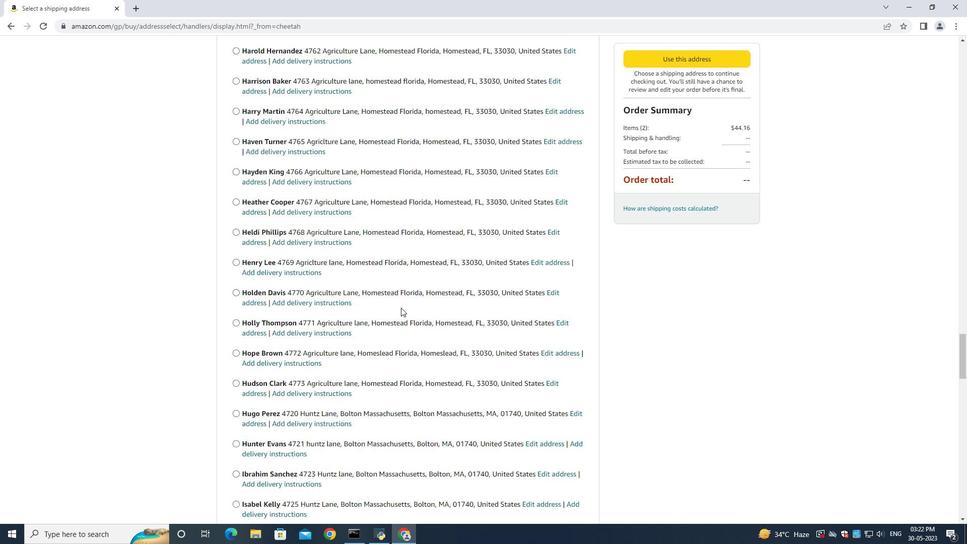 
Action: Mouse scrolled (401, 307) with delta (0, 0)
Screenshot: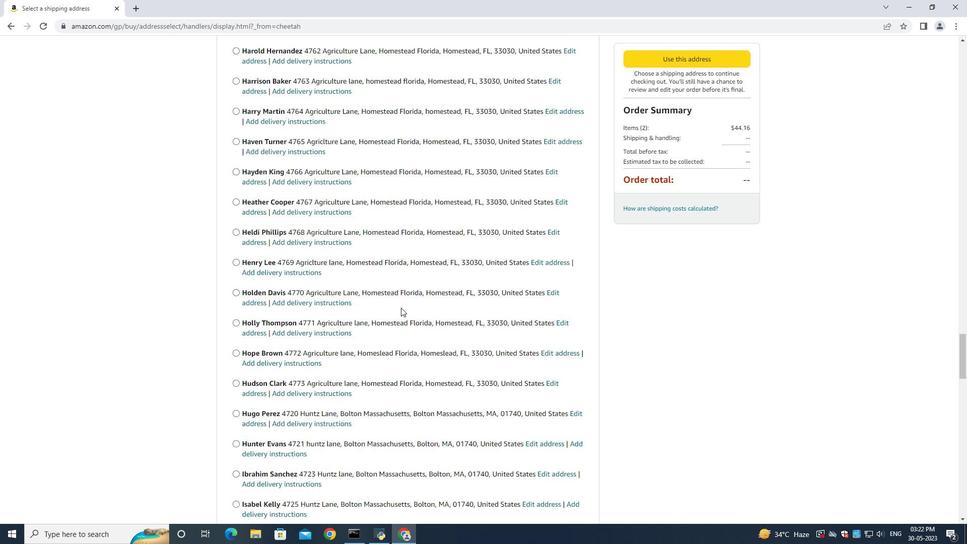 
Action: Mouse scrolled (401, 307) with delta (0, 0)
Screenshot: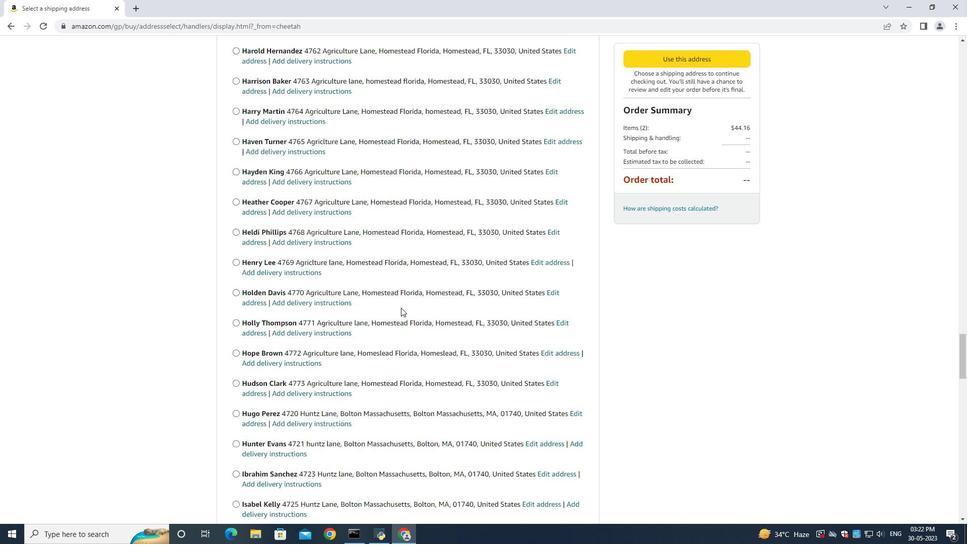 
Action: Mouse scrolled (401, 307) with delta (0, 0)
Screenshot: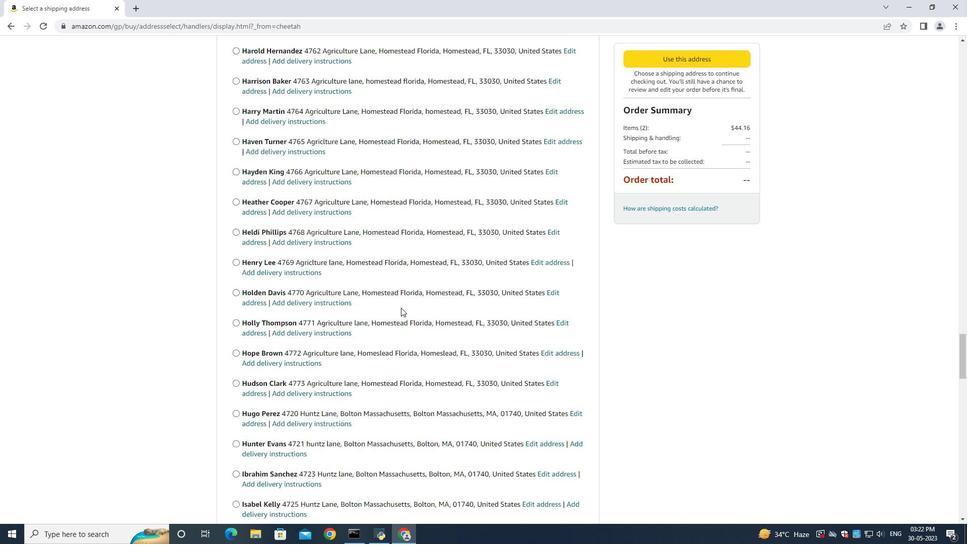 
Action: Mouse moved to (400, 308)
Screenshot: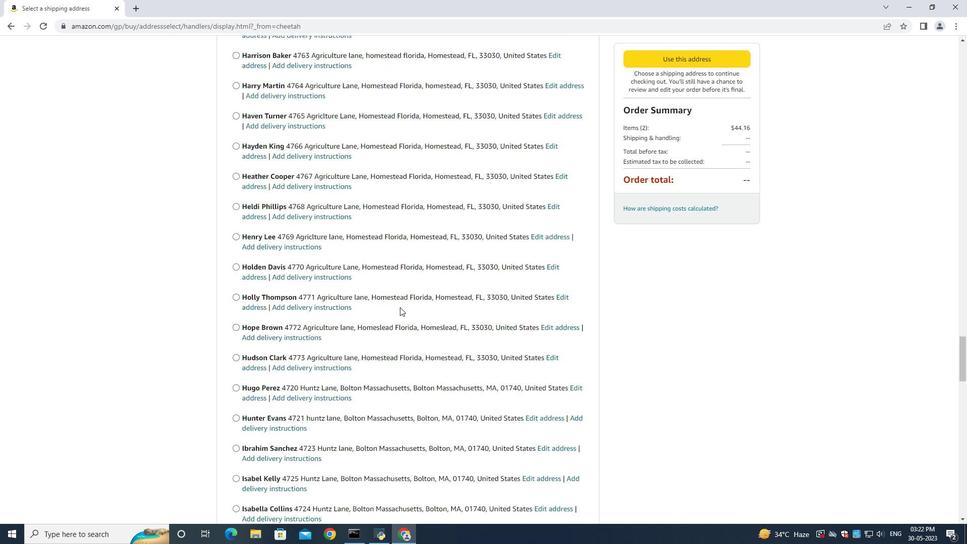 
Action: Mouse scrolled (400, 308) with delta (0, 0)
Screenshot: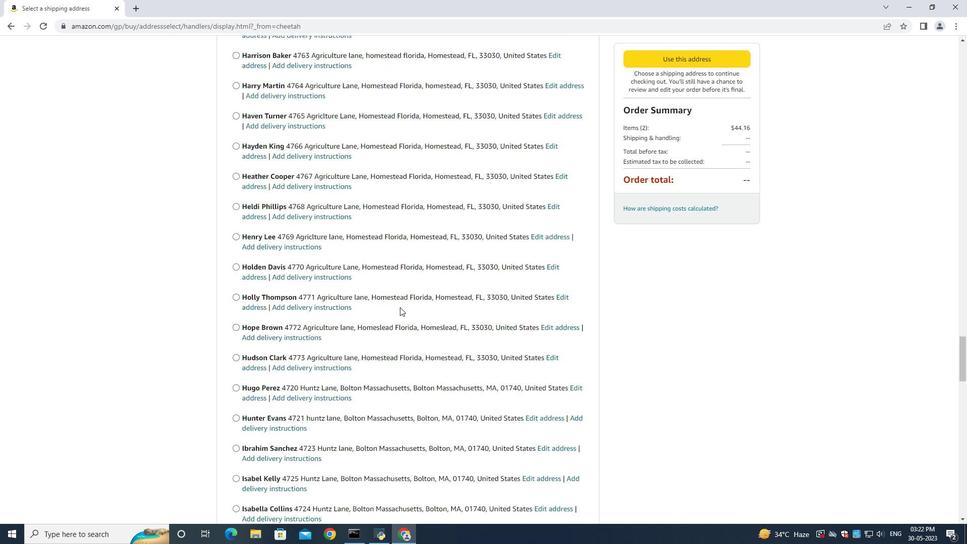 
Action: Mouse scrolled (400, 308) with delta (0, 0)
Screenshot: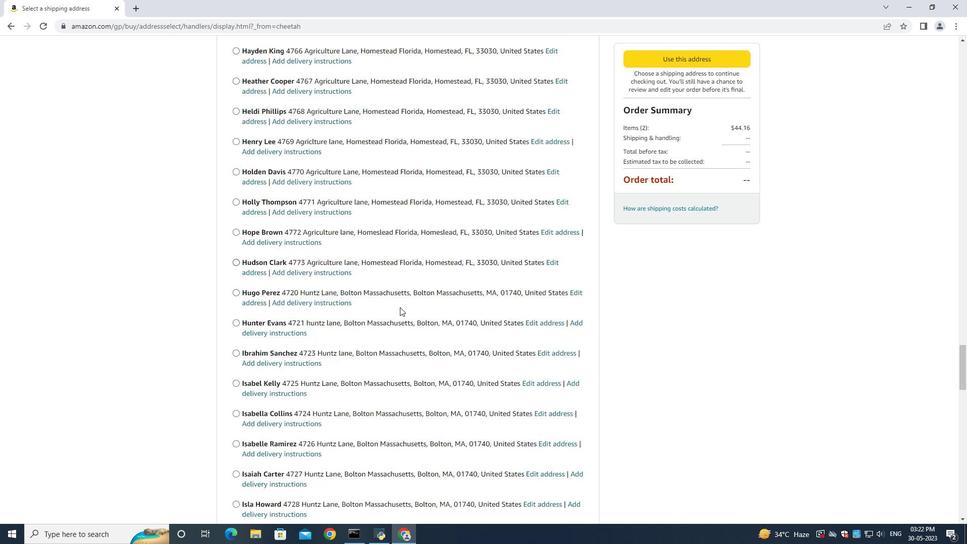 
Action: Mouse scrolled (400, 308) with delta (0, 0)
Screenshot: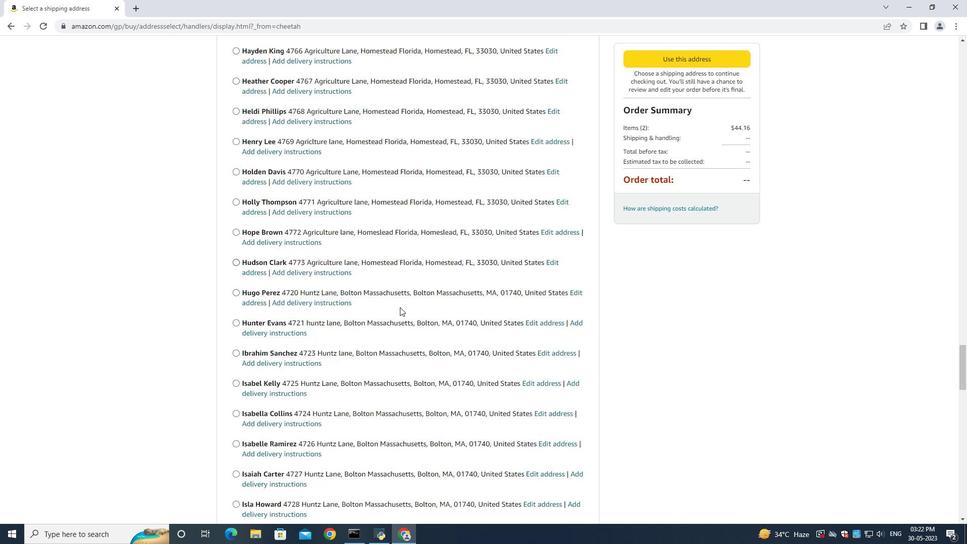 
Action: Mouse scrolled (400, 308) with delta (0, 0)
Screenshot: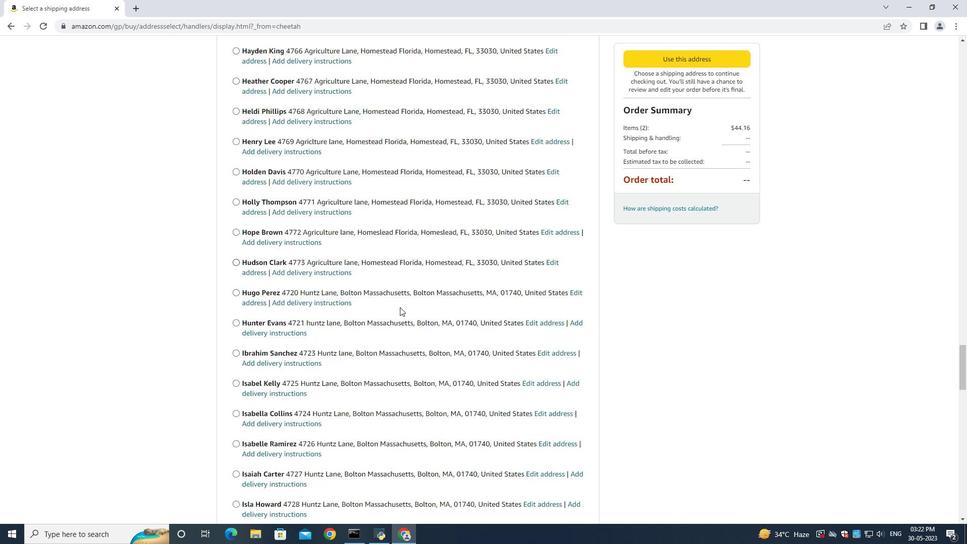 
Action: Mouse scrolled (400, 308) with delta (0, 0)
Screenshot: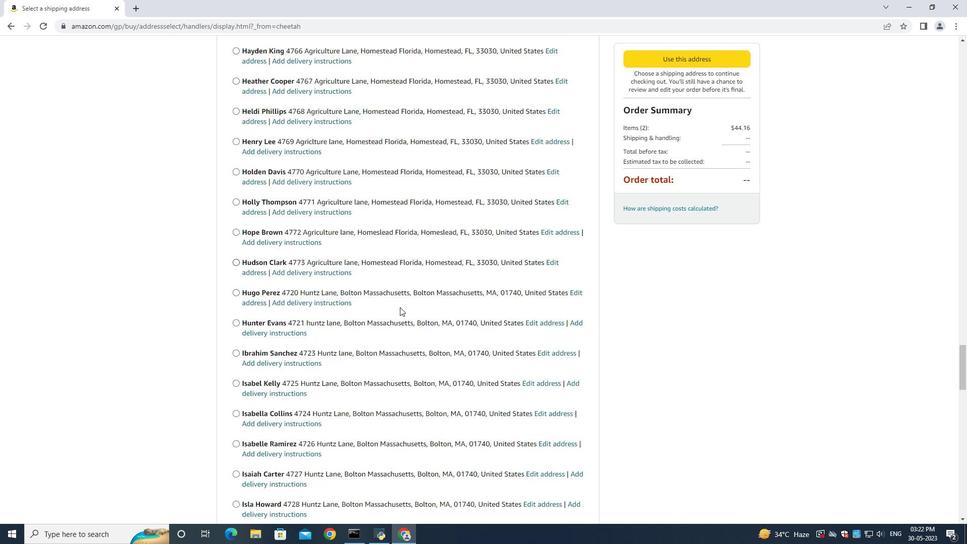 
Action: Mouse scrolled (400, 308) with delta (0, 0)
Screenshot: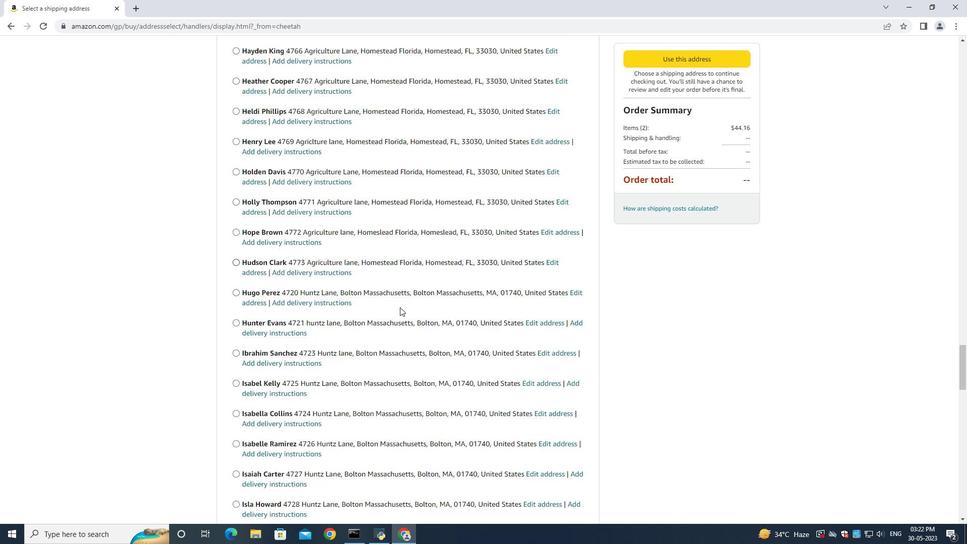
Action: Mouse moved to (400, 308)
Screenshot: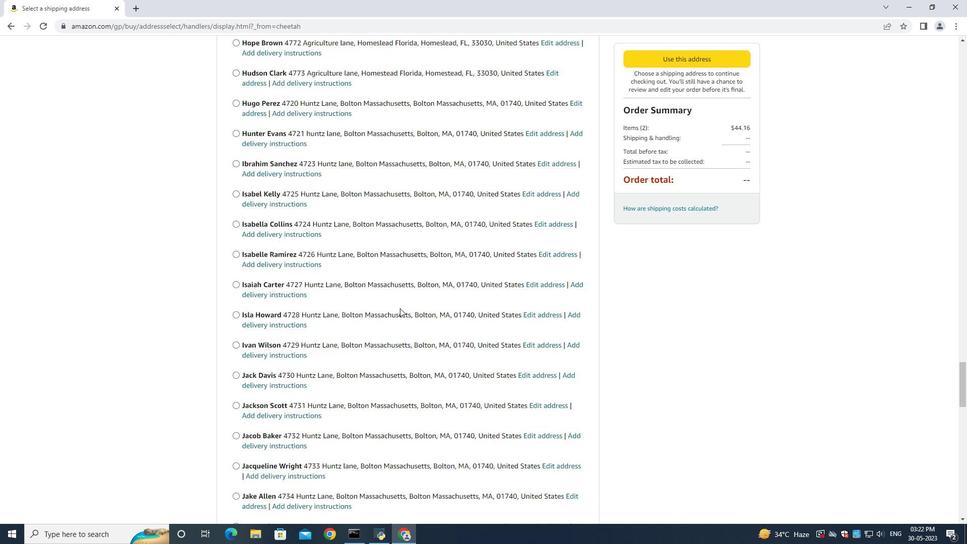 
Action: Mouse scrolled (400, 308) with delta (0, 0)
Screenshot: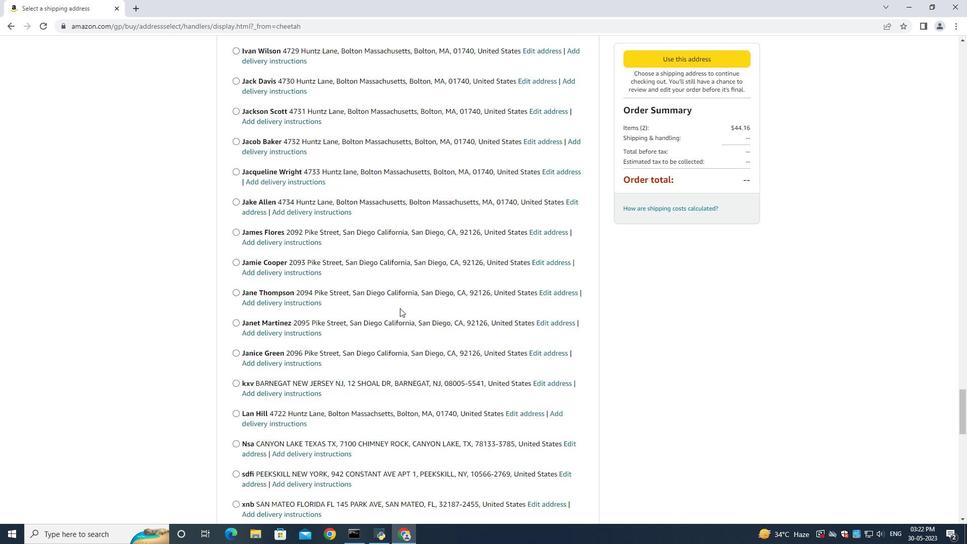 
Action: Mouse scrolled (400, 308) with delta (0, 0)
Screenshot: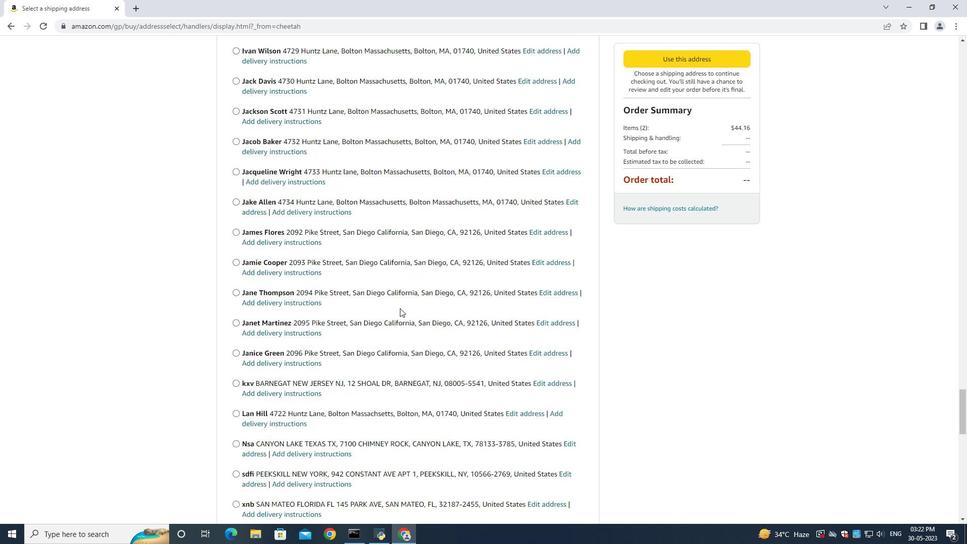 
Action: Mouse scrolled (400, 308) with delta (0, 0)
Screenshot: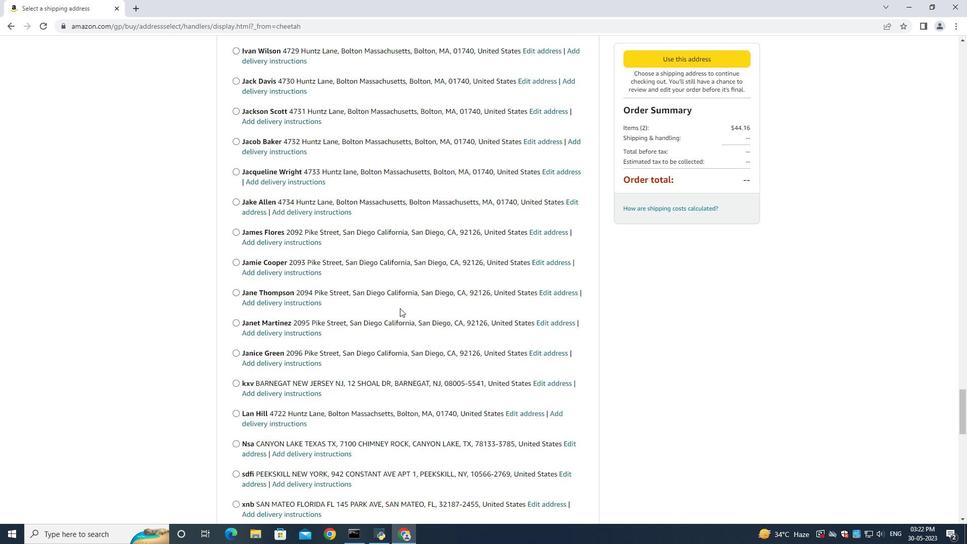 
Action: Mouse scrolled (400, 308) with delta (0, 0)
Screenshot: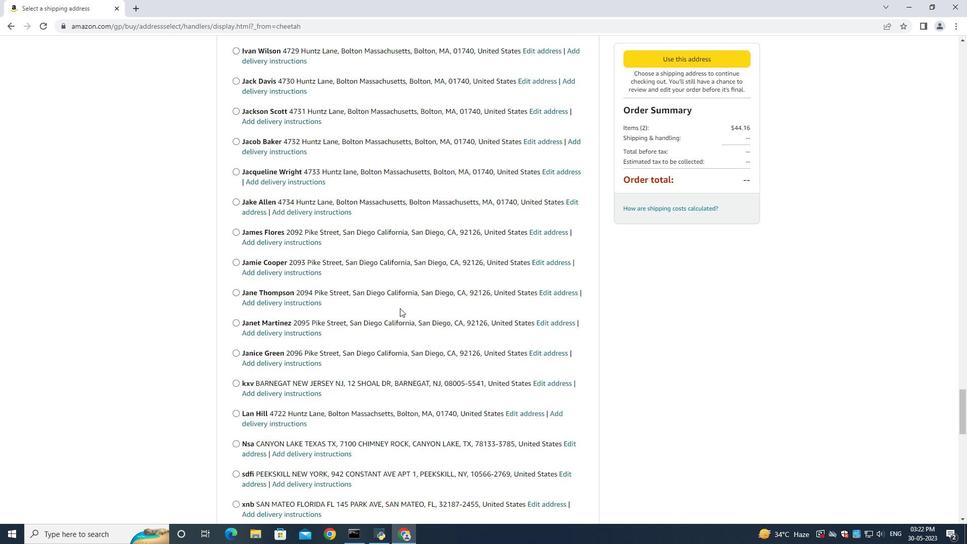 
Action: Mouse scrolled (400, 308) with delta (0, 0)
Screenshot: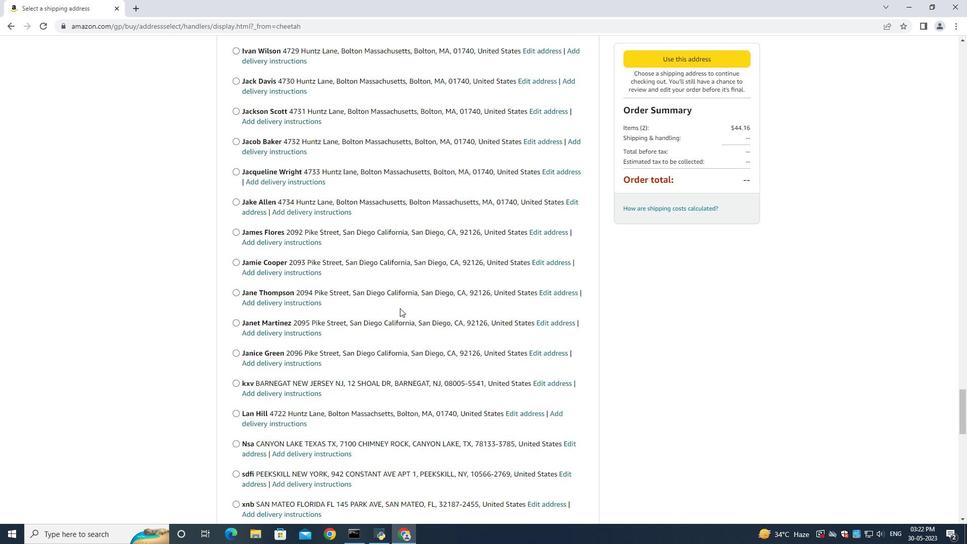 
Action: Mouse moved to (399, 306)
Screenshot: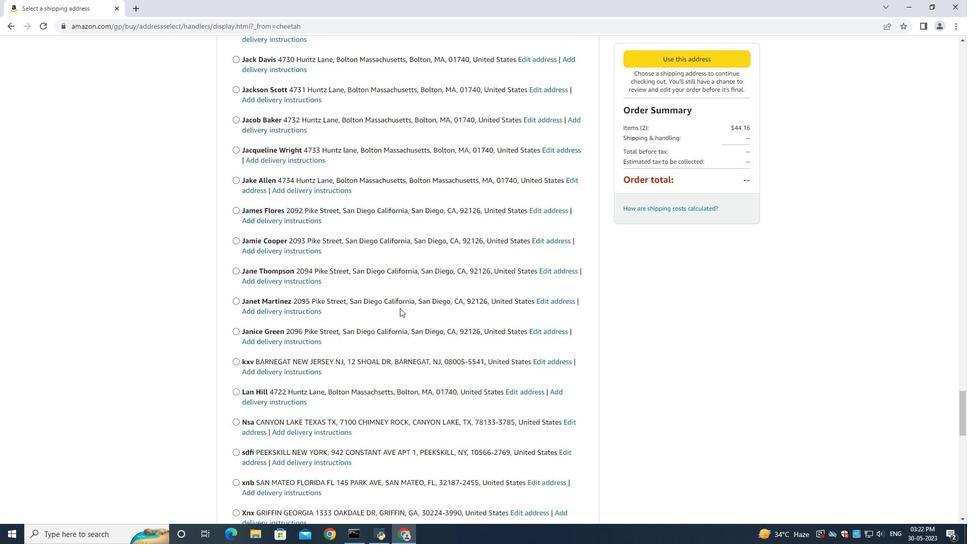 
Action: Mouse scrolled (399, 305) with delta (0, 0)
Screenshot: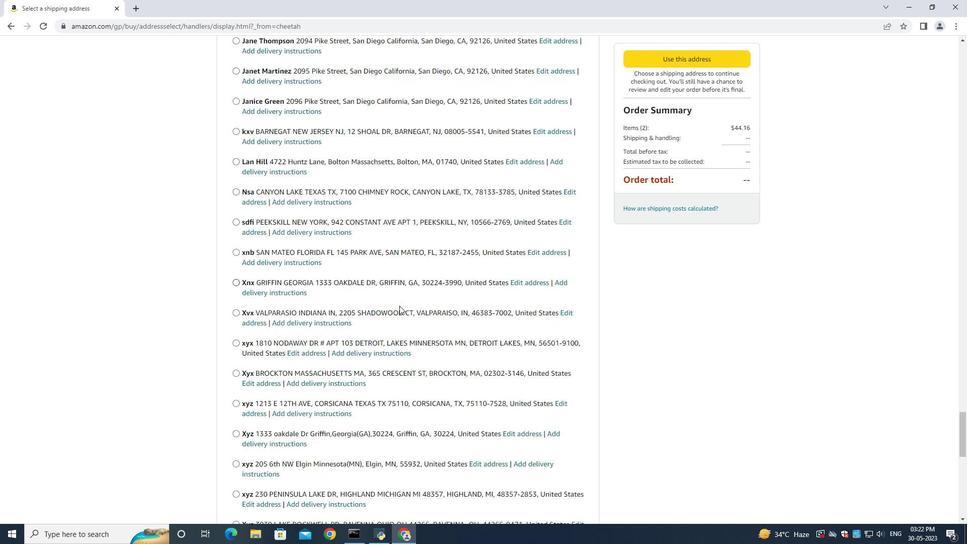 
Action: Mouse scrolled (399, 305) with delta (0, 0)
Screenshot: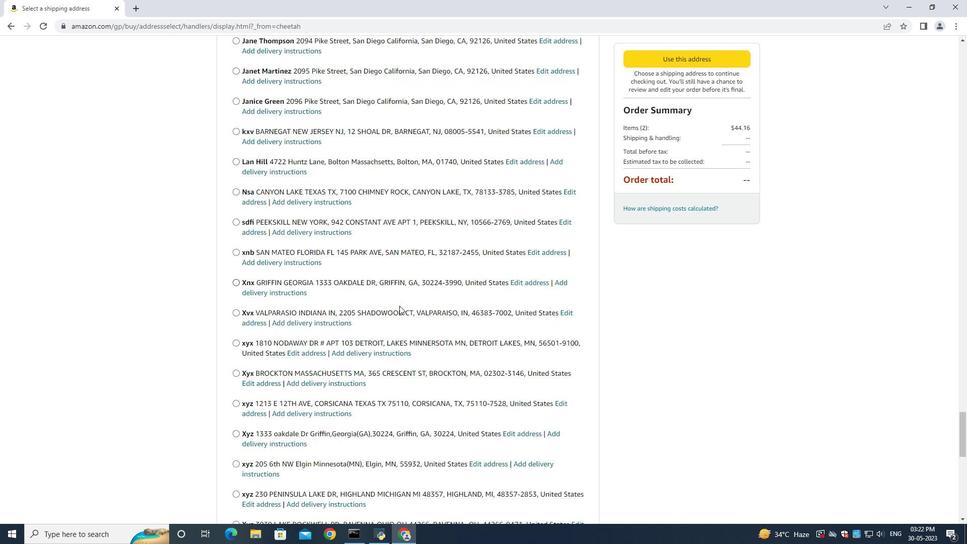 
Action: Mouse scrolled (399, 305) with delta (0, 0)
Screenshot: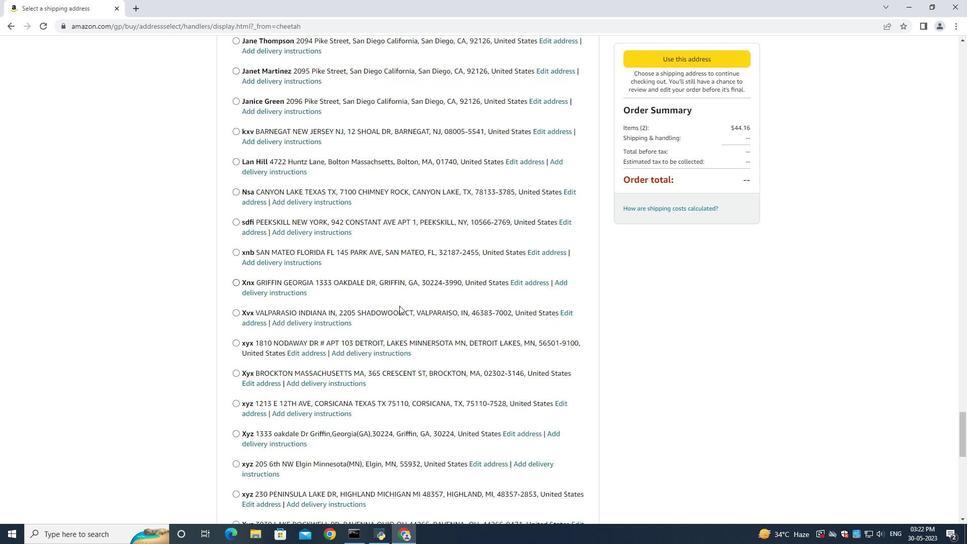 
Action: Mouse scrolled (399, 305) with delta (0, 0)
Screenshot: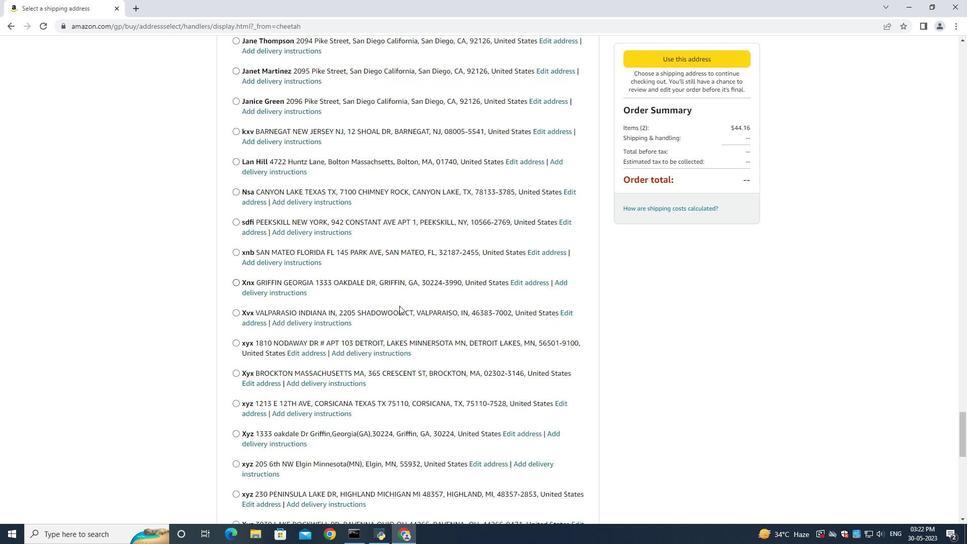 
Action: Mouse scrolled (399, 305) with delta (0, 0)
Screenshot: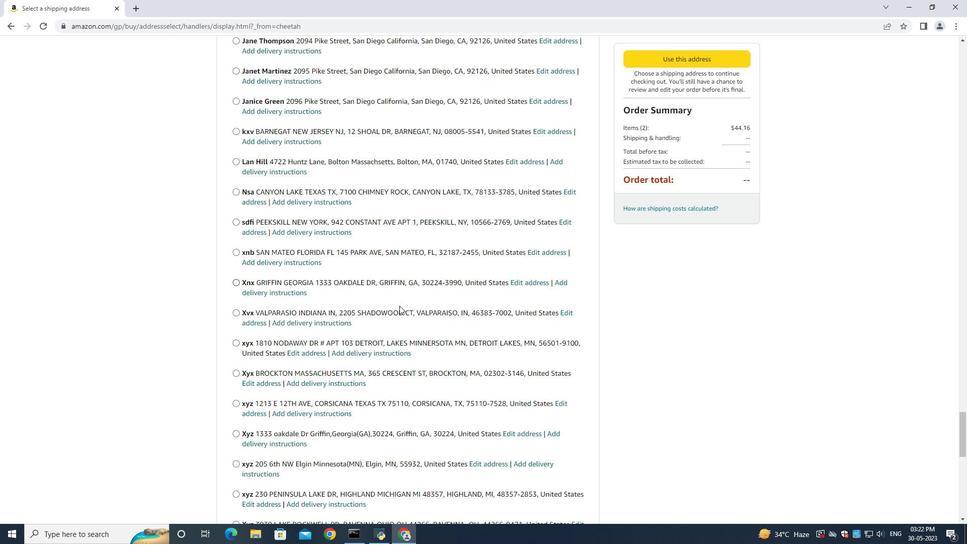 
Action: Mouse scrolled (399, 305) with delta (0, 0)
Screenshot: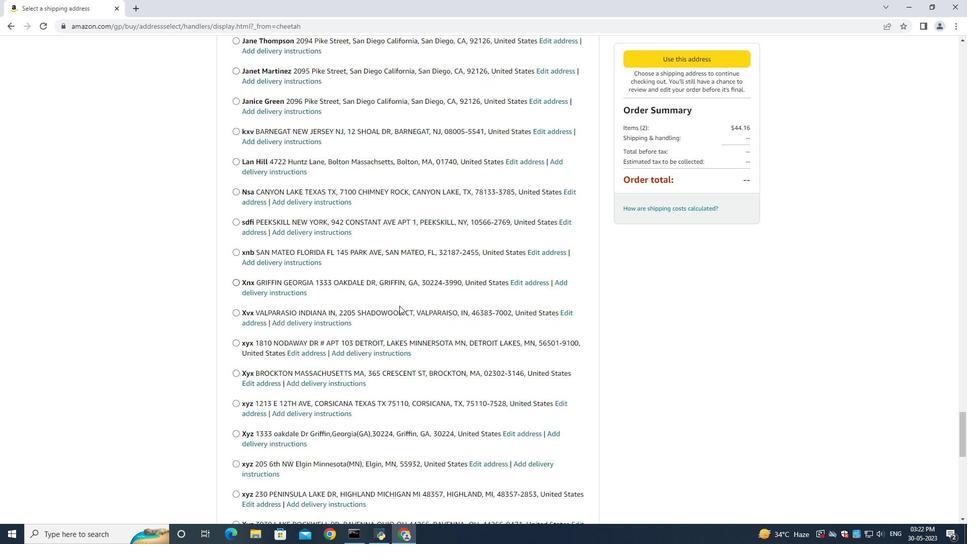
Action: Mouse moved to (398, 304)
Screenshot: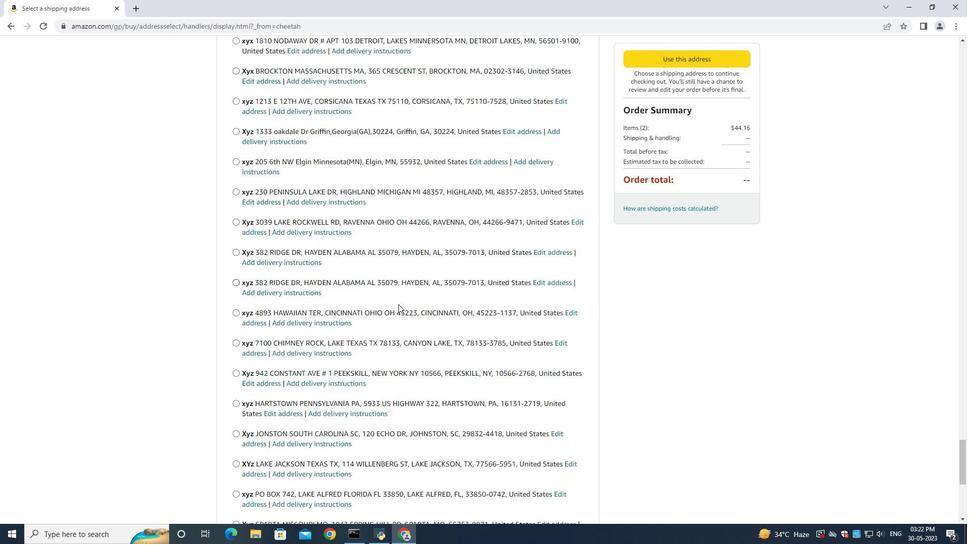 
Action: Mouse scrolled (398, 303) with delta (0, 0)
Screenshot: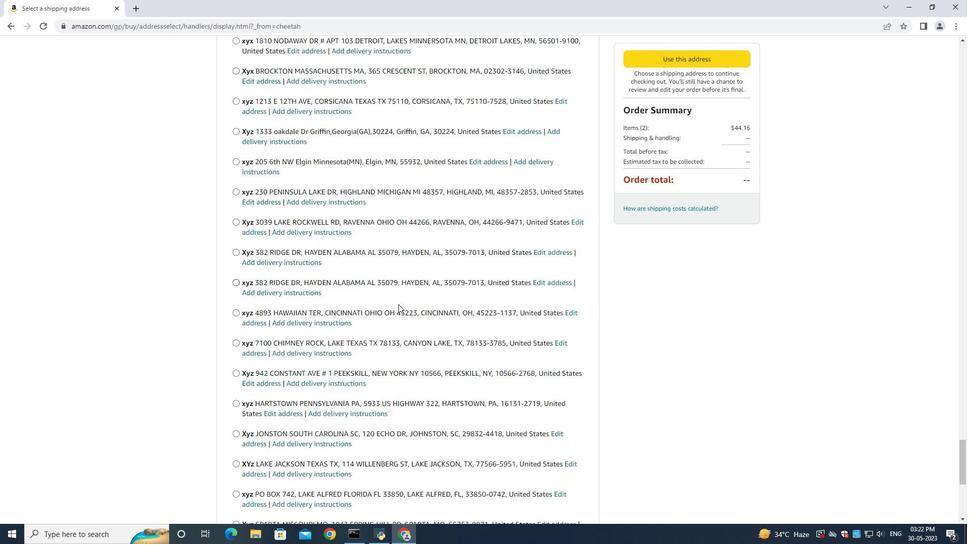 
Action: Mouse moved to (398, 304)
Screenshot: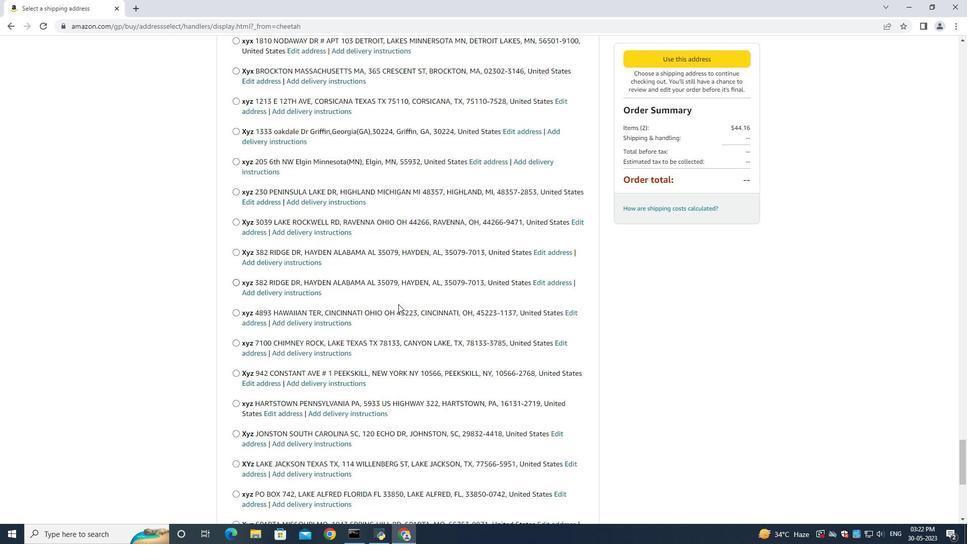 
Action: Mouse scrolled (398, 303) with delta (0, 0)
Screenshot: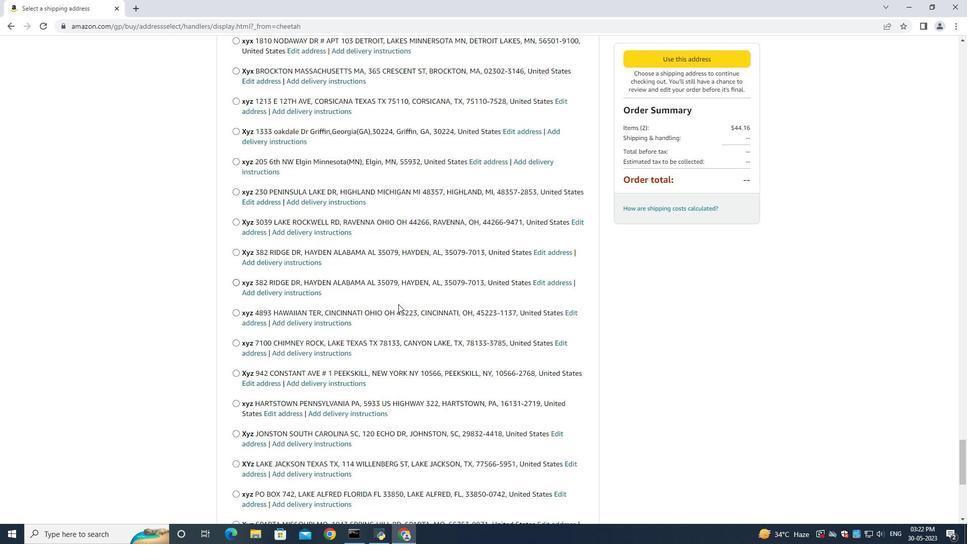 
Action: Mouse scrolled (398, 303) with delta (0, 0)
Screenshot: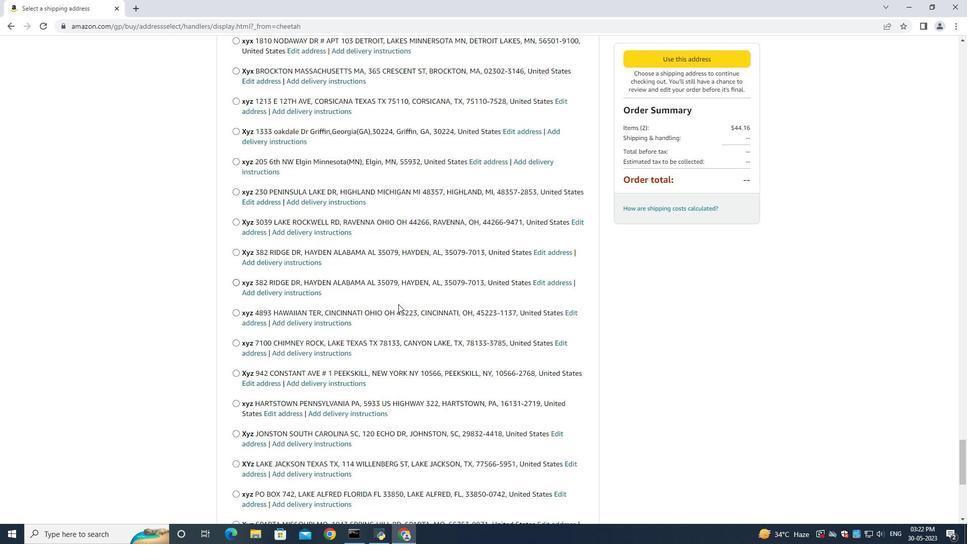 
Action: Mouse moved to (398, 304)
Screenshot: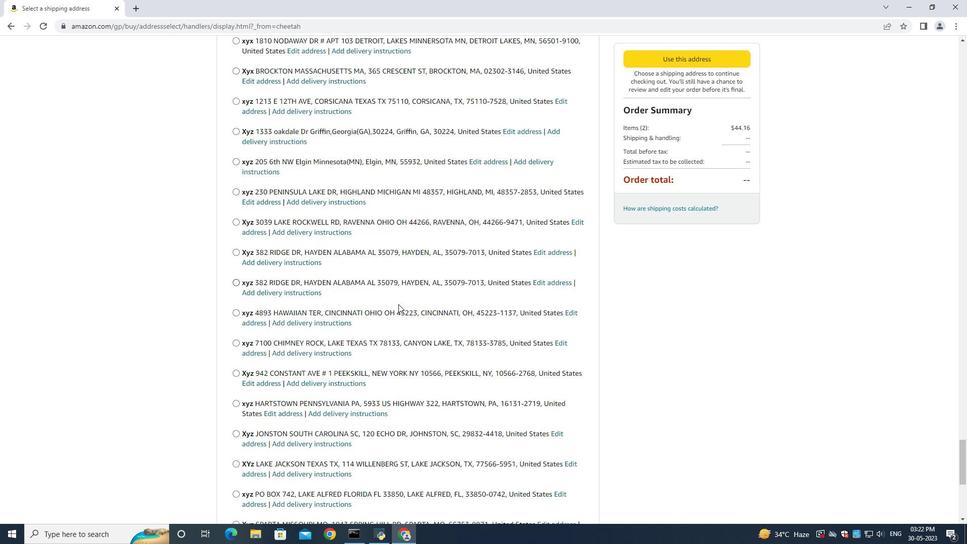
Action: Mouse scrolled (398, 303) with delta (0, 0)
Screenshot: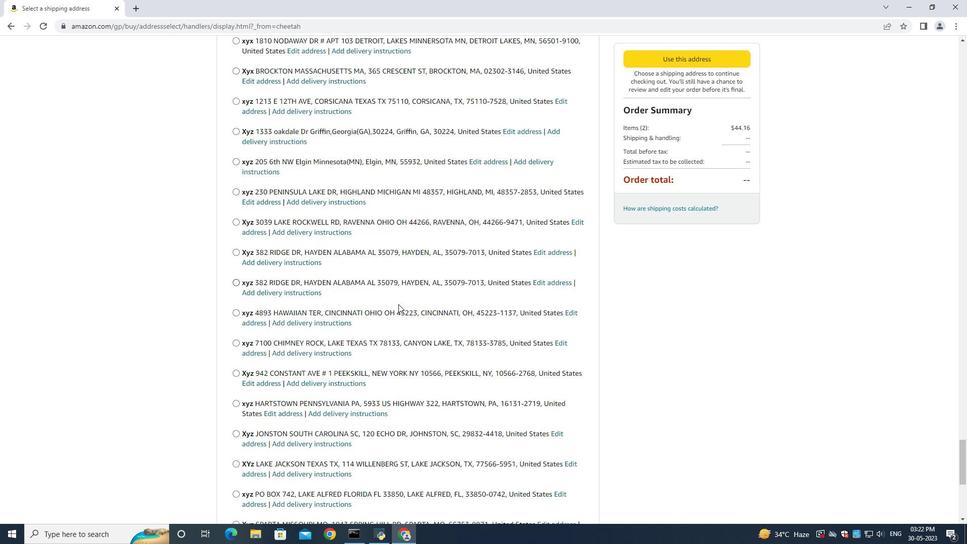 
Action: Mouse scrolled (398, 303) with delta (0, 0)
Screenshot: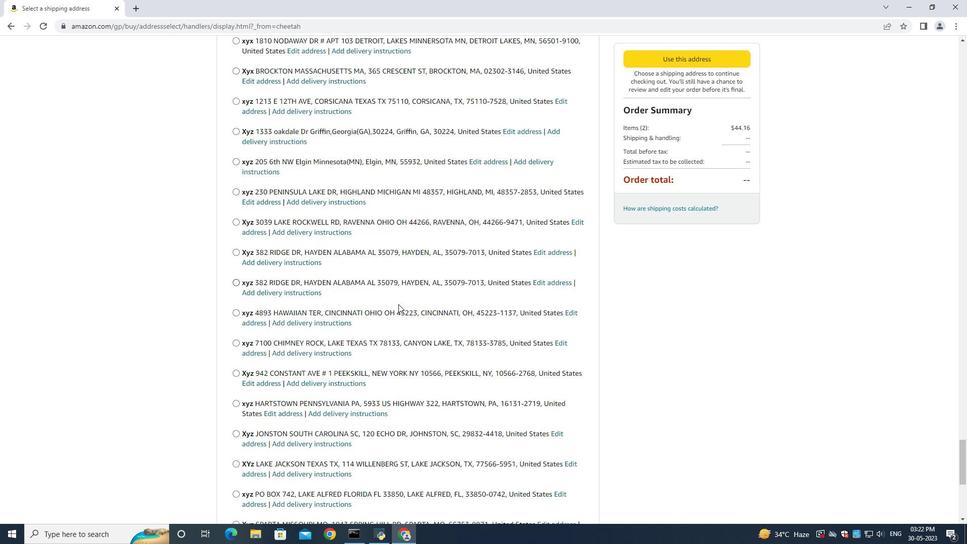 
Action: Mouse scrolled (398, 303) with delta (0, 0)
Screenshot: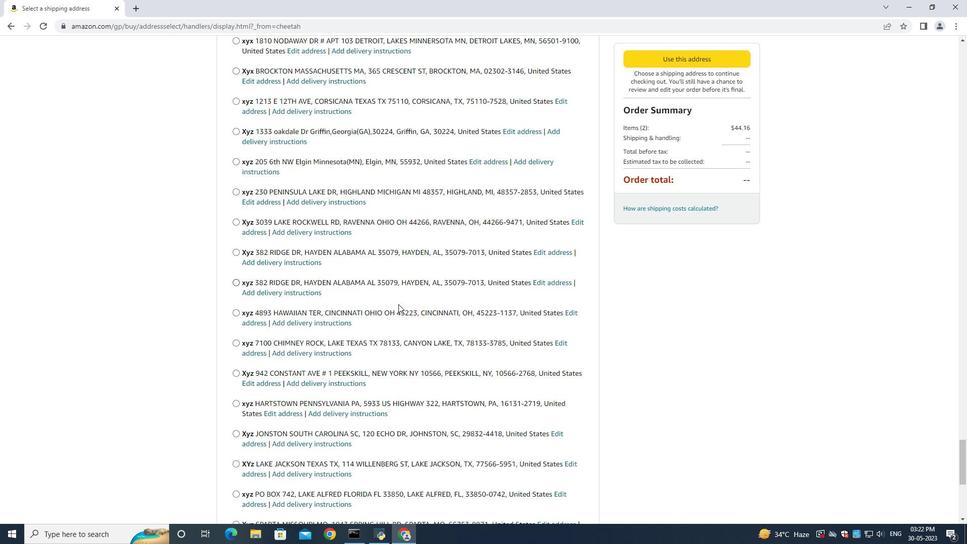 
Action: Mouse moved to (398, 304)
Screenshot: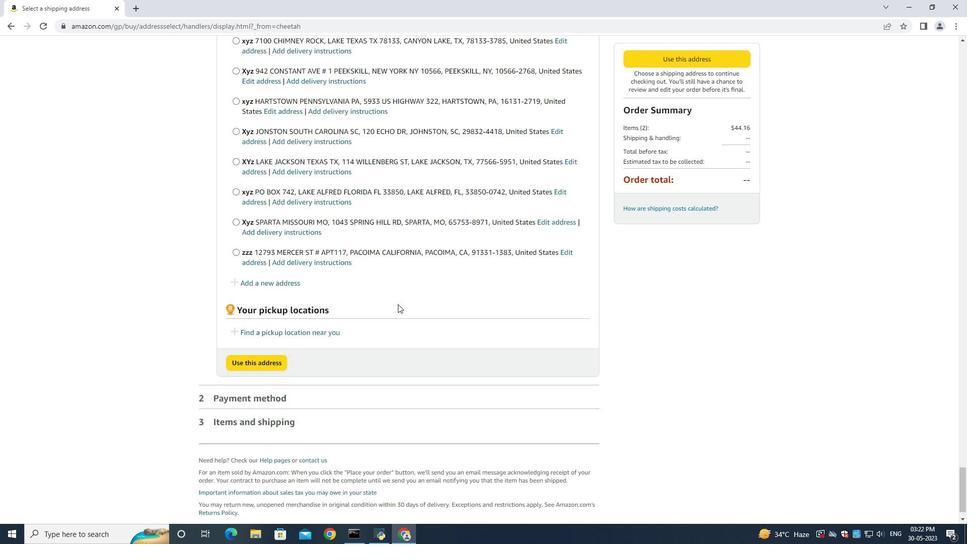 
Action: Mouse scrolled (398, 303) with delta (0, 0)
Screenshot: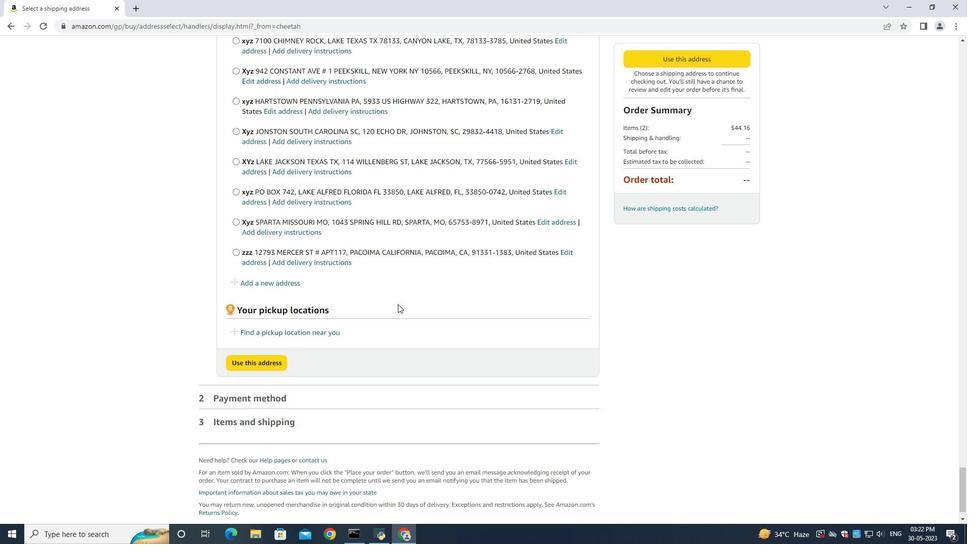 
Action: Mouse scrolled (398, 303) with delta (0, 0)
Screenshot: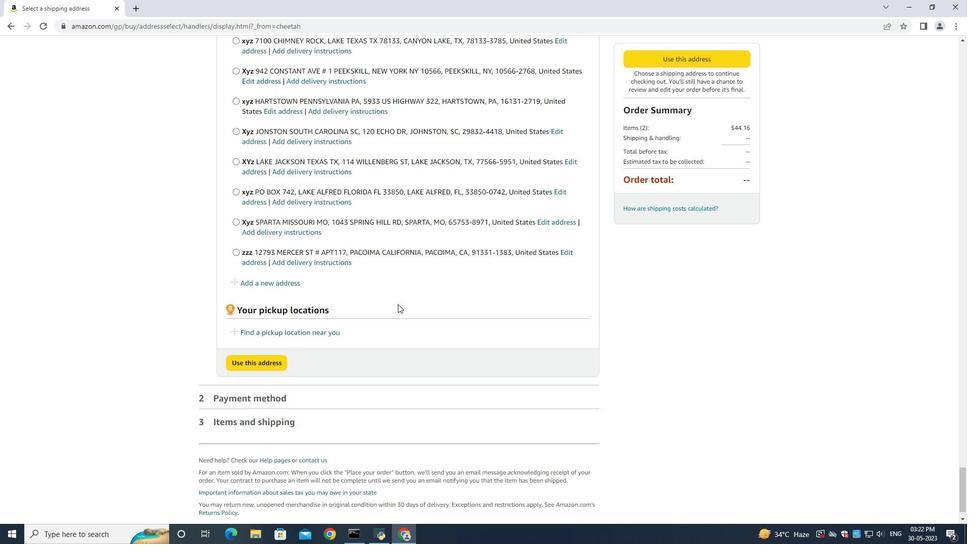 
Action: Mouse moved to (398, 304)
Screenshot: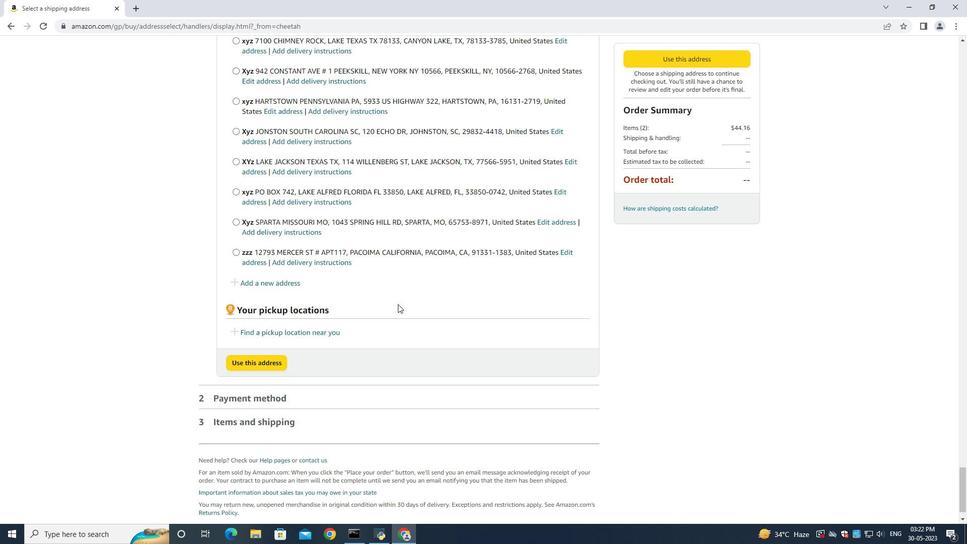 
Action: Mouse scrolled (398, 303) with delta (0, 0)
Screenshot: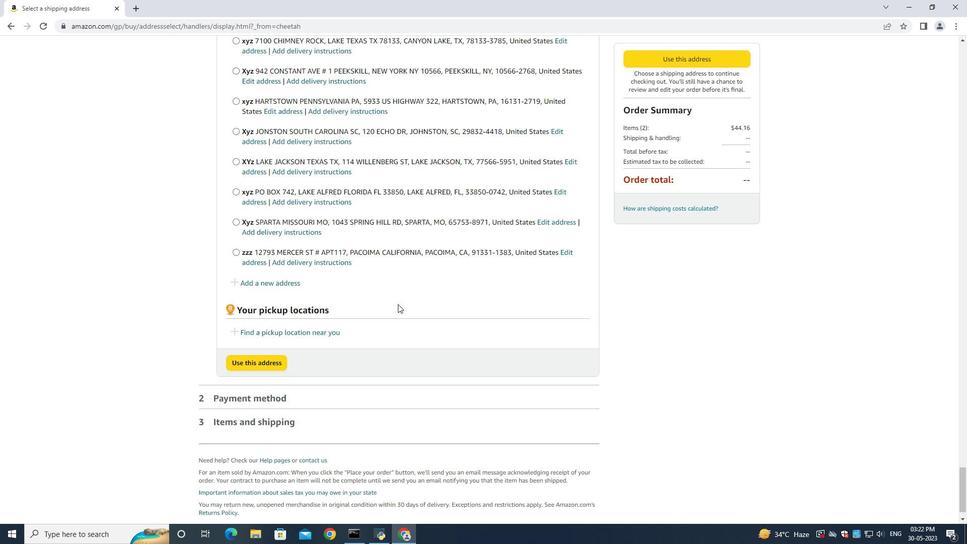 
Action: Mouse moved to (398, 304)
Screenshot: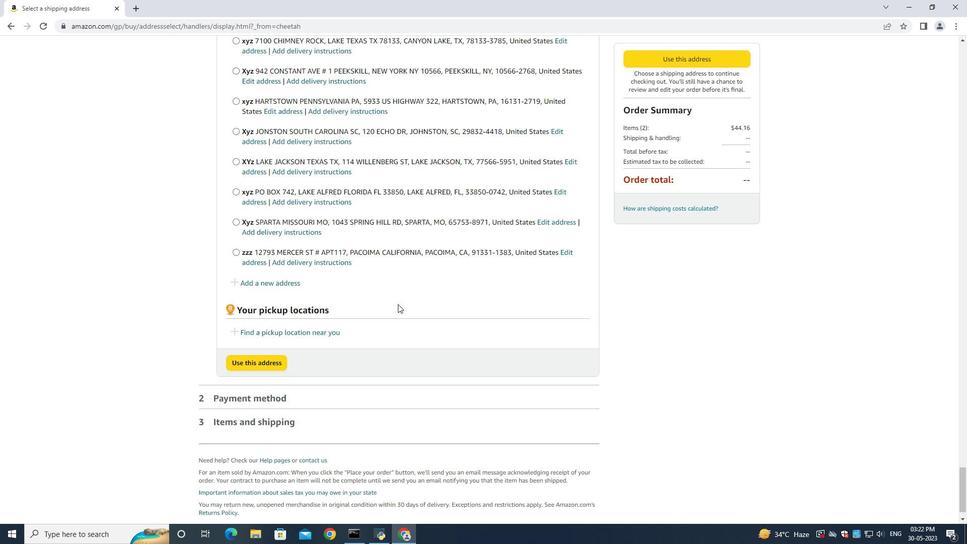 
Action: Mouse scrolled (398, 303) with delta (0, 0)
Screenshot: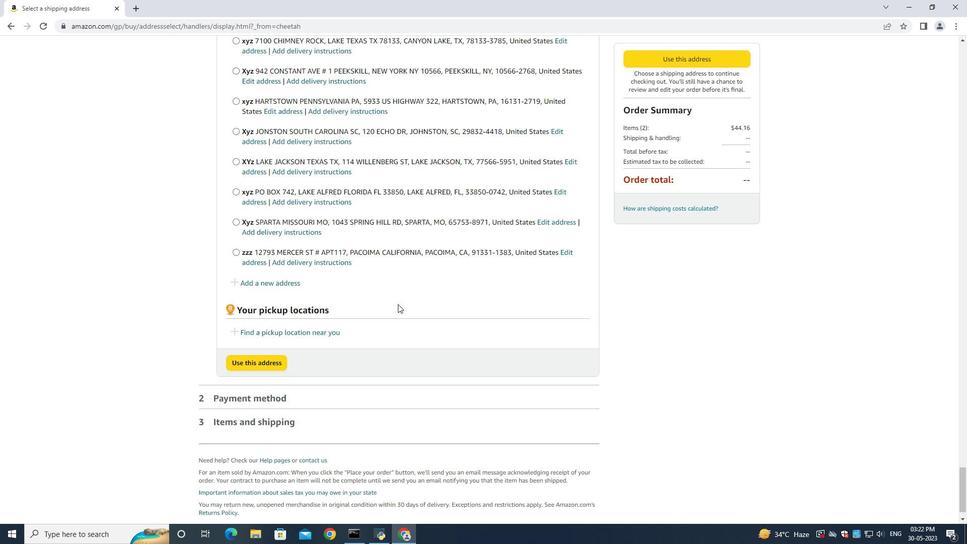 
Action: Mouse scrolled (398, 303) with delta (0, 0)
Screenshot: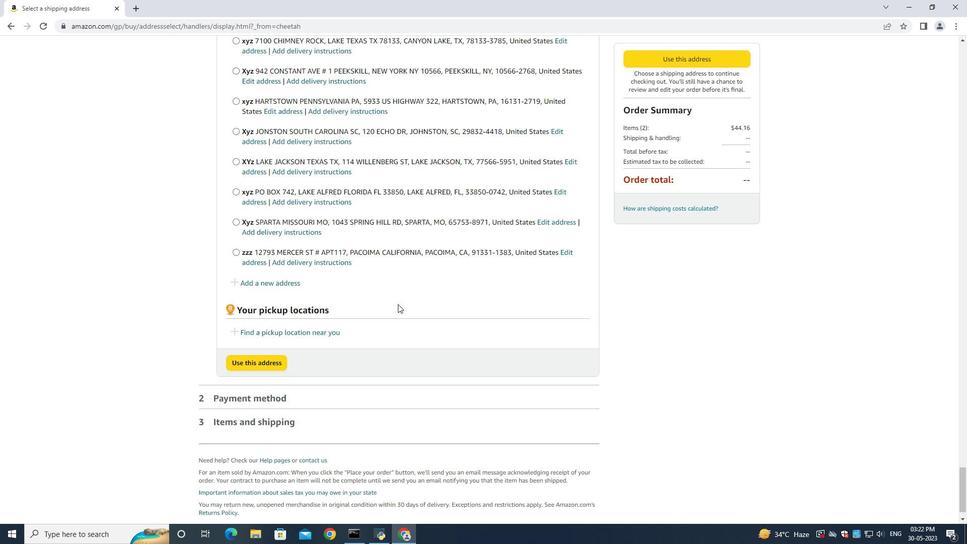 
Action: Mouse scrolled (398, 303) with delta (0, 0)
Screenshot: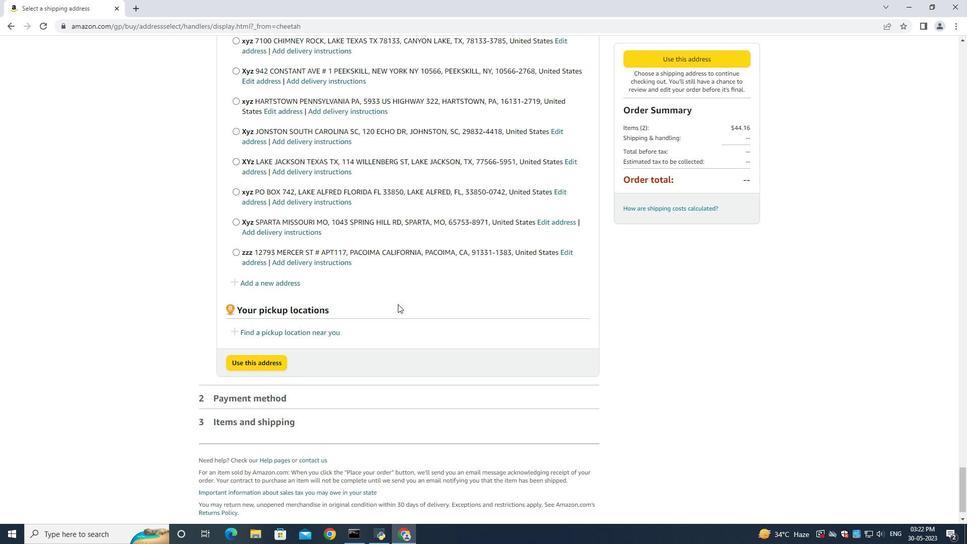 
Action: Mouse moved to (267, 254)
Screenshot: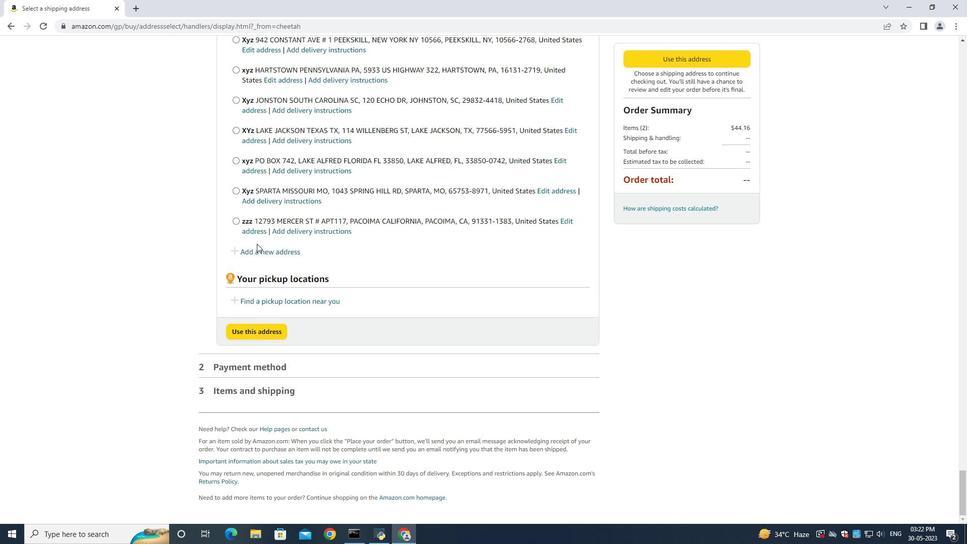 
Action: Mouse pressed left at (267, 254)
Screenshot: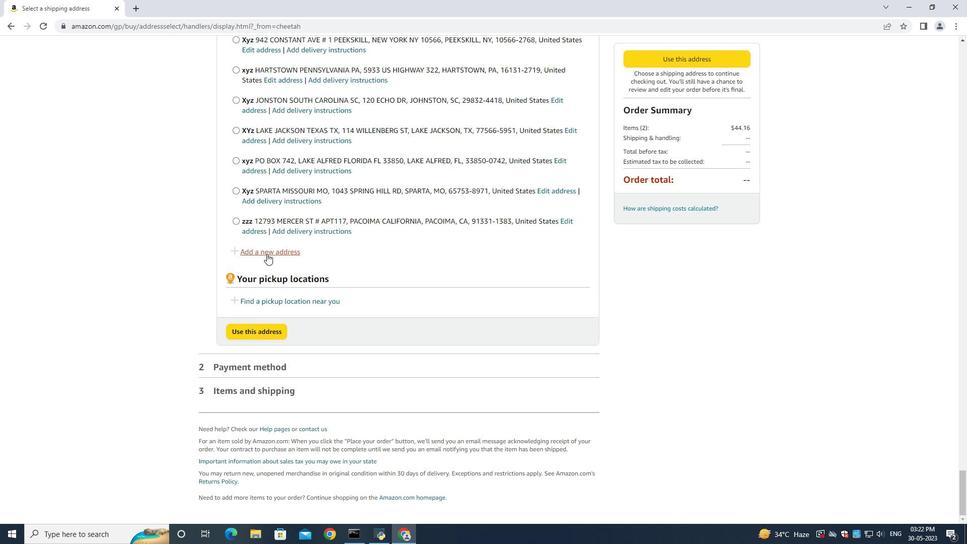 
Action: Mouse moved to (335, 242)
Screenshot: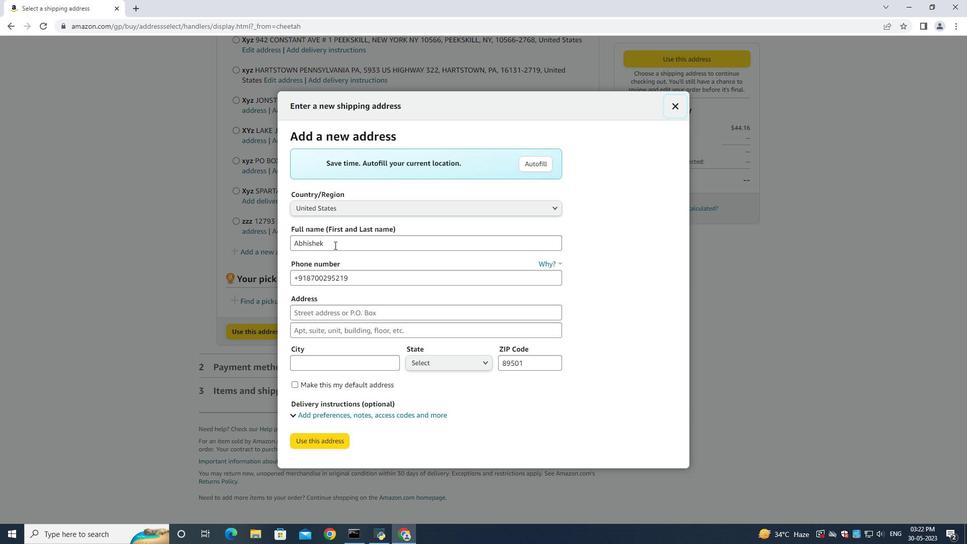 
Action: Mouse pressed left at (335, 242)
Screenshot: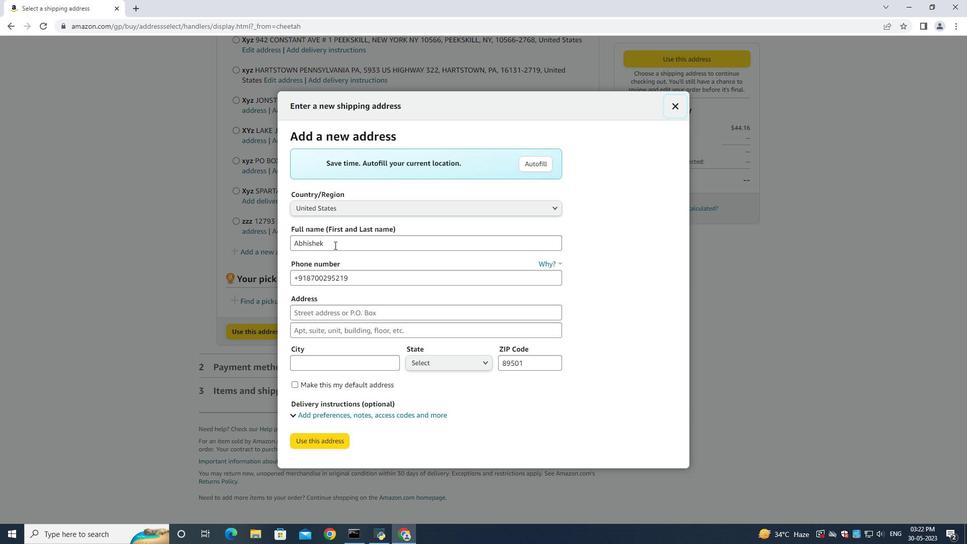 
Action: Key pressed ctrl+A<Key.backspace><Key.shift><Key.shift><Key.shift><Key.shift><Key.shift><Key.shift><Key.shift><Key.shift><Key.shift><Key.shift><Key.shift><Key.shift><Key.shift><Key.shift><Key.shift><Key.shift><Key.shift><Key.shift><Key.shift><Key.shift><Key.shift><Key.shift><Key.shift><Key.shift><Key.shift><Key.shift><Key.shift><Key.shift><Key.shift><Key.shift><Key.shift><Key.shift><Key.shift><Key.shift><Key.shift><Key.shift><Key.shift><Key.shift><Key.shift><Key.shift><Key.shift><Key.shift><Key.shift><Key.shift><Key.shift><Key.shift><Key.shift><Key.shift><Key.shift><Key.shift><Key.shift><Key.shift><Key.shift><Key.shift><Key.shift><Key.shift><Key.shift><Key.shift><Key.shift><Key.shift><Key.shift><Key.shift><Key.shift><Key.shift><Key.shift><Key.shift><Key.shift><Key.shift><Key.shift><Key.shift><Key.shift><Key.shift><Key.shift><Key.shift><Key.shift><Key.shift><Key.shift><Key.shift><Key.shift><Key.shift><Key.shift><Key.shift><Key.shift><Key.shift><Key.shift><Key.shift><Key.shift><Key.shift><Key.shift><Key.shift><Key.shift><Key.shift><Key.shift><Key.shift><Key.shift><Key.shift><Key.shift><Key.shift><Key.shift><Key.shift><Key.shift><Key.shift><Key.shift><Key.shift><Key.shift><Key.shift><Key.shift><Key.shift><Key.shift><Key.shift><Key.shift><Key.shift><Key.shift><Key.shift><Key.shift><Key.shift><Key.shift><Key.shift><Key.shift><Key.shift><Key.shift><Key.shift><Key.shift><Key.shift><Key.shift><Key.shift><Key.shift><Key.shift><Key.shift><Key.shift><Key.shift><Key.shift><Key.shift><Key.shift><Key.shift><Key.shift><Key.shift><Key.shift><Key.shift><Key.shift><Key.shift><Key.shift><Key.shift><Key.shift><Key.shift><Key.shift><Key.shift><Key.shift><Key.shift><Key.shift><Key.shift><Key.shift><Key.shift><Key.shift><Key.shift><Key.shift><Key.shift><Key.shift><Key.shift><Key.shift><Key.shift><Key.shift><Key.shift><Key.shift><Key.shift><Key.shift><Key.shift><Key.shift><Key.shift><Key.shift><Key.shift><Key.shift><Key.shift><Key.shift><Key.shift><Key.shift><Key.shift><Key.shift><Key.shift><Key.shift><Key.shift><Key.shift><Key.shift>Jared<Key.space><Key.shift><Key.shift><Key.shift><Key.shift><Key.shift><Key.shift><Key.shift><Key.shift><Key.shift><Key.shift><Key.shift><Key.shift><Key.shift><Key.shift><Key.shift><Key.shift><Key.shift><Key.shift><Key.shift><Key.shift><Key.shift><Key.shift><Key.shift><Key.shift><Key.shift><Key.shift><Key.shift><Key.shift><Key.shift><Key.shift><Key.shift><Key.shift><Key.shift>Hernandez
Screenshot: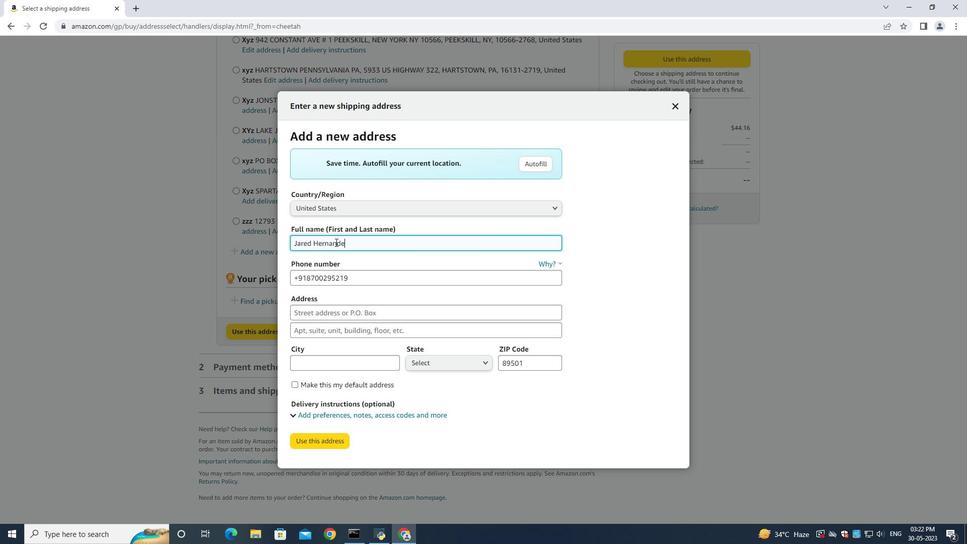 
Action: Mouse moved to (368, 277)
Screenshot: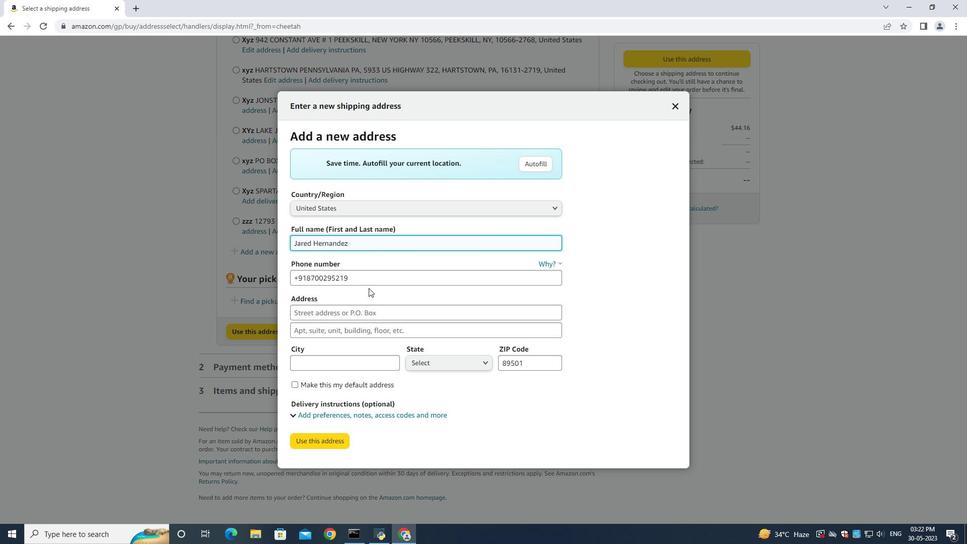 
Action: Mouse pressed left at (368, 277)
Screenshot: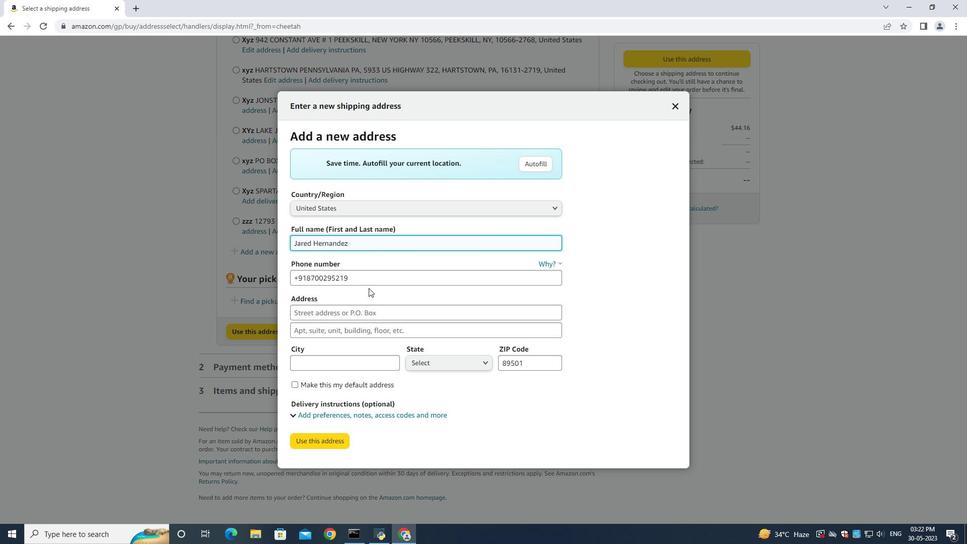 
Action: Key pressed ctrl+A<Key.backspace>8585770212<Key.tab>2097<Key.space><Key.shift>Pike<Key.space><Key.shift><Key.shift><Key.shift><Key.shift><Key.shift><Key.shift><Key.shift><Key.shift><Key.shift><Key.shift><Key.shift><Key.shift><Key.shift><Key.shift><Key.shift>Street<Key.space><Key.tab><Key.shift><Key.shift>San<Key.space><Key.shift>Diego<Key.space><Key.shift>California<Key.space><Key.tab><Key.shift>San<Key.space><Key.shift><Key.shift><Key.shift><Key.shift><Key.shift><Key.shift><Key.shift><Key.shift><Key.shift><Key.shift><Key.shift><Key.shift><Key.shift><Key.shift><Key.shift><Key.shift><Key.shift><Key.shift><Key.shift><Key.shift><Key.shift><Key.shift><Key.shift><Key.shift><Key.shift><Key.shift><Key.shift><Key.shift><Key.shift><Key.shift><Key.shift><Key.shift>Diego<Key.tab><Key.up>cal<Key.enter><Key.tab><Key.backspace>92126
Screenshot: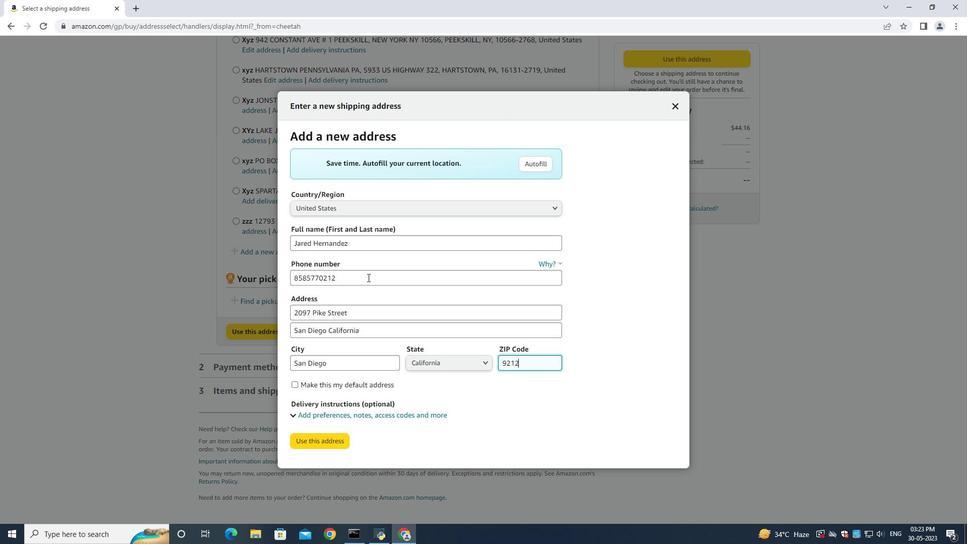 
Action: Mouse moved to (321, 442)
Screenshot: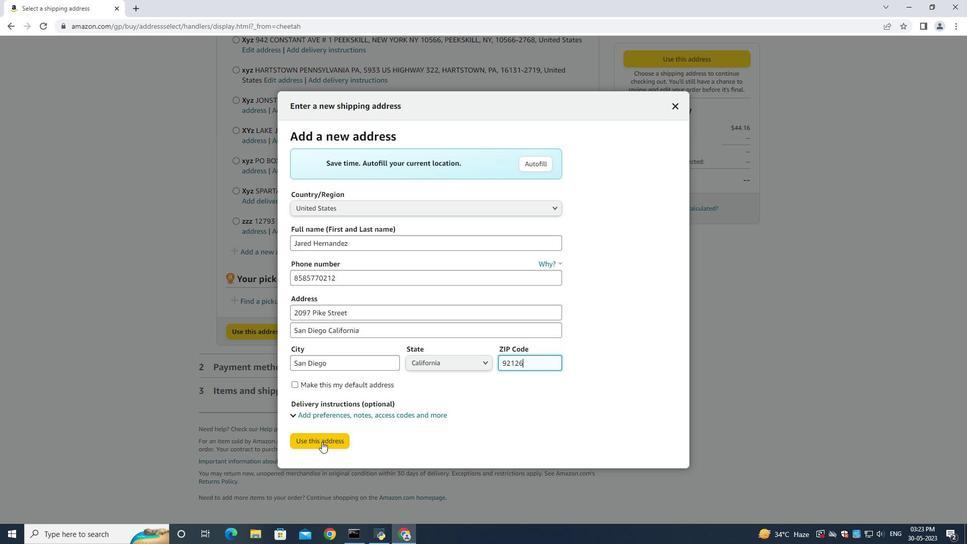 
Action: Mouse pressed left at (322, 442)
Screenshot: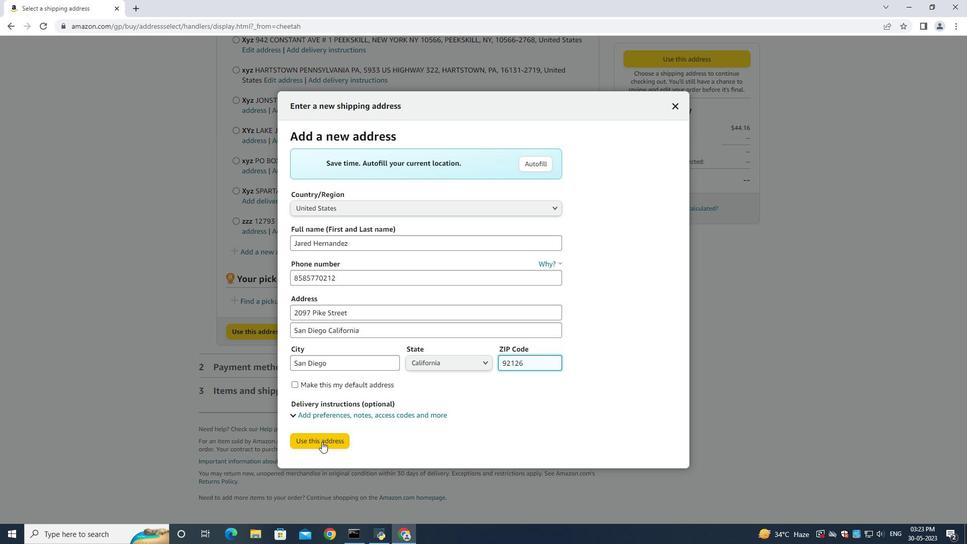 
Action: Mouse moved to (321, 510)
Screenshot: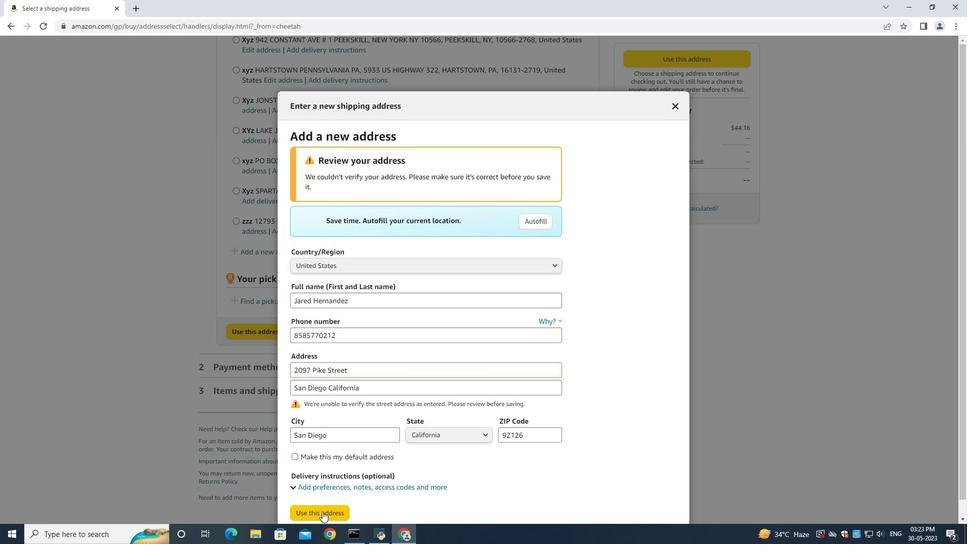 
Action: Mouse pressed left at (321, 510)
Screenshot: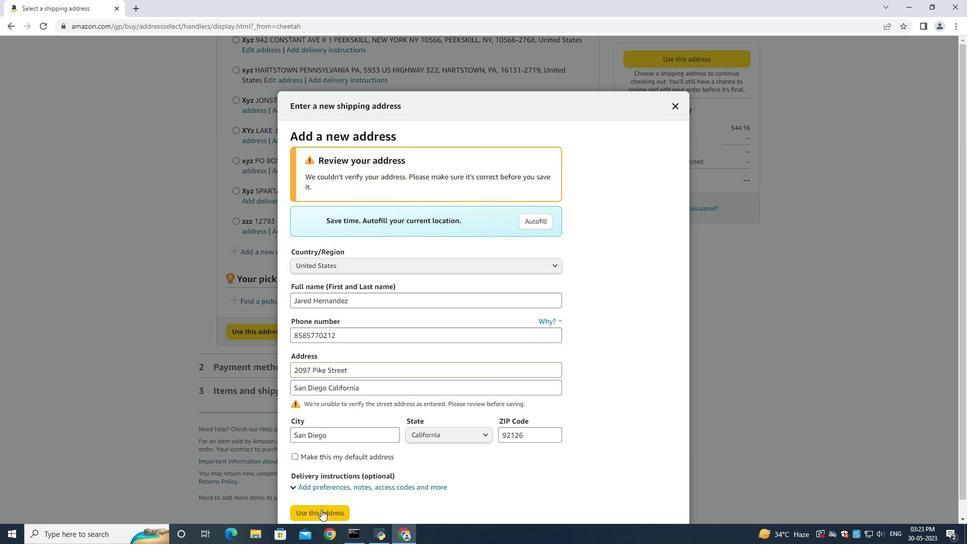 
Action: Mouse moved to (494, 265)
Screenshot: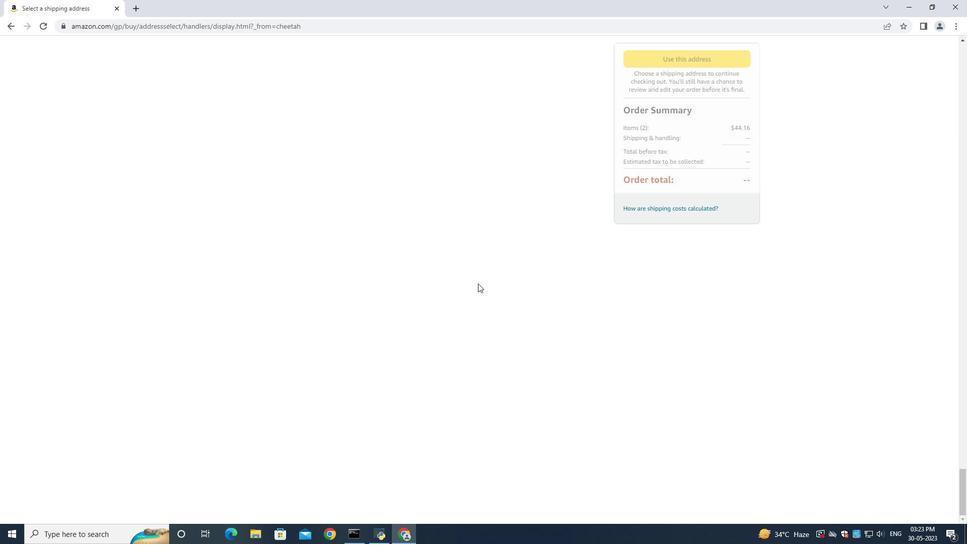 
